Task: Plan a trip to BoussÃ©, Burkina Faso from 6th December, 2023 to 15th December, 2023 for 6 adults.6 bedrooms having 6 beds and 6 bathrooms. Property type can be house. Amenities needed are: wifi, air conditioning, TV, pool, gym, breakfast. Look for 3 properties as per requirement.
Action: Mouse moved to (558, 148)
Screenshot: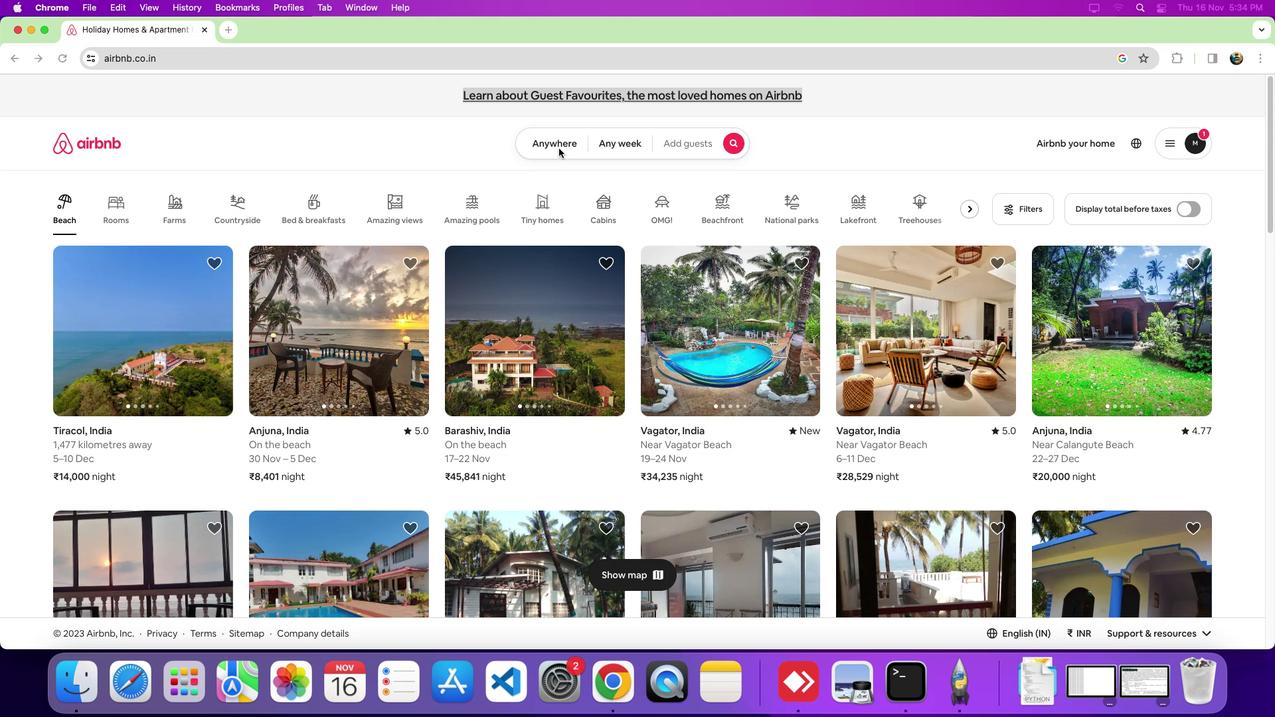 
Action: Mouse pressed left at (558, 148)
Screenshot: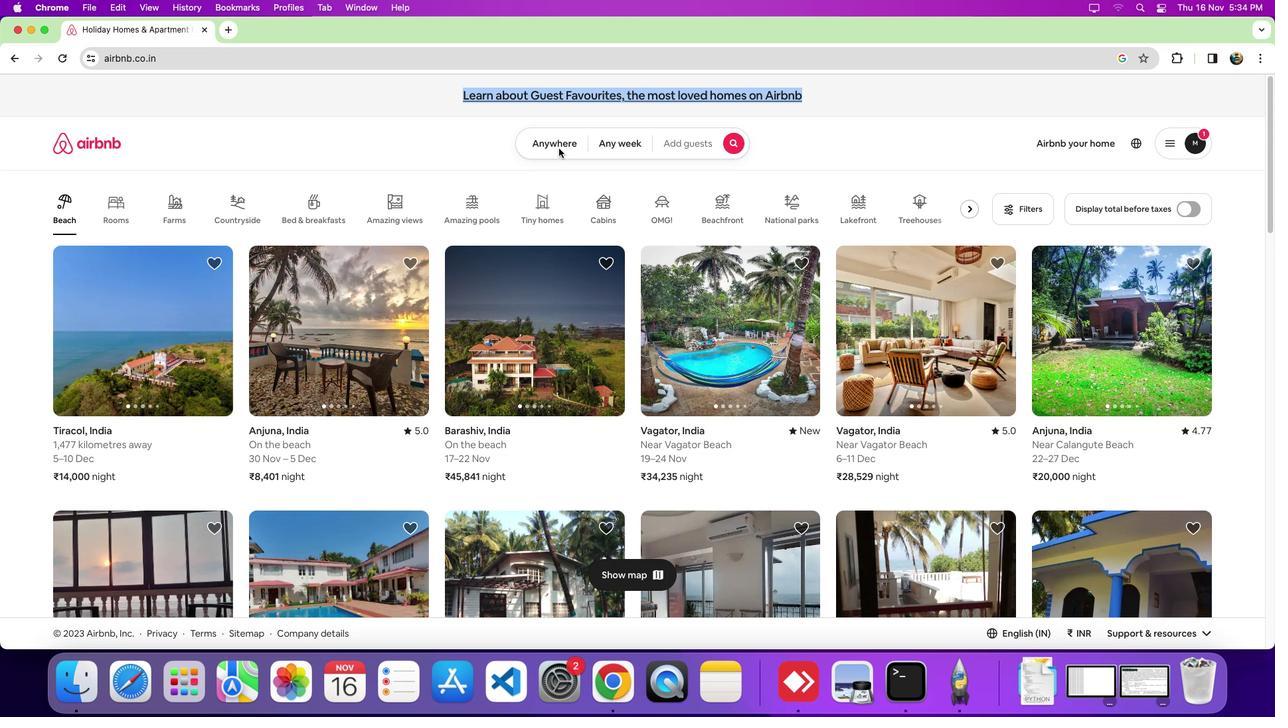 
Action: Mouse moved to (560, 146)
Screenshot: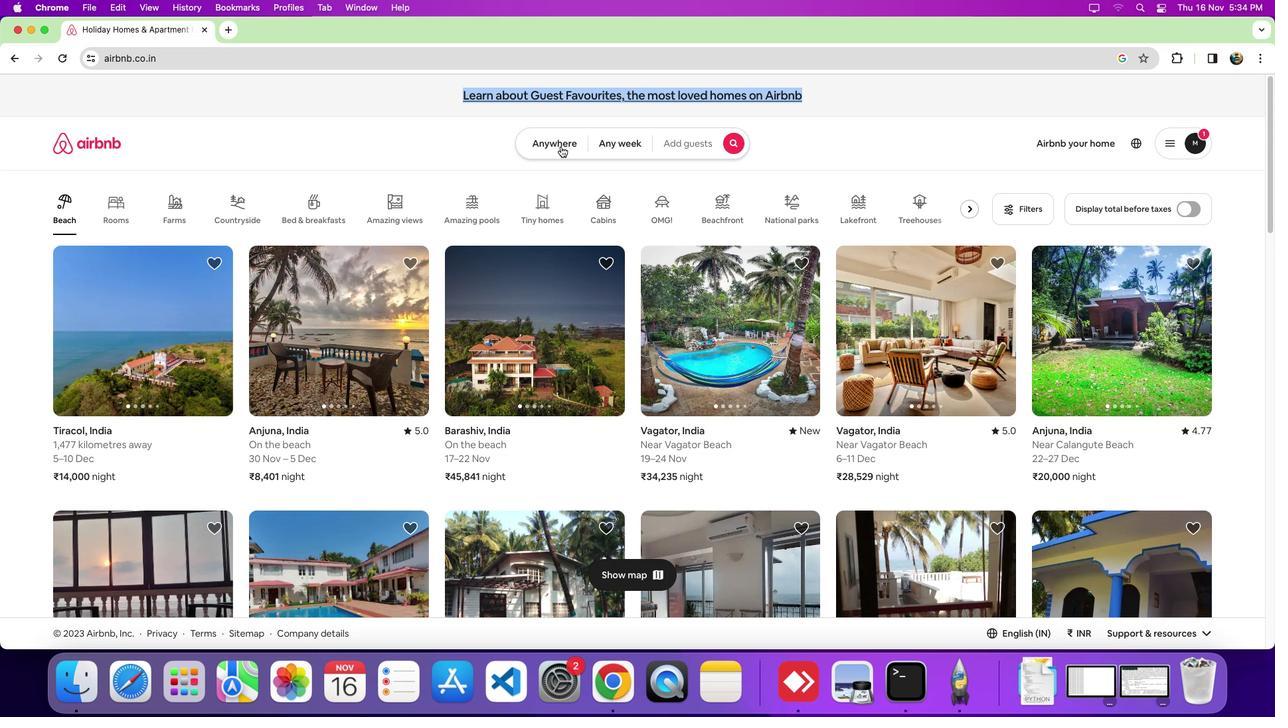 
Action: Mouse pressed left at (560, 146)
Screenshot: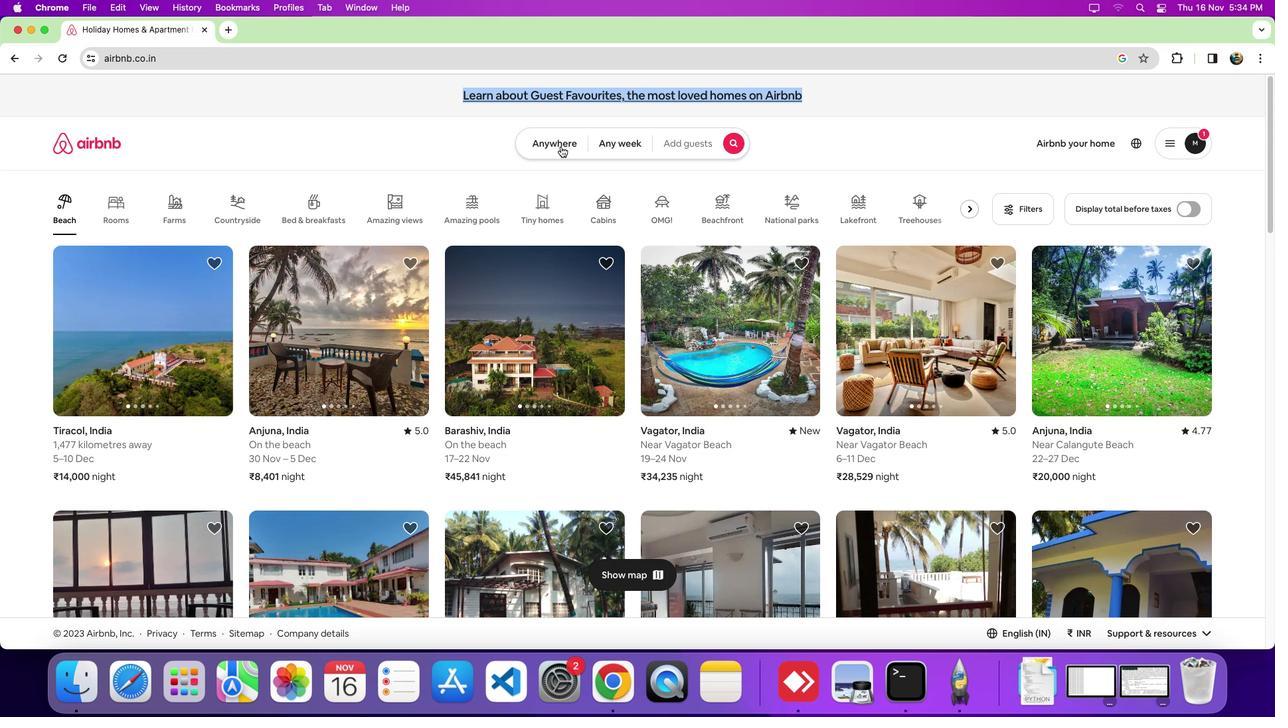 
Action: Mouse moved to (528, 204)
Screenshot: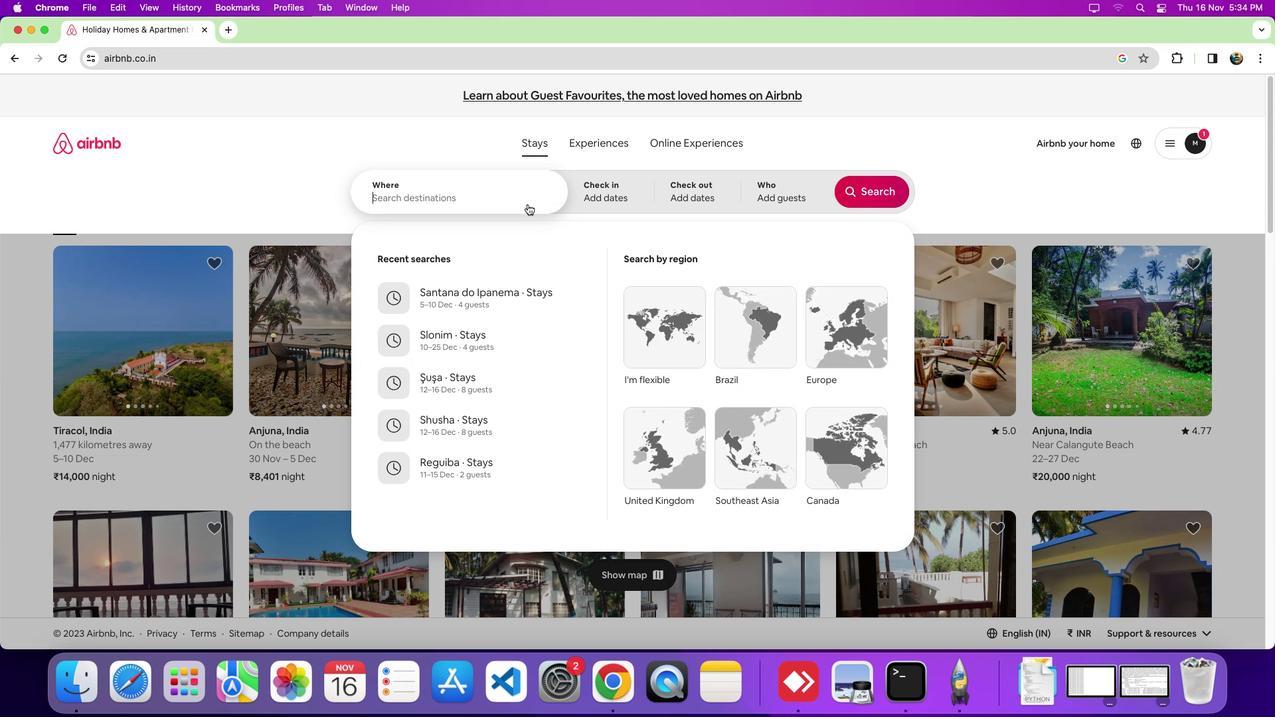 
Action: Mouse pressed left at (528, 204)
Screenshot: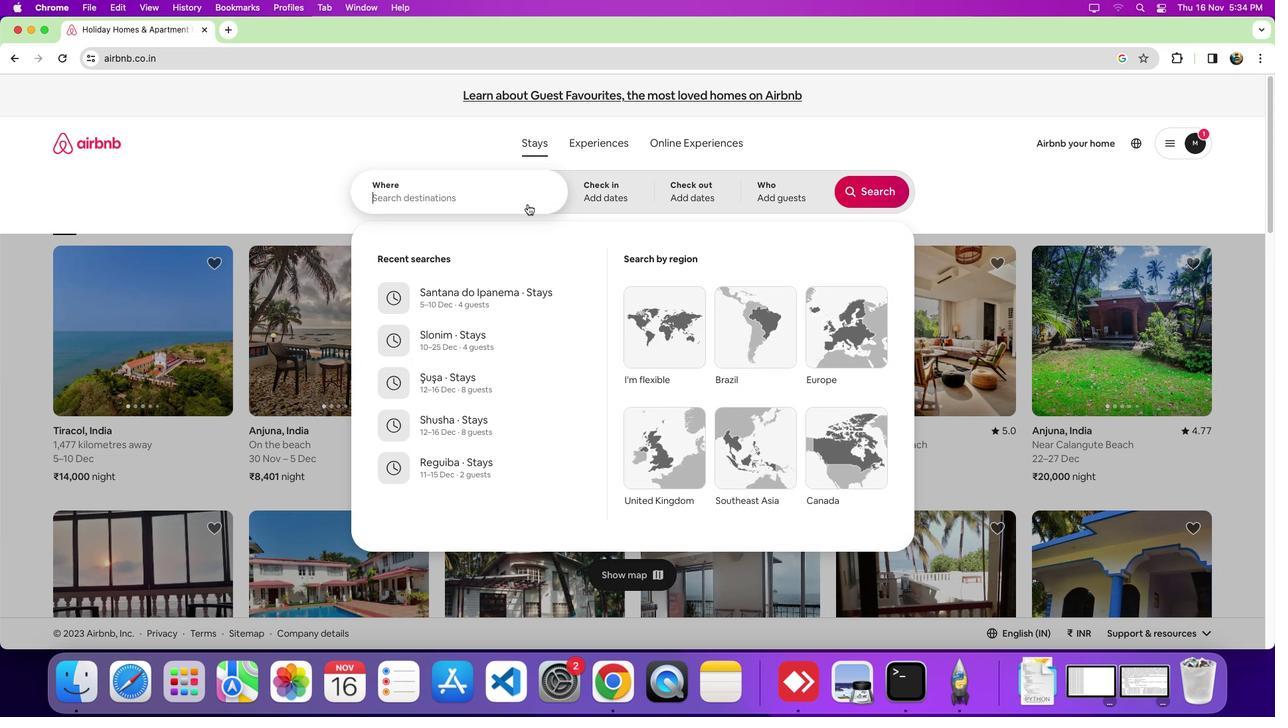 
Action: Mouse moved to (535, 198)
Screenshot: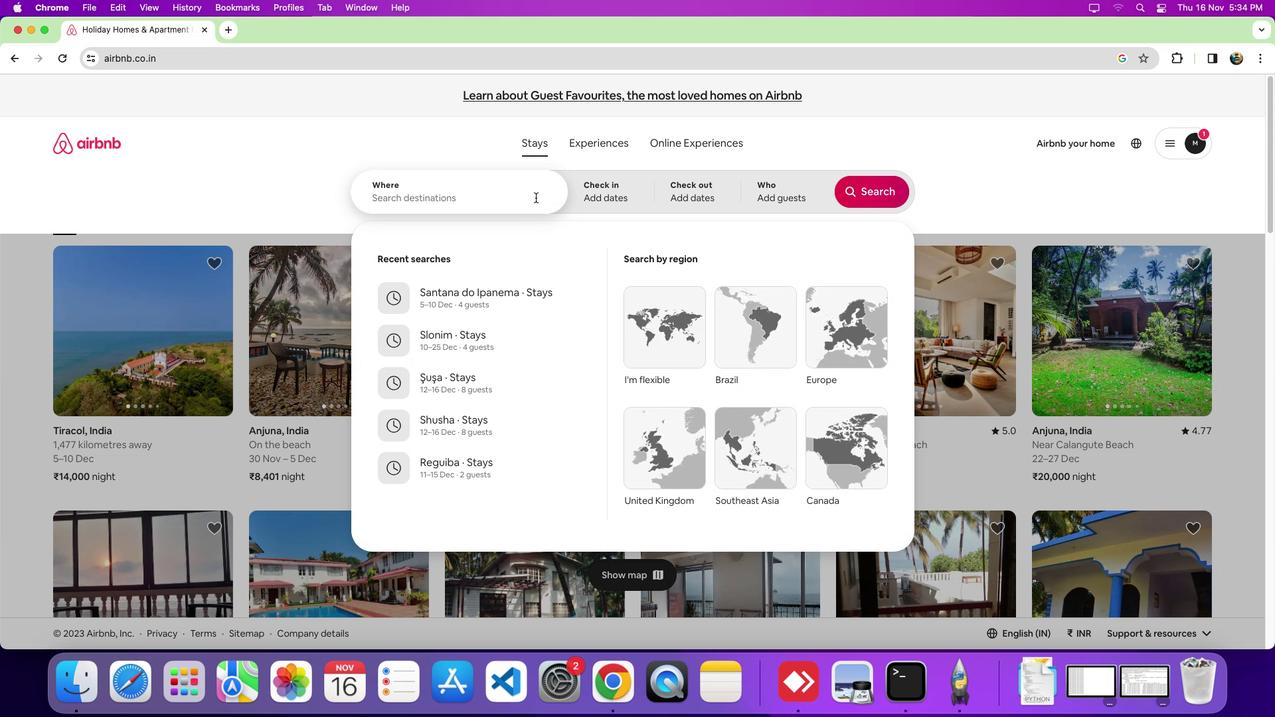 
Action: Key pressed Key.spaceKey.backspaceKey.shift'B''o''u''s''s''e'','Key.spaceKey.shift_r'B''u''r''k''i''n''a'Key.spaceKey.shift_r'F''a''s''o'
Screenshot: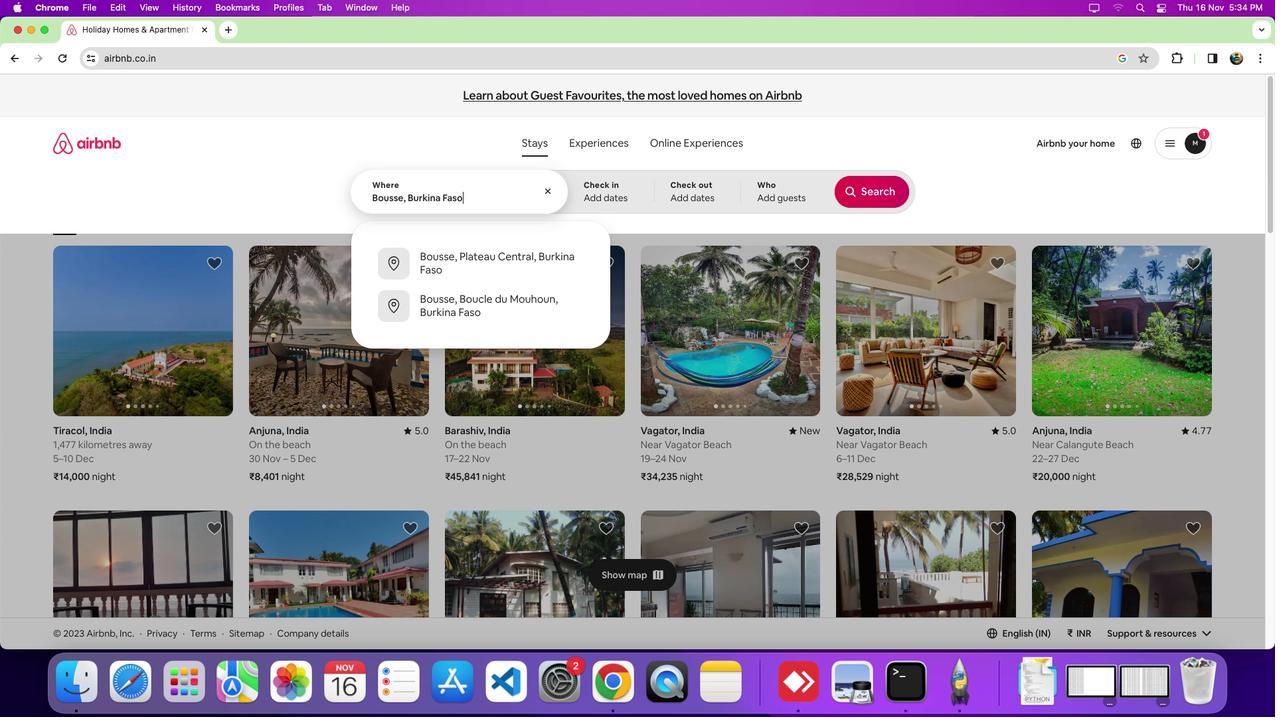 
Action: Mouse moved to (625, 200)
Screenshot: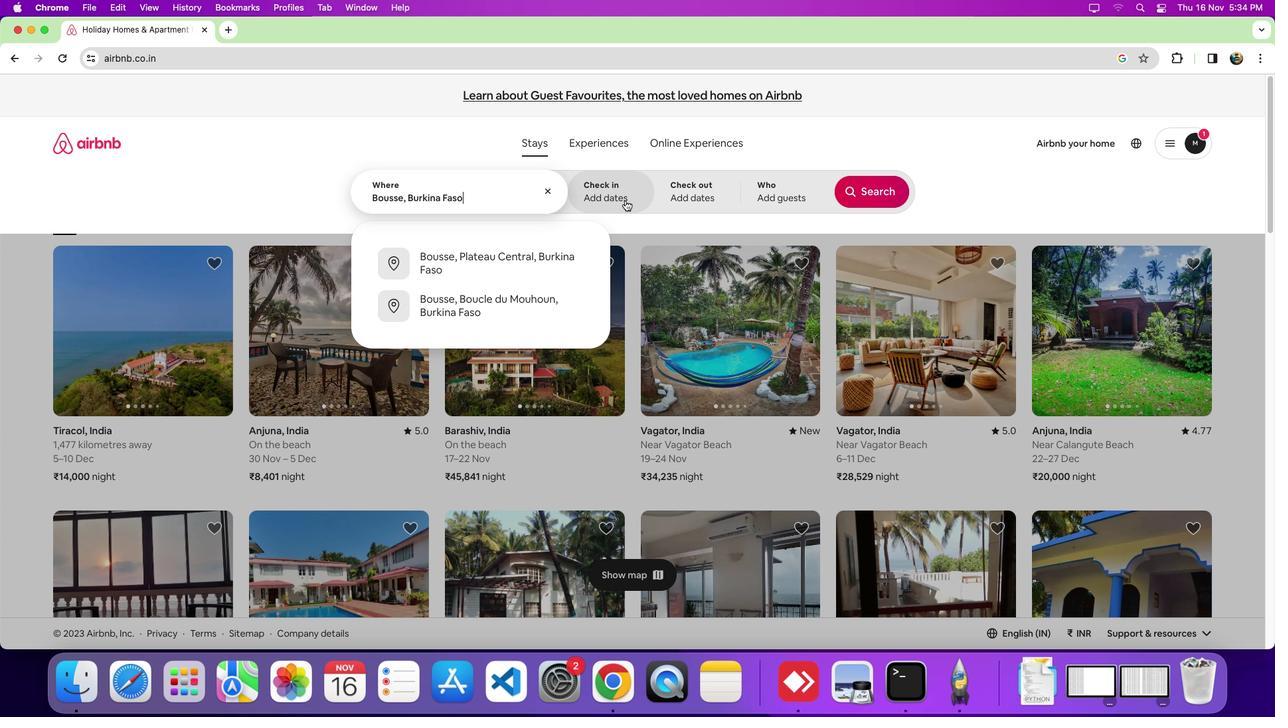 
Action: Mouse pressed left at (625, 200)
Screenshot: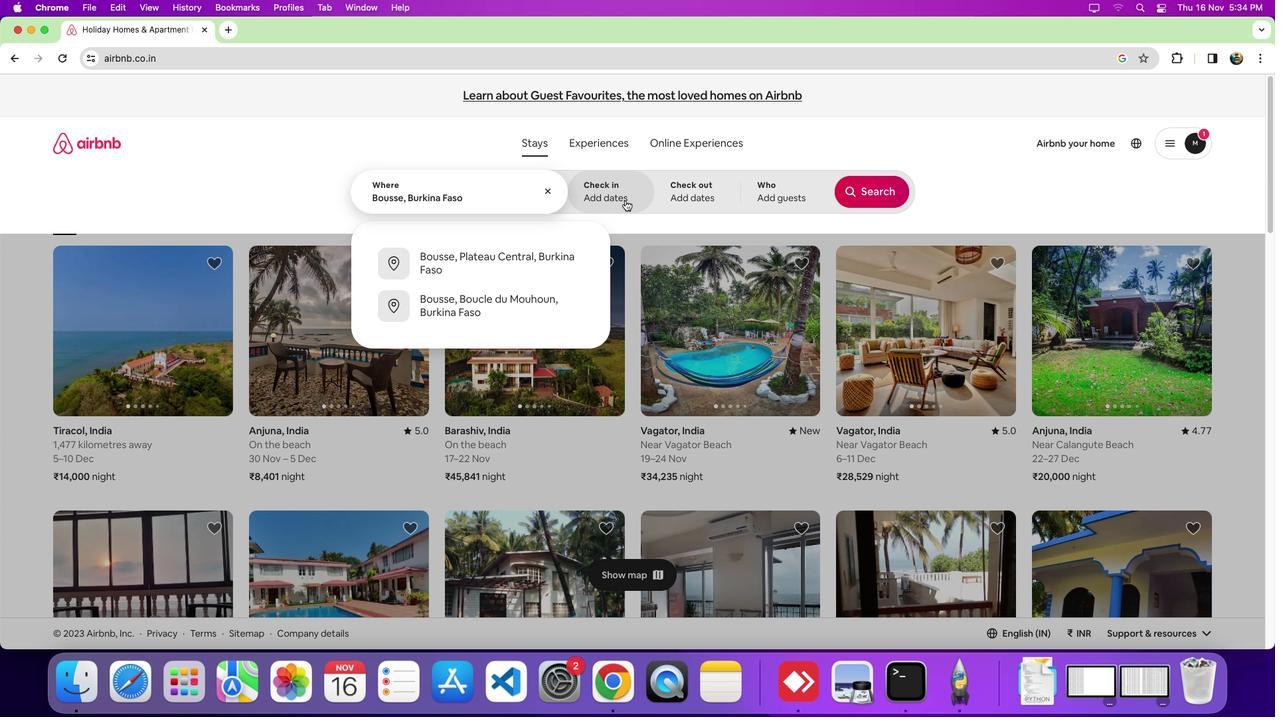 
Action: Mouse moved to (758, 394)
Screenshot: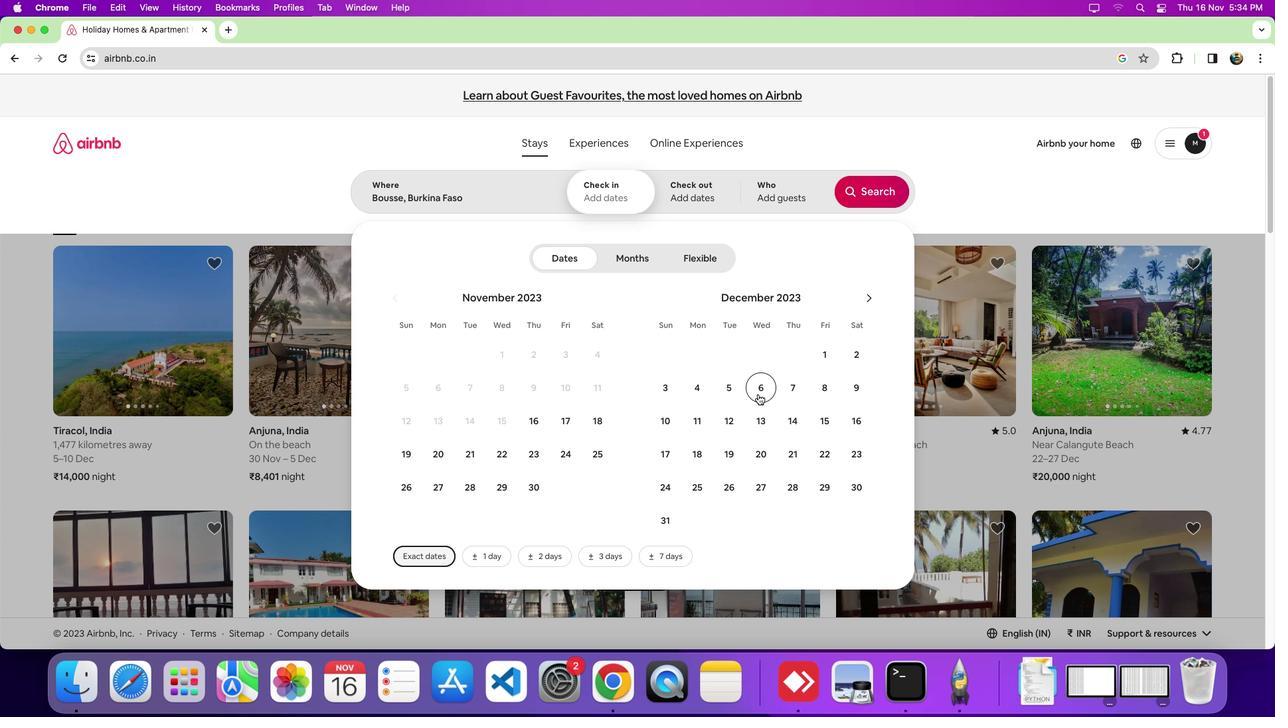 
Action: Mouse pressed left at (758, 394)
Screenshot: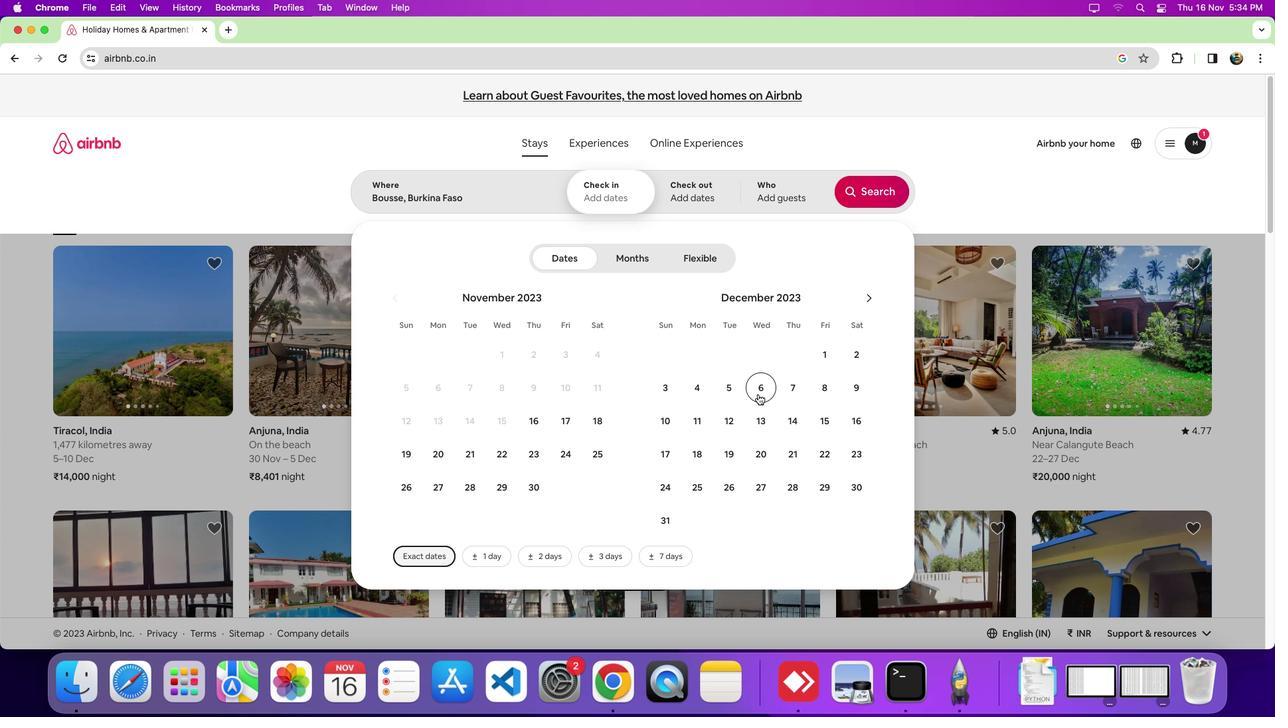 
Action: Mouse moved to (827, 417)
Screenshot: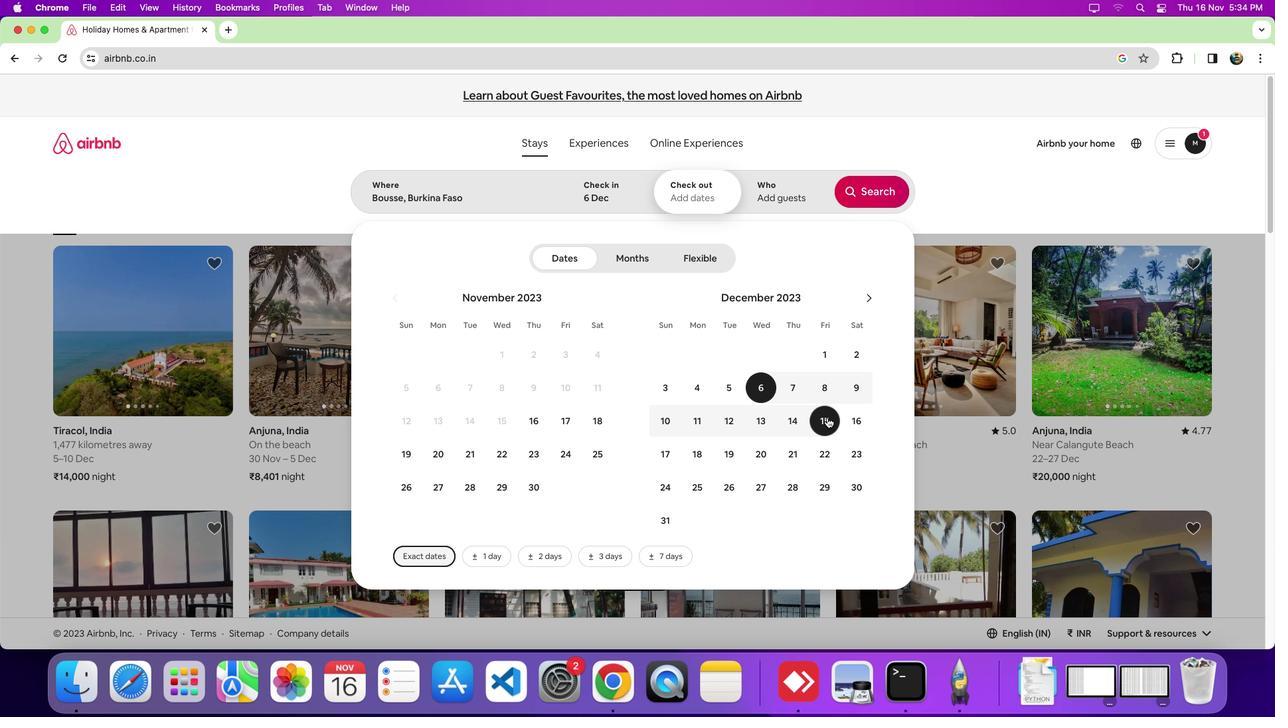 
Action: Mouse pressed left at (827, 417)
Screenshot: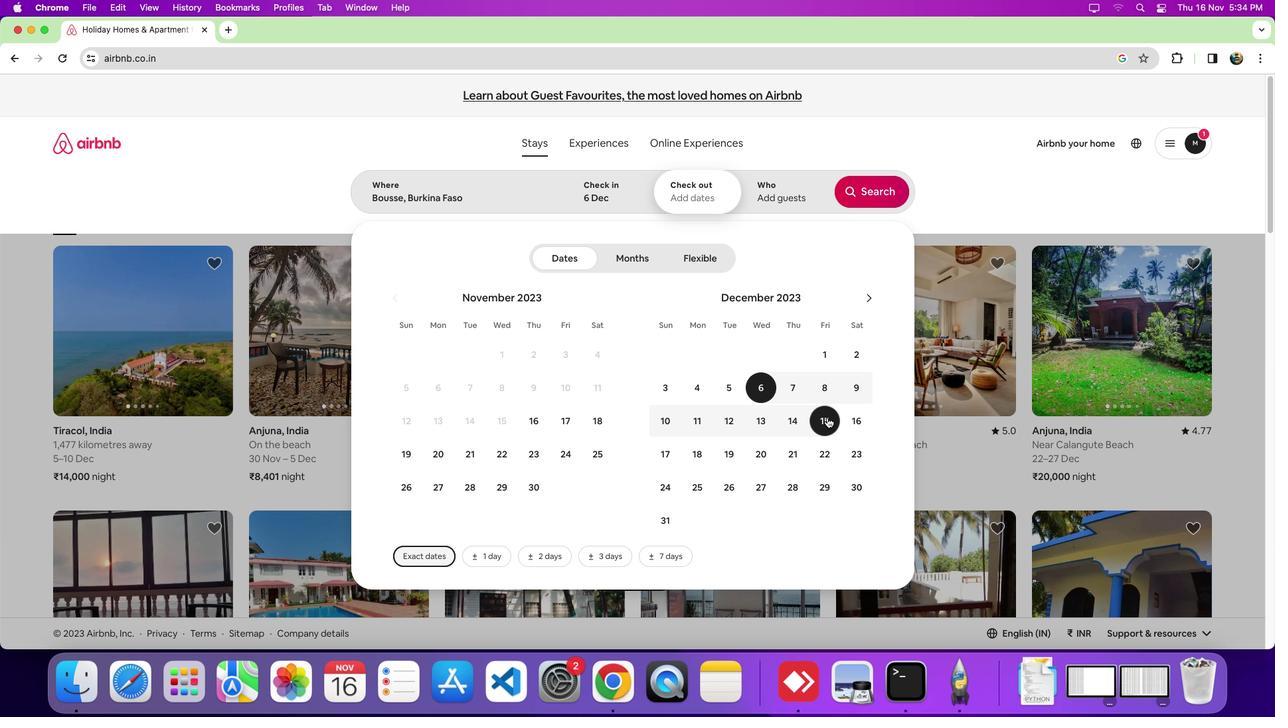 
Action: Mouse moved to (778, 184)
Screenshot: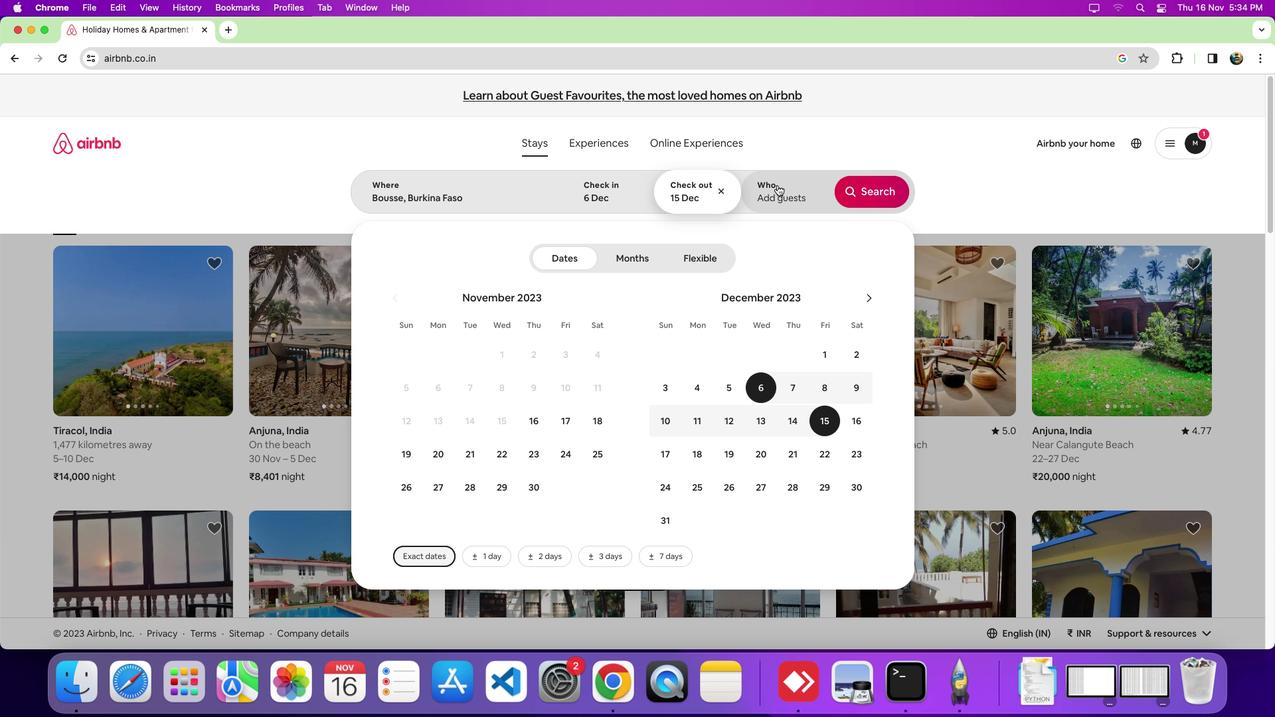
Action: Mouse pressed left at (778, 184)
Screenshot: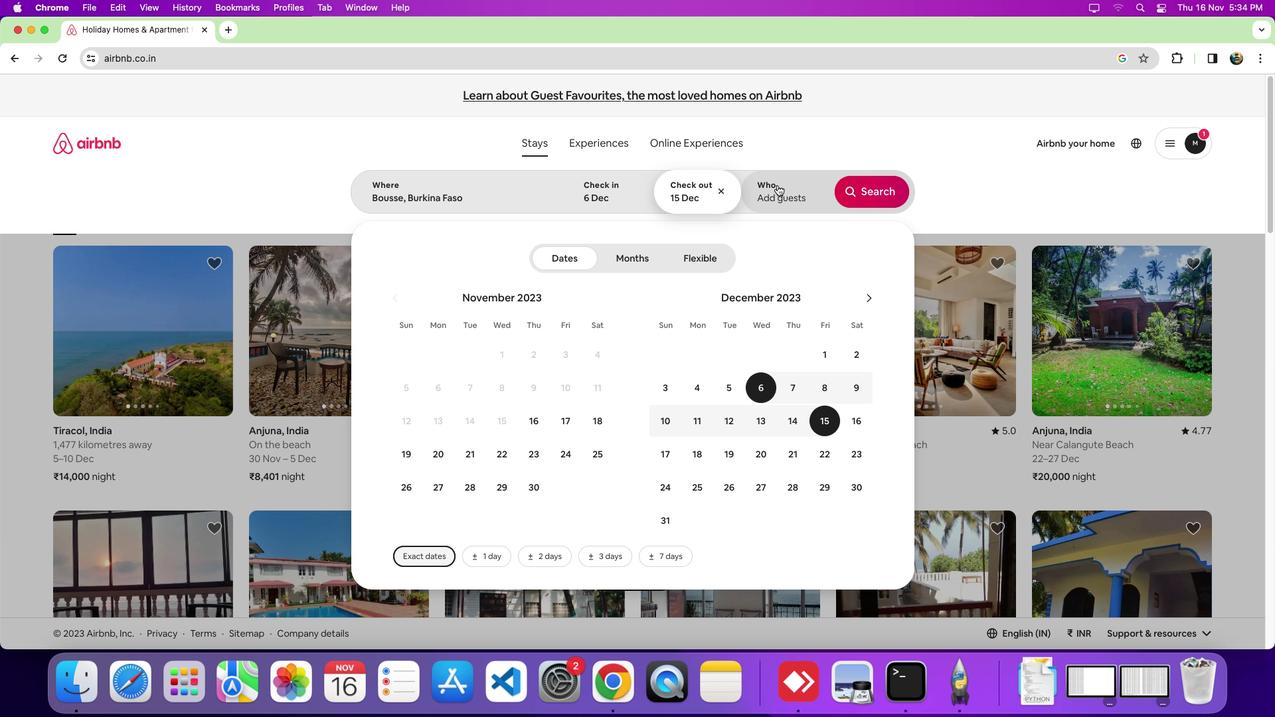 
Action: Mouse moved to (871, 260)
Screenshot: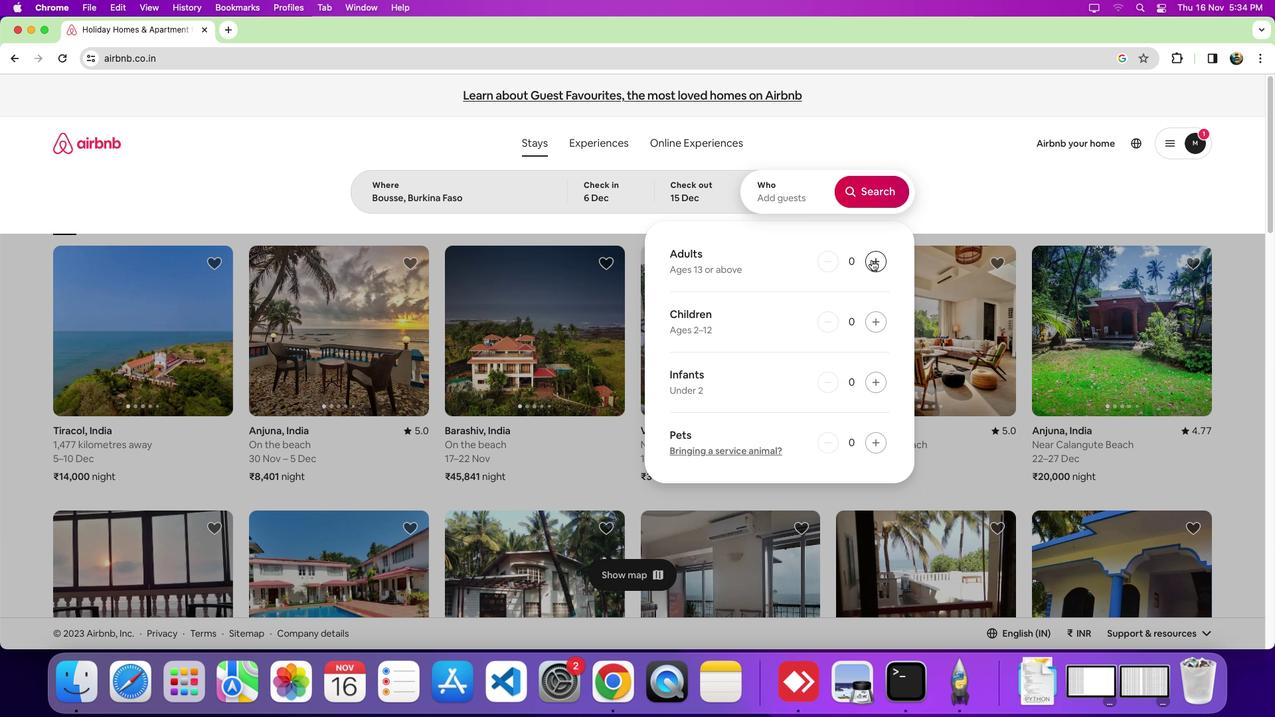 
Action: Mouse pressed left at (871, 260)
Screenshot: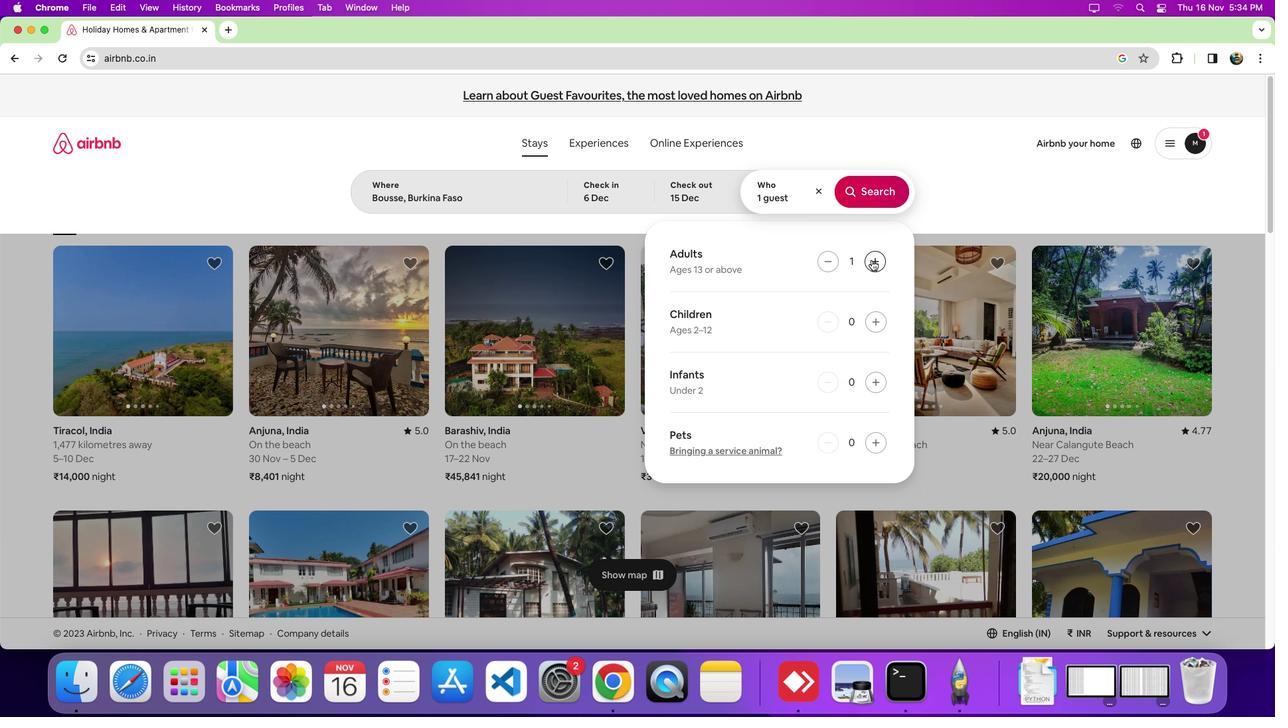 
Action: Mouse pressed left at (871, 260)
Screenshot: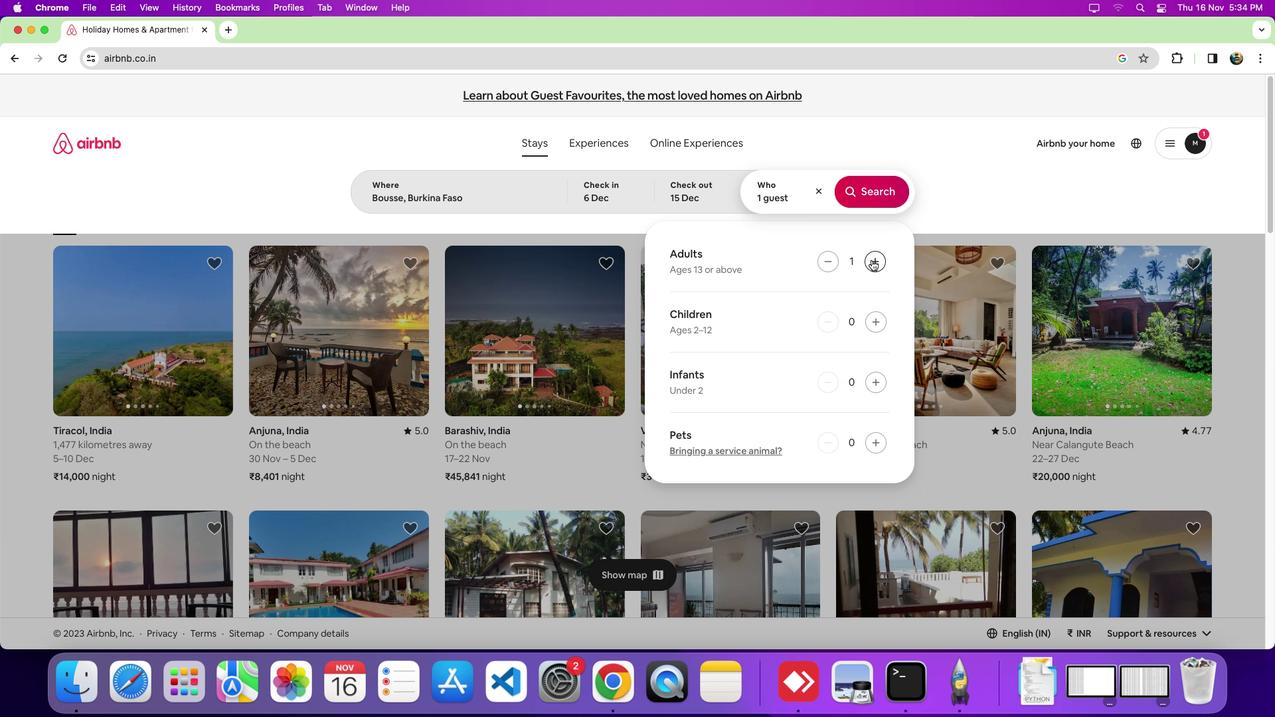 
Action: Mouse moved to (871, 259)
Screenshot: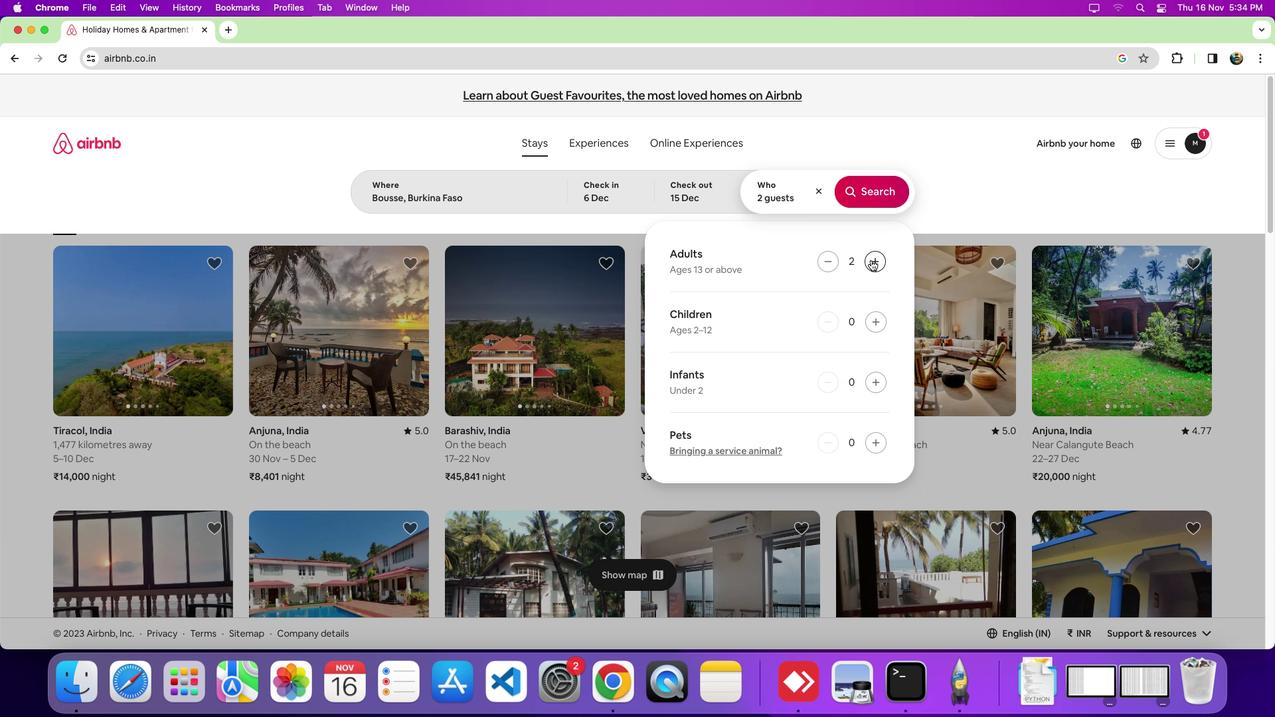 
Action: Mouse pressed left at (871, 259)
Screenshot: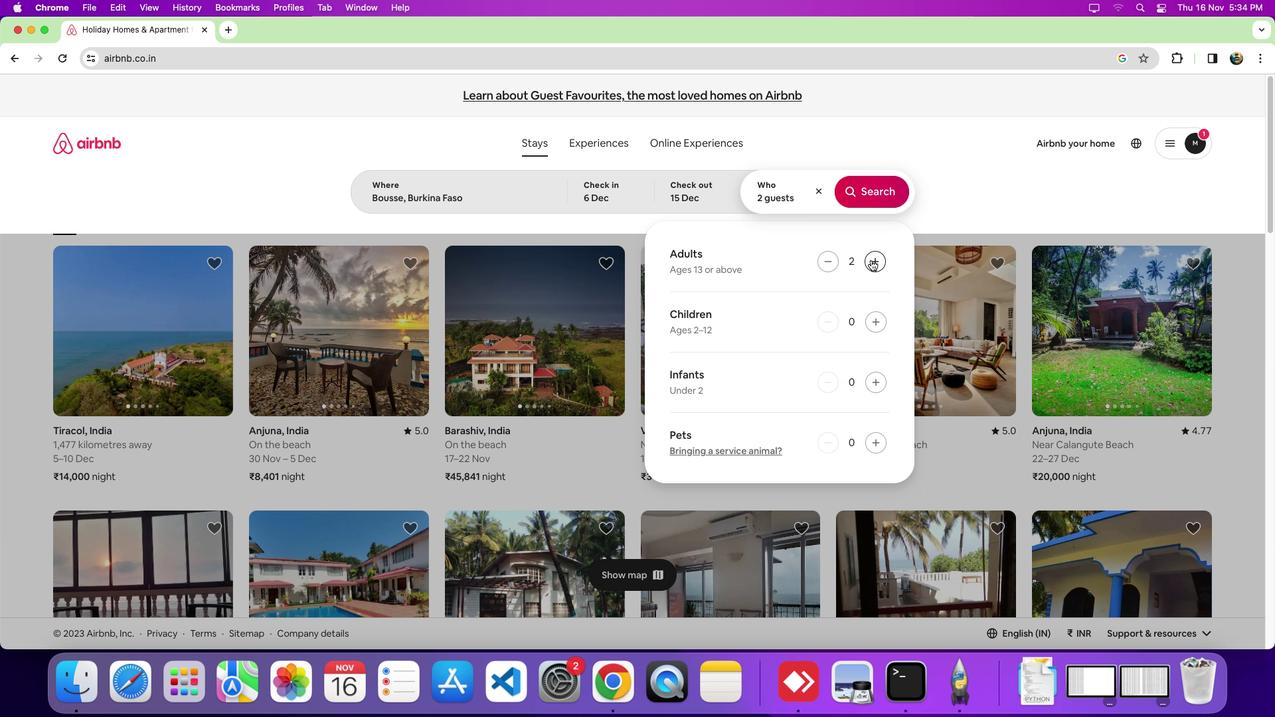 
Action: Mouse pressed left at (871, 259)
Screenshot: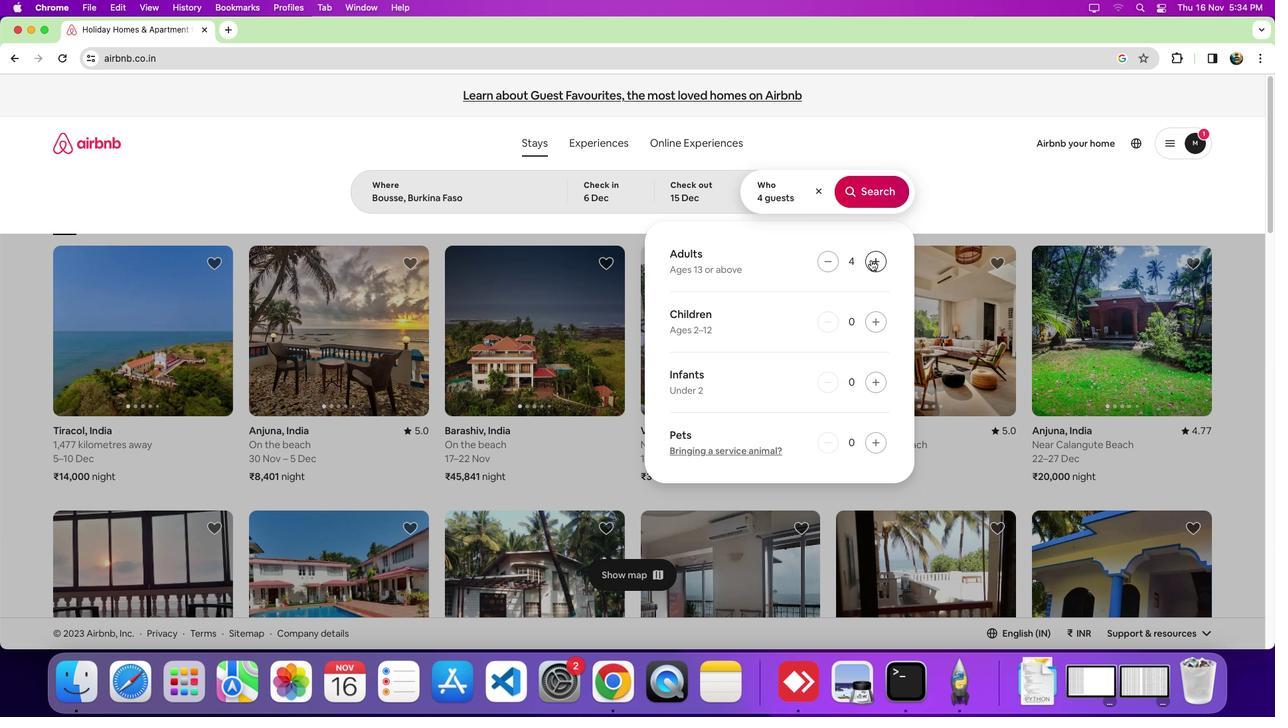 
Action: Mouse pressed left at (871, 259)
Screenshot: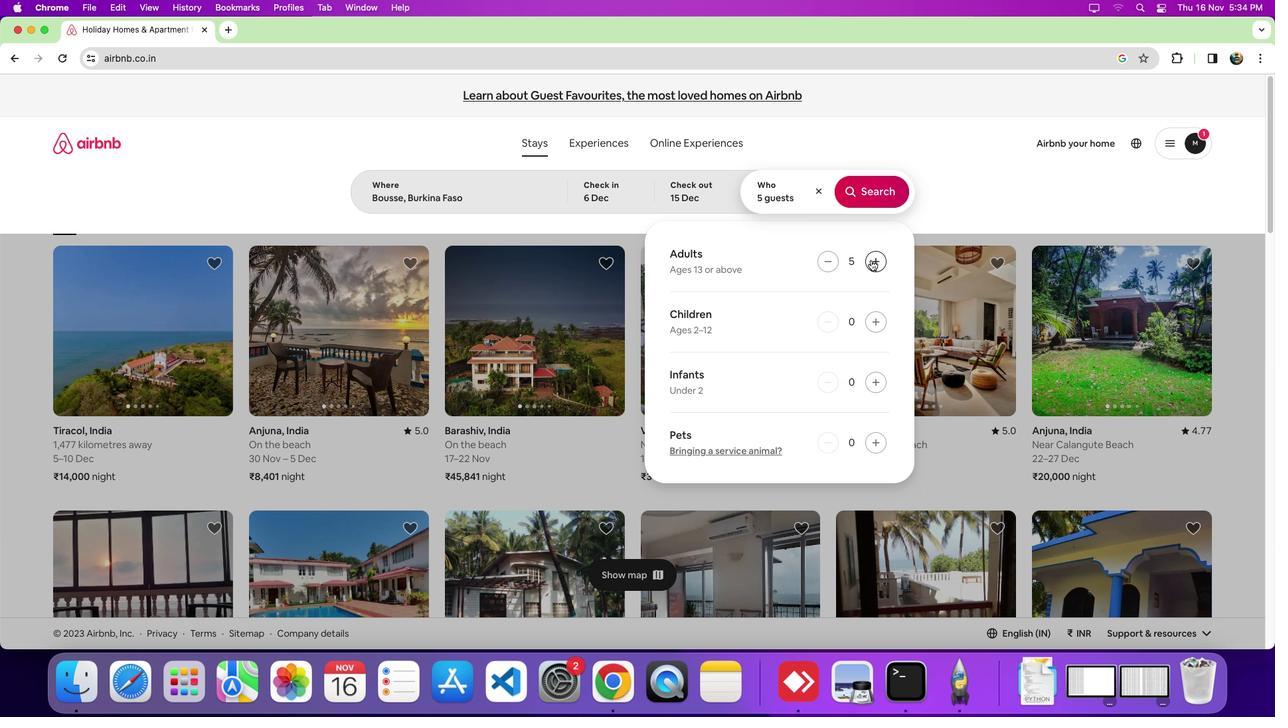 
Action: Mouse moved to (871, 256)
Screenshot: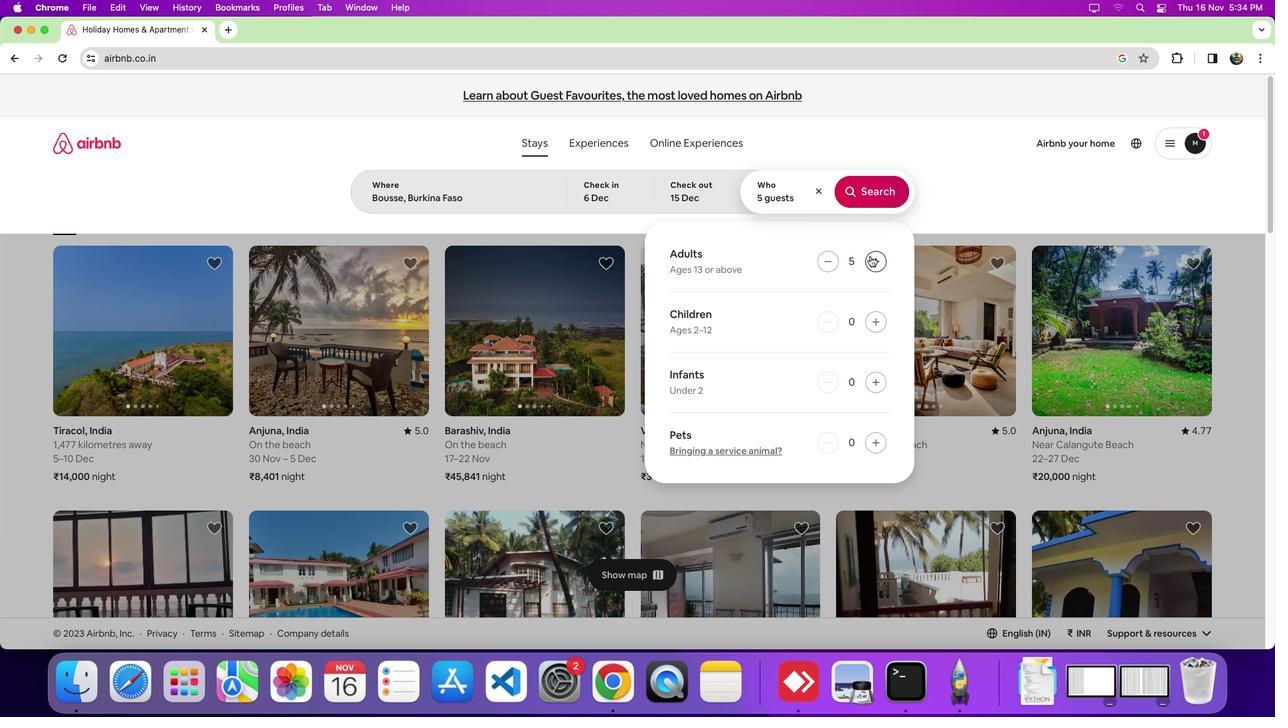 
Action: Mouse pressed left at (871, 256)
Screenshot: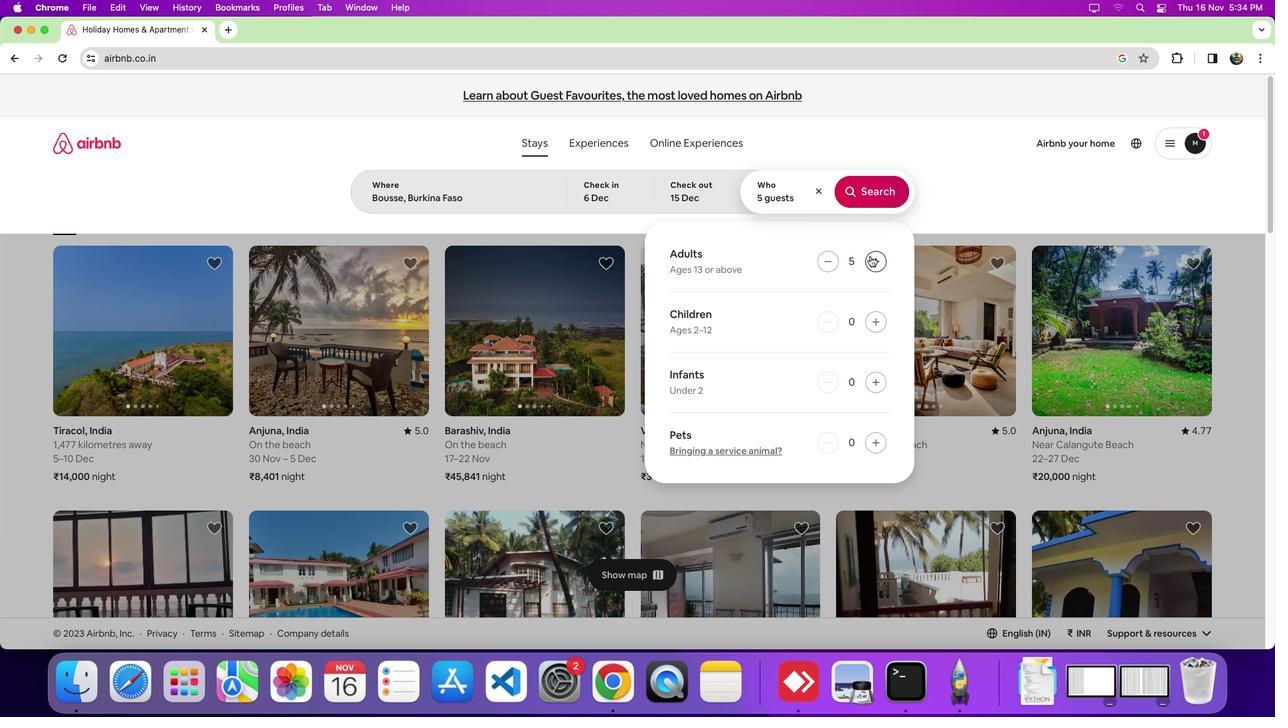 
Action: Mouse moved to (879, 185)
Screenshot: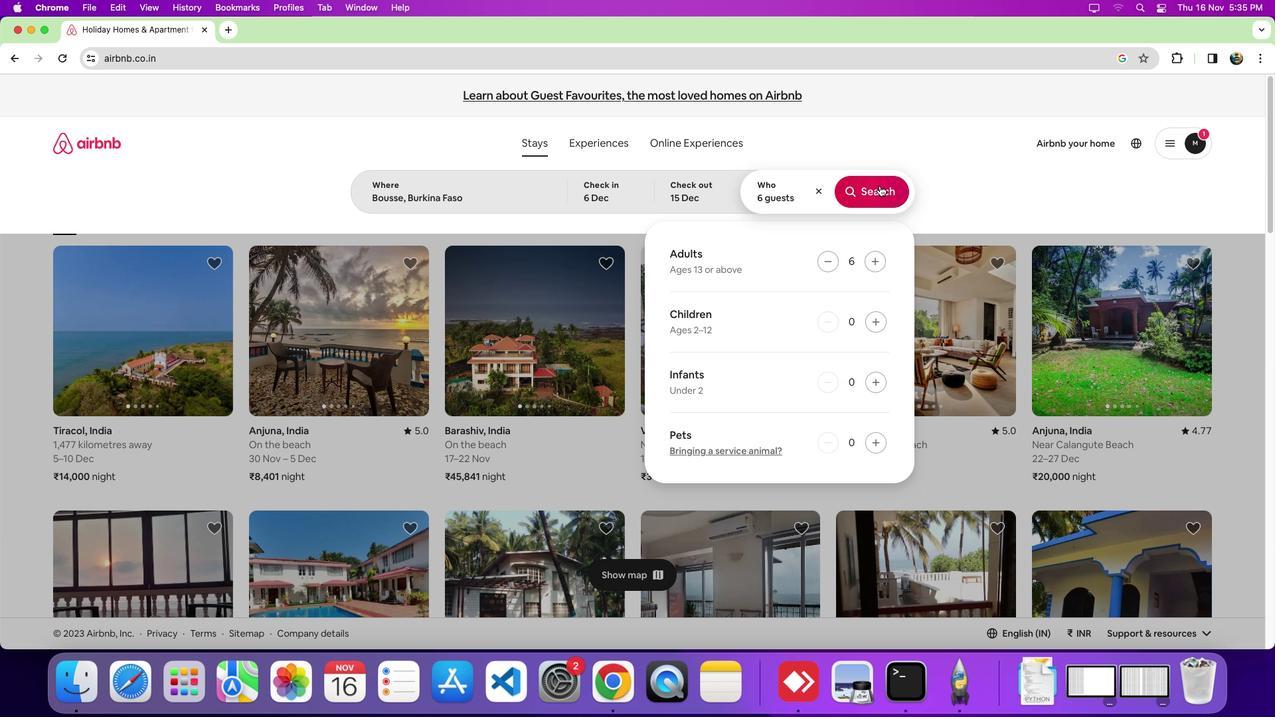 
Action: Mouse pressed left at (879, 185)
Screenshot: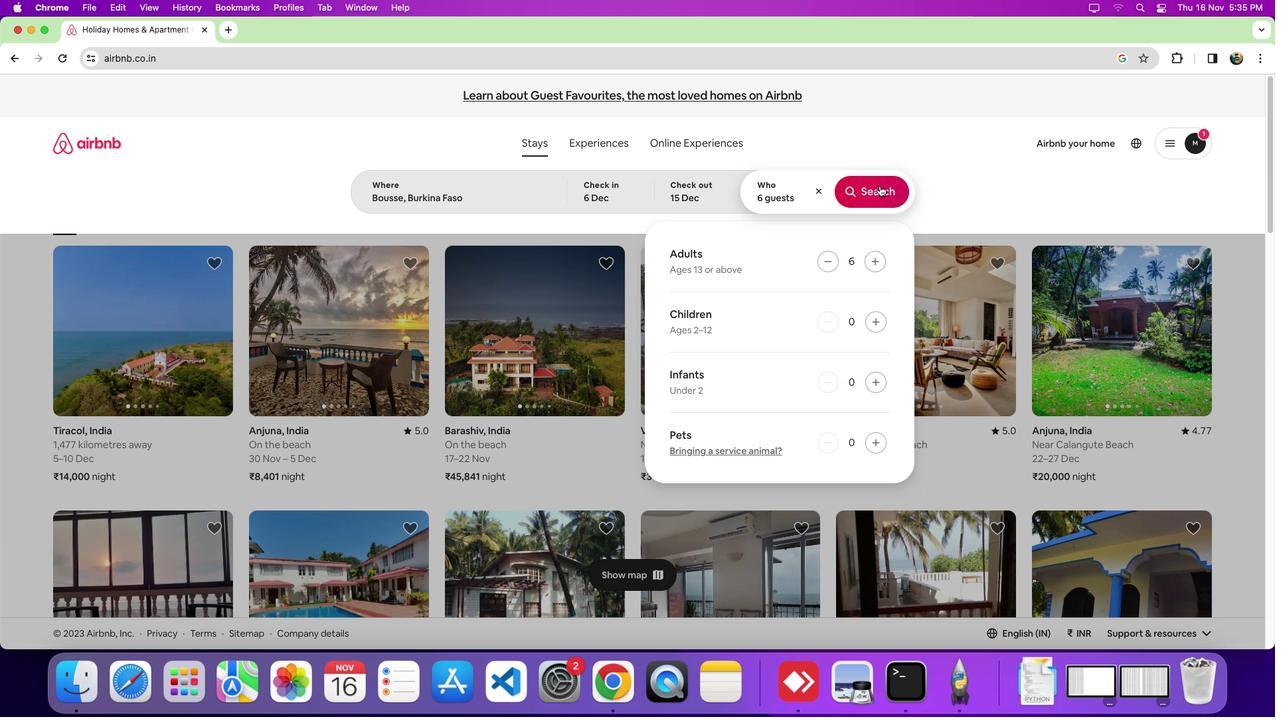
Action: Mouse moved to (1057, 156)
Screenshot: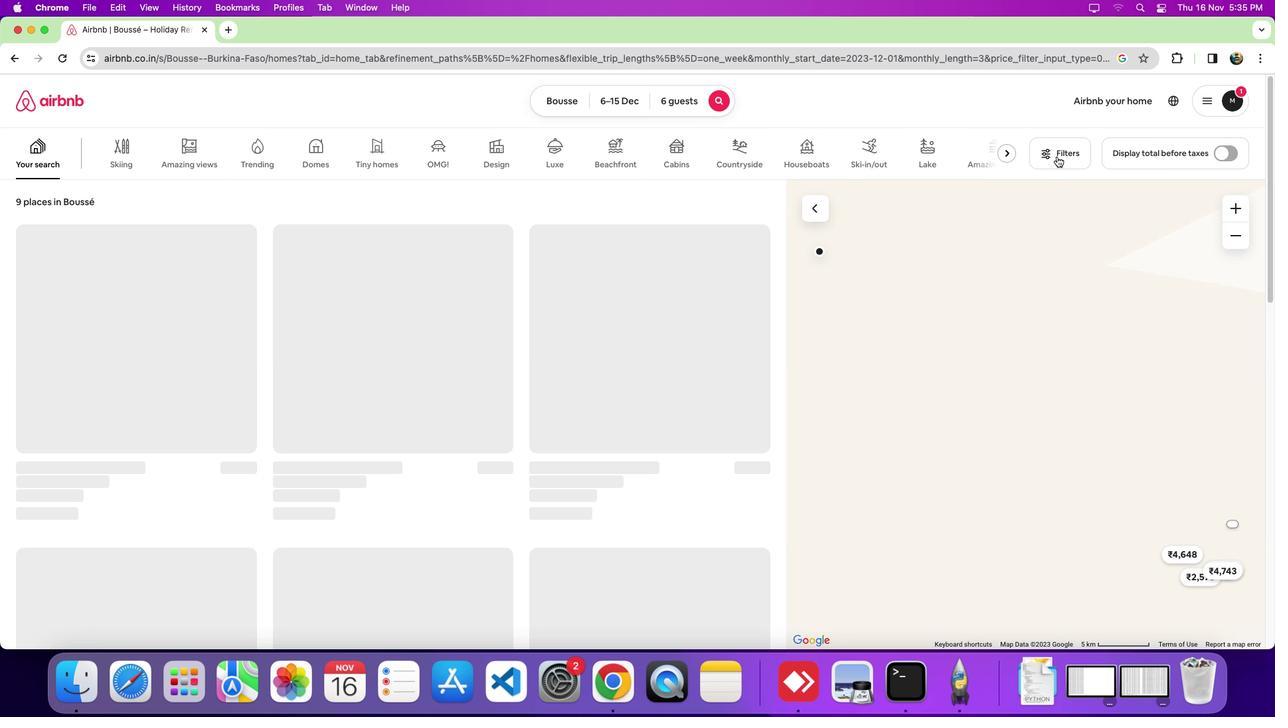 
Action: Mouse pressed left at (1057, 156)
Screenshot: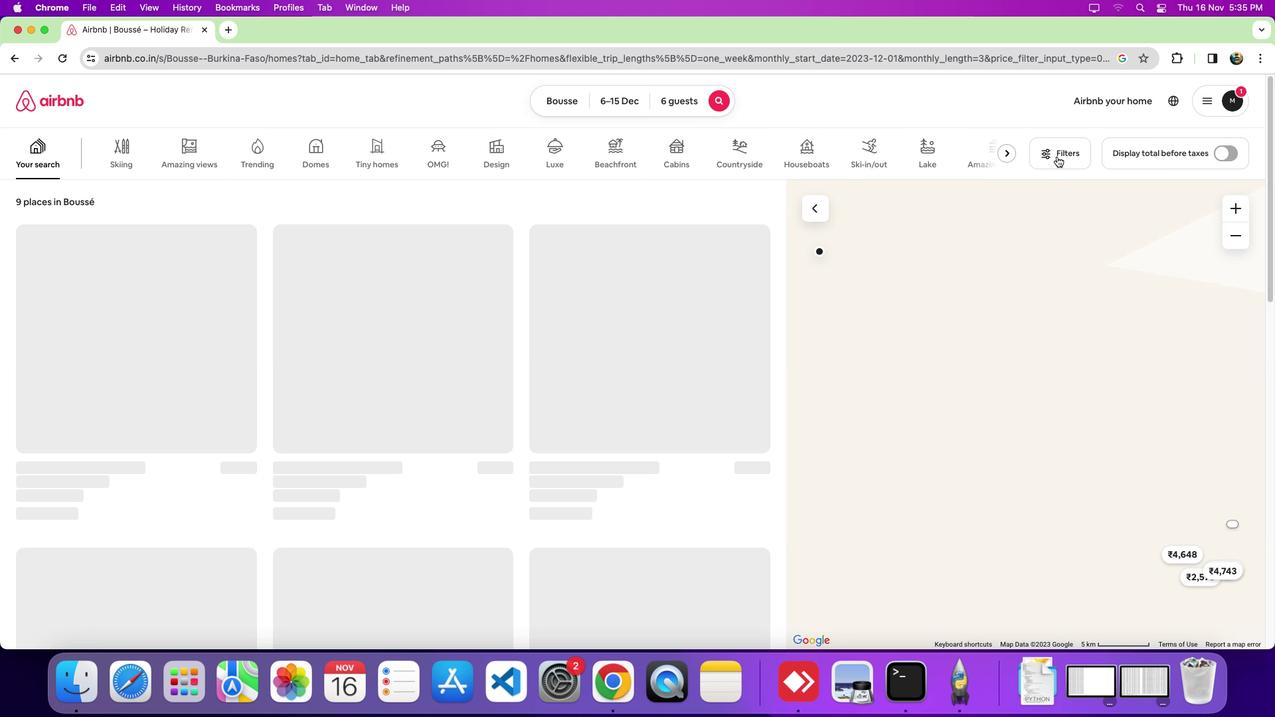 
Action: Mouse moved to (806, 320)
Screenshot: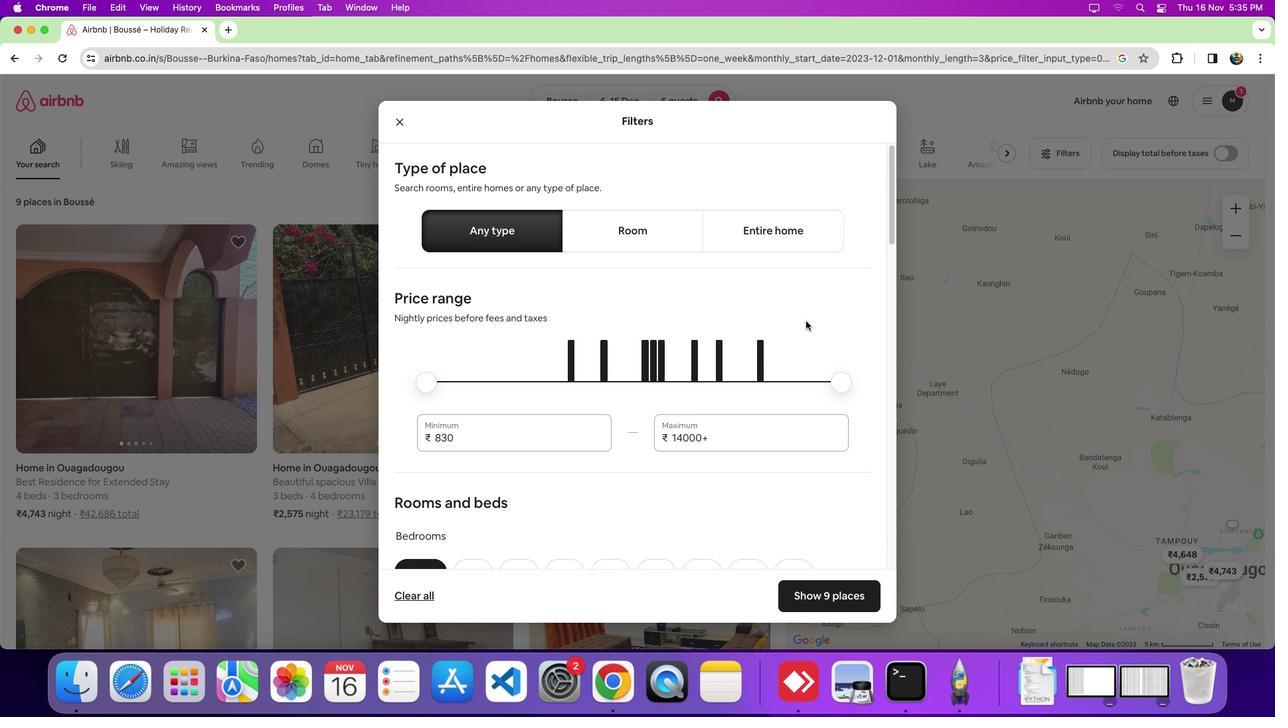 
Action: Mouse scrolled (806, 320) with delta (0, 0)
Screenshot: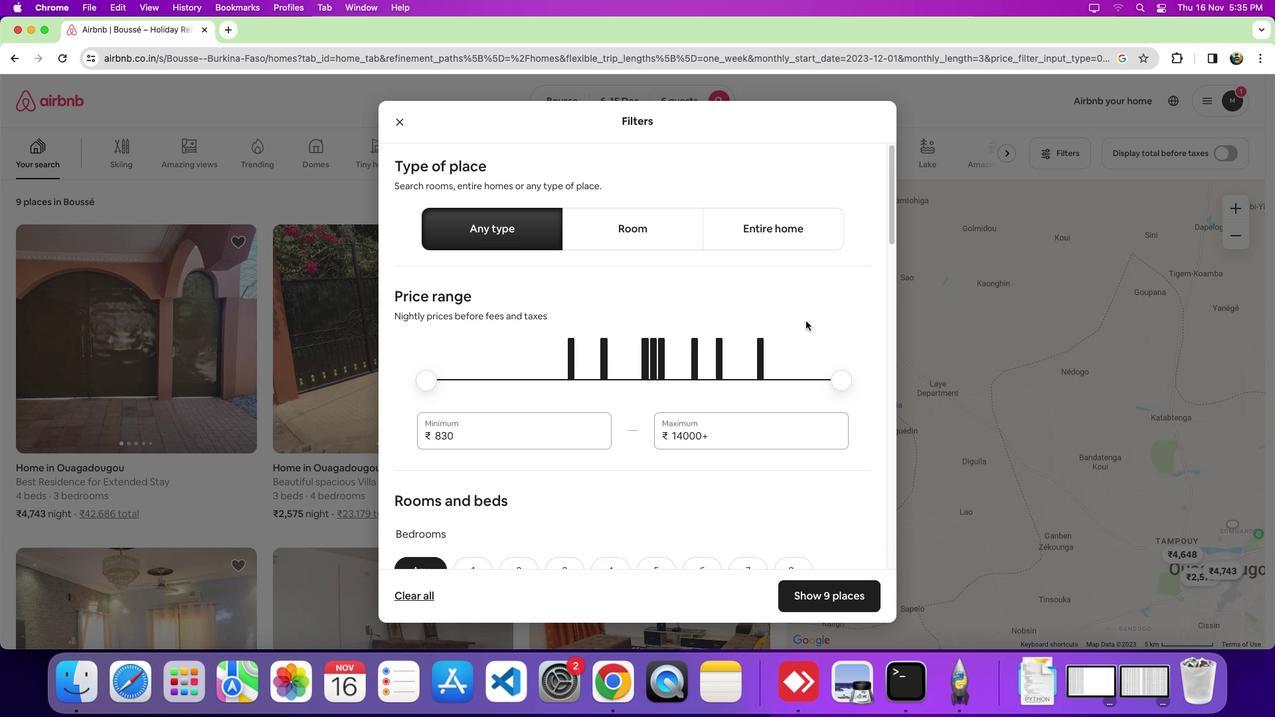 
Action: Mouse scrolled (806, 320) with delta (0, 0)
Screenshot: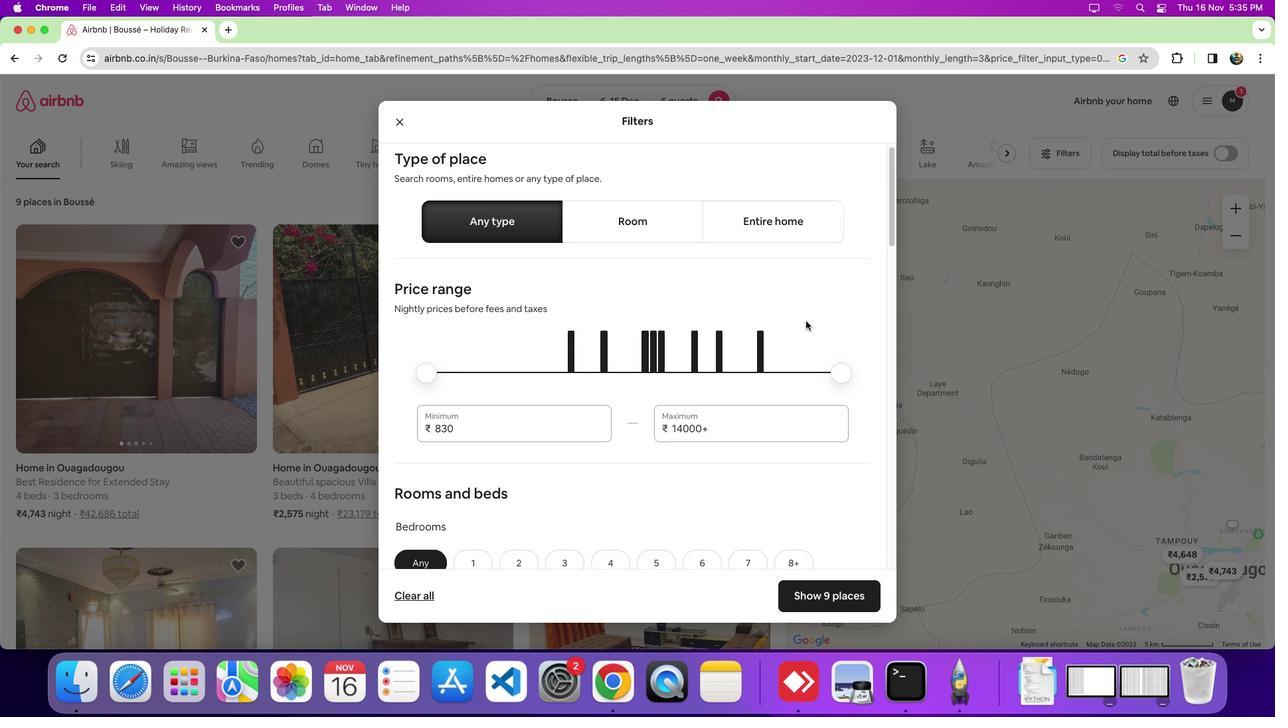 
Action: Mouse moved to (802, 318)
Screenshot: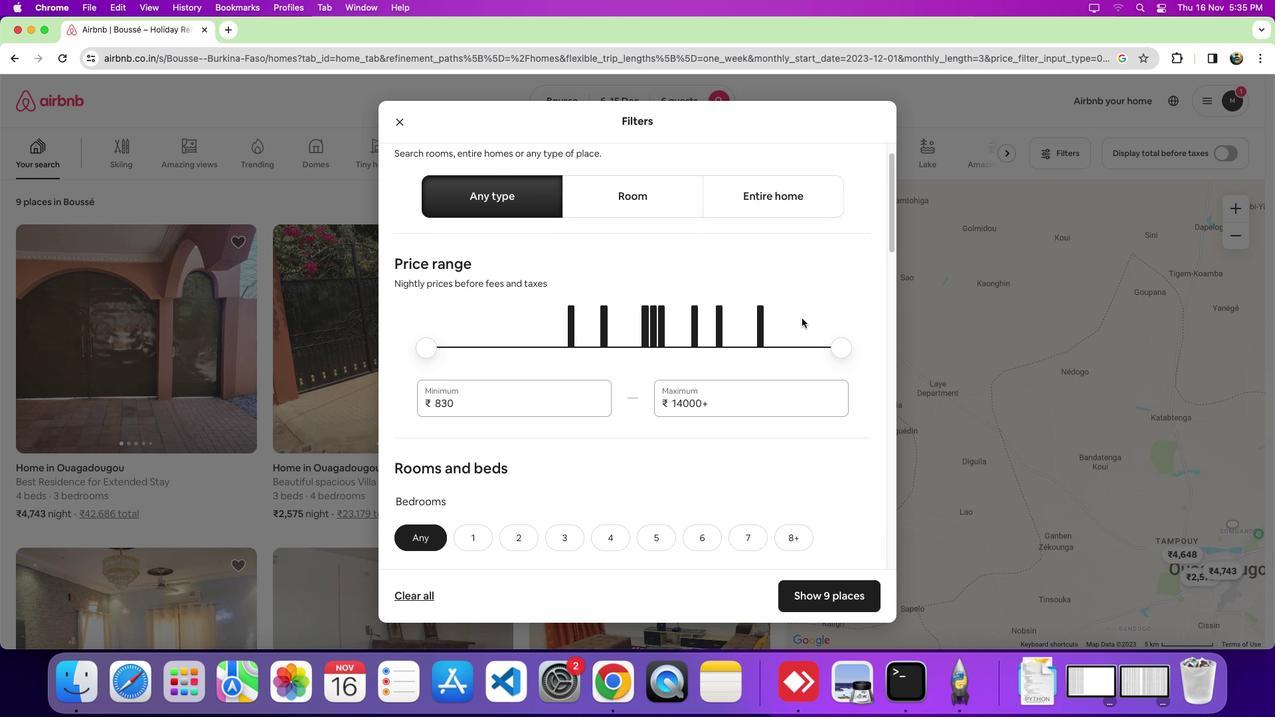
Action: Mouse scrolled (802, 318) with delta (0, 0)
Screenshot: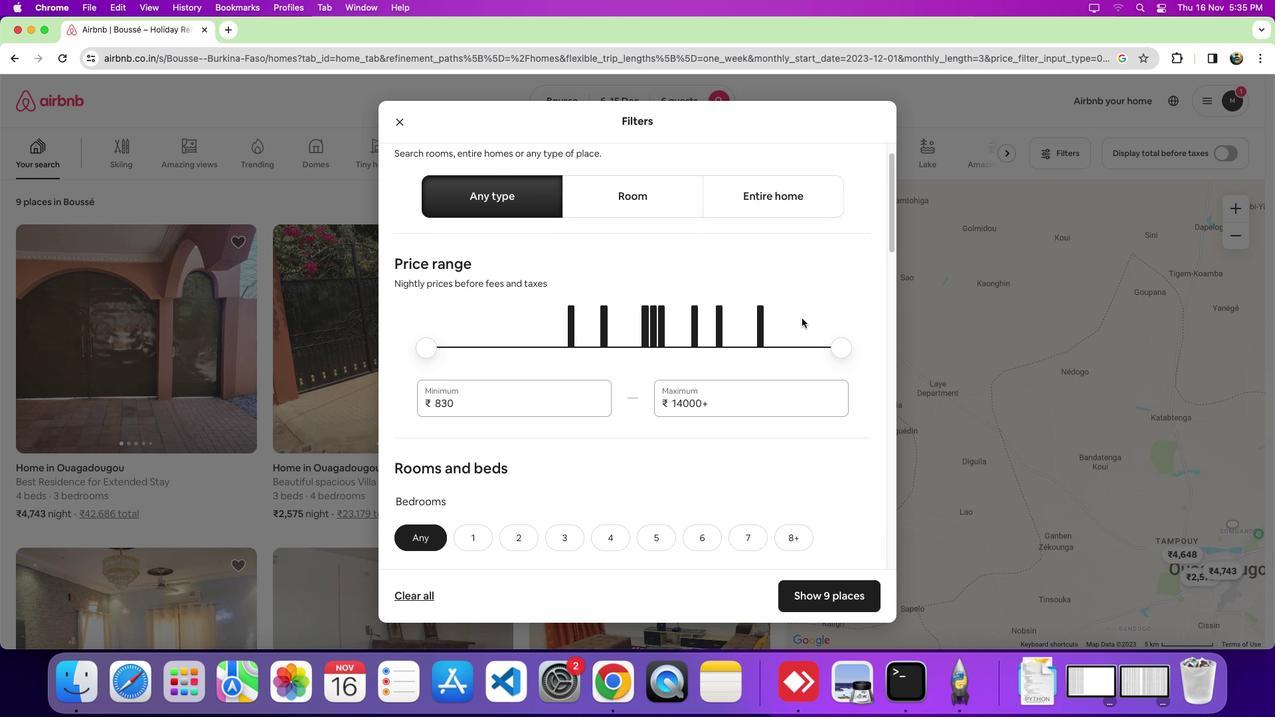 
Action: Mouse scrolled (802, 318) with delta (0, 0)
Screenshot: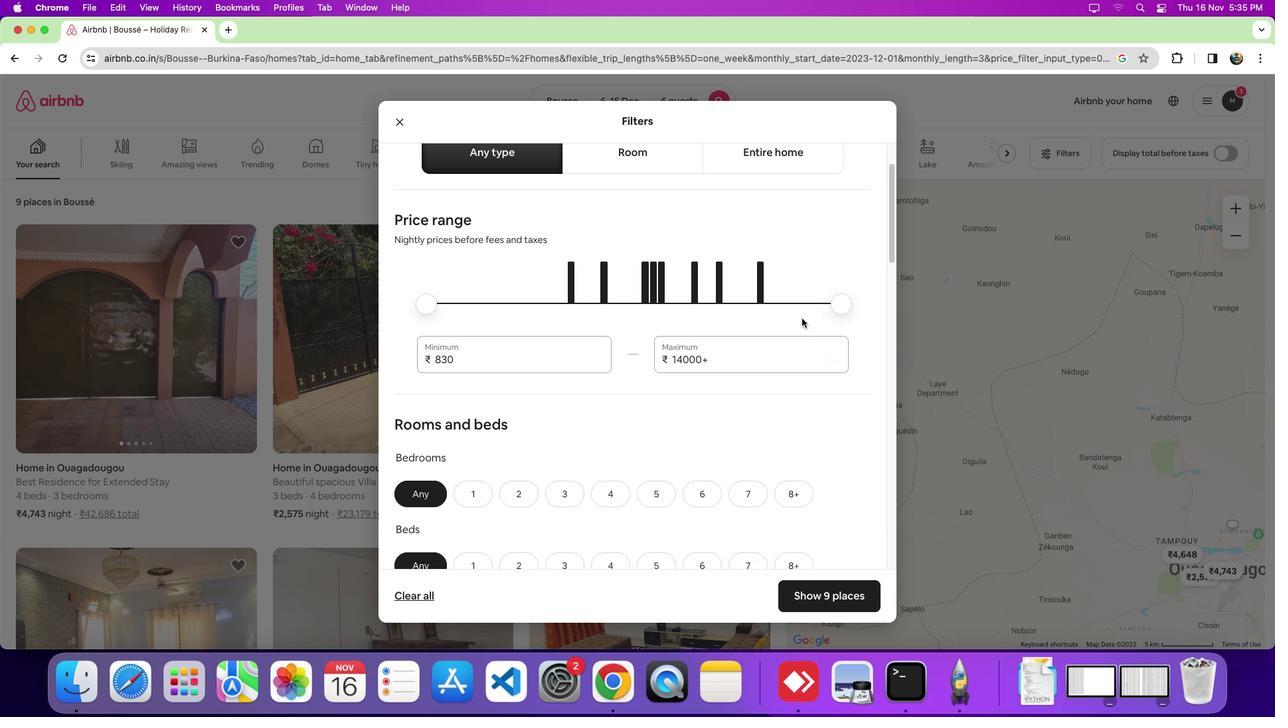 
Action: Mouse scrolled (802, 318) with delta (0, -3)
Screenshot: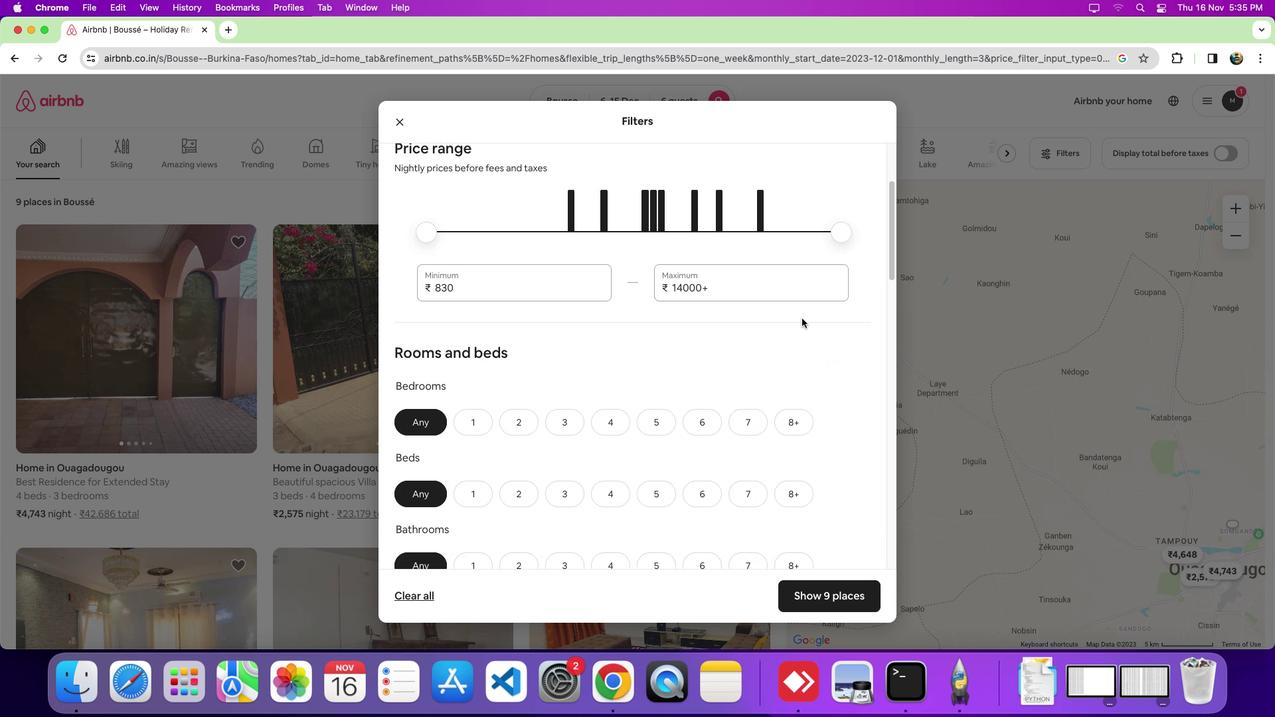 
Action: Mouse moved to (702, 349)
Screenshot: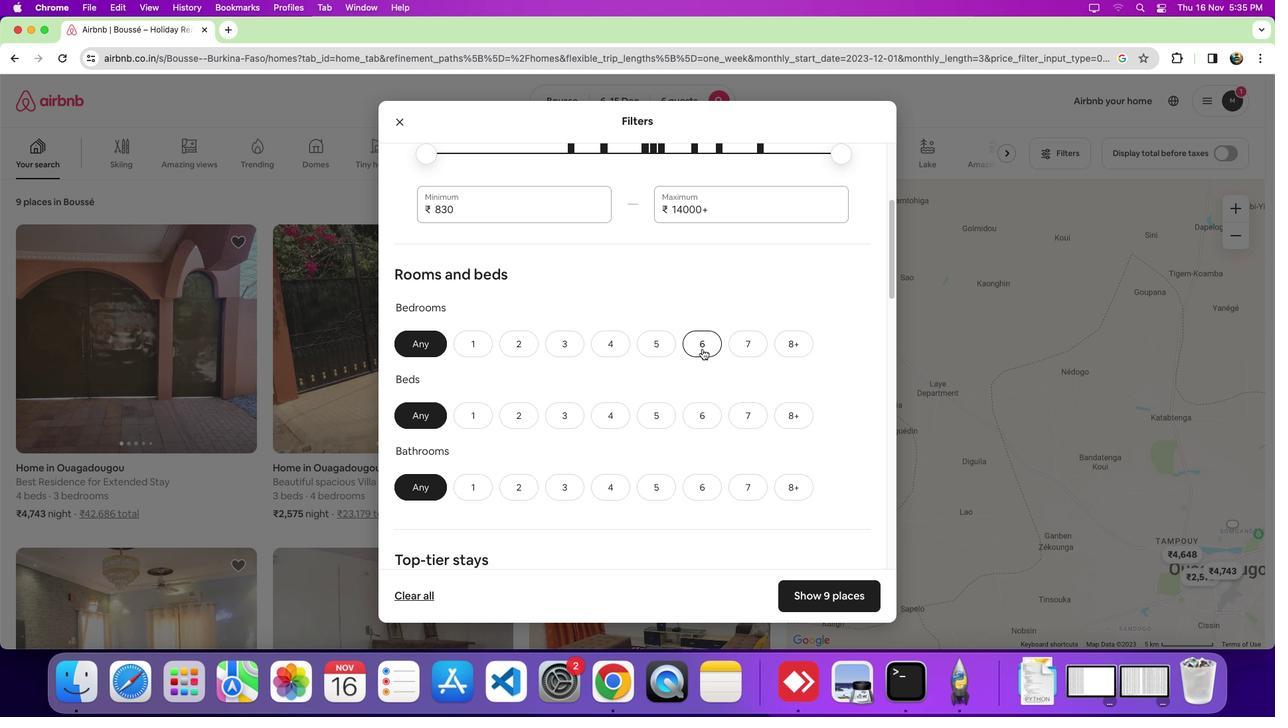 
Action: Mouse pressed left at (702, 349)
Screenshot: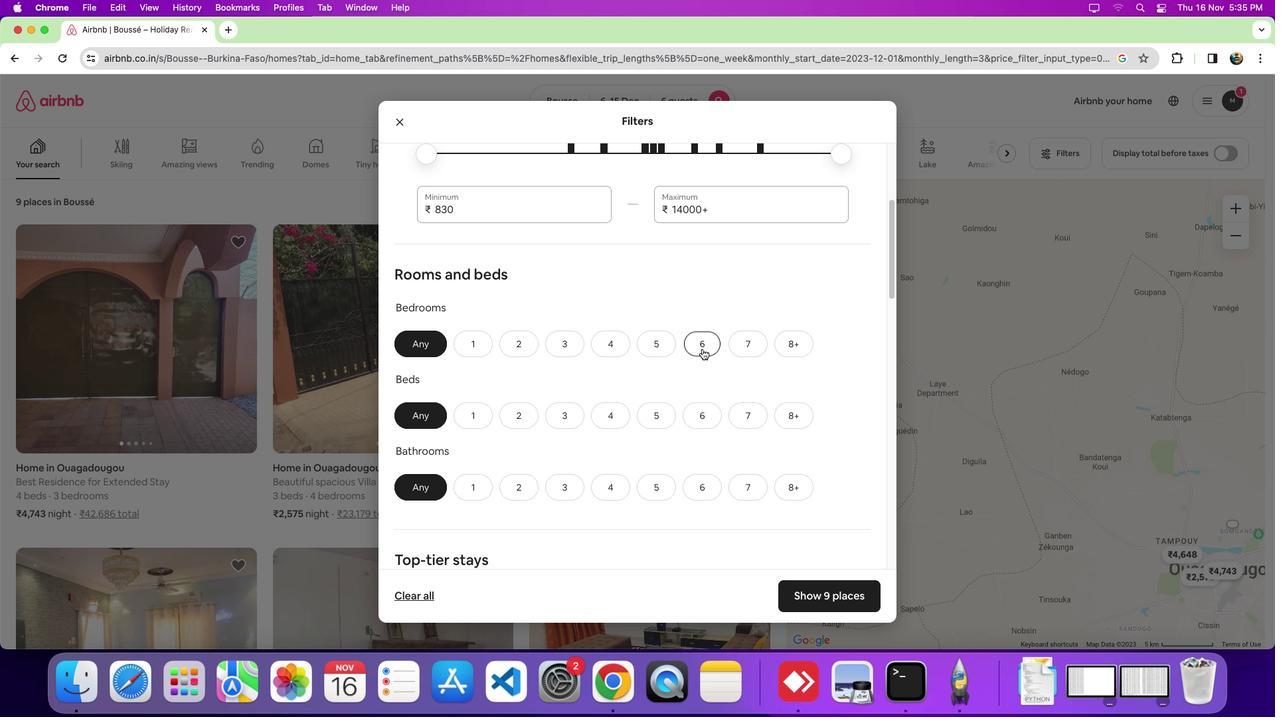 
Action: Mouse moved to (707, 418)
Screenshot: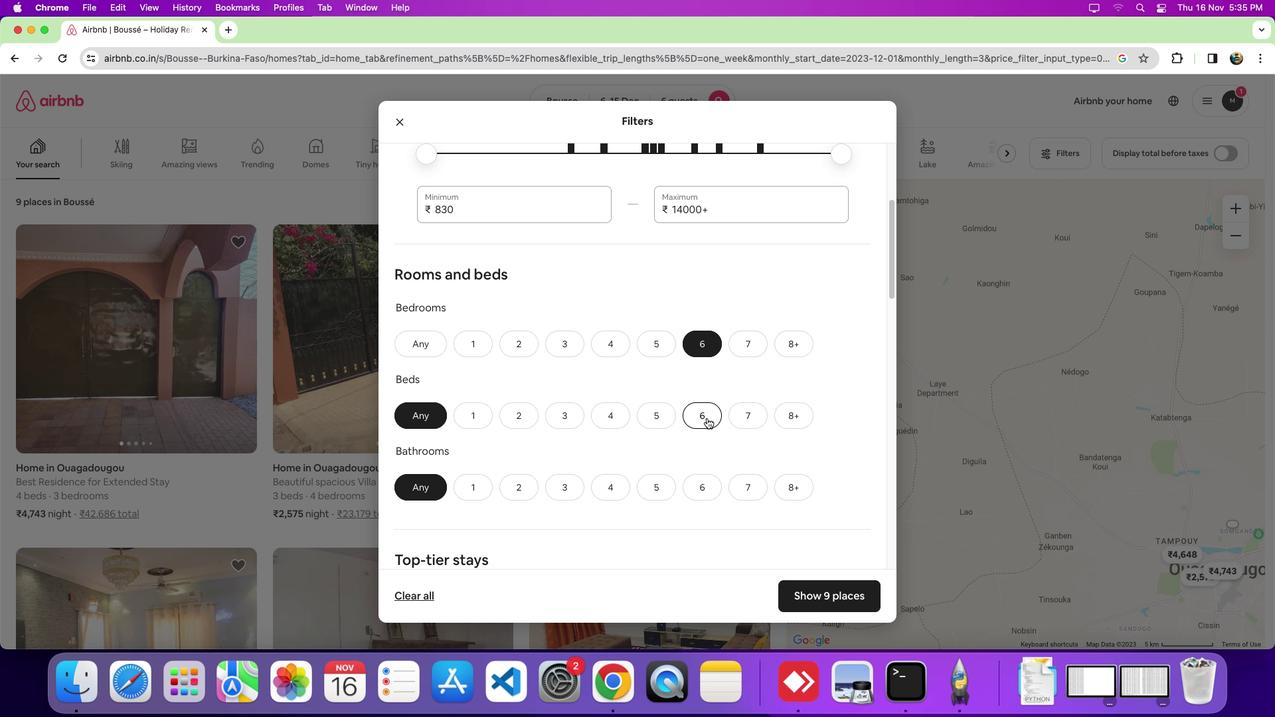 
Action: Mouse pressed left at (707, 418)
Screenshot: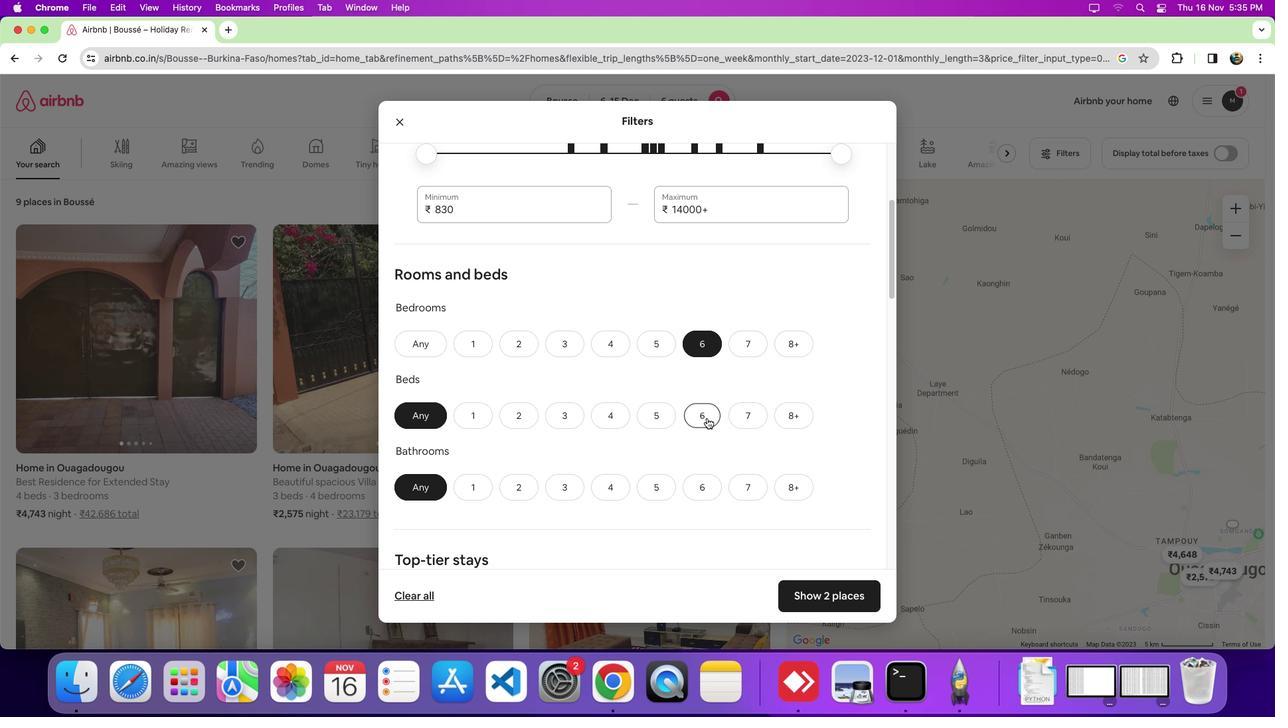 
Action: Mouse moved to (710, 487)
Screenshot: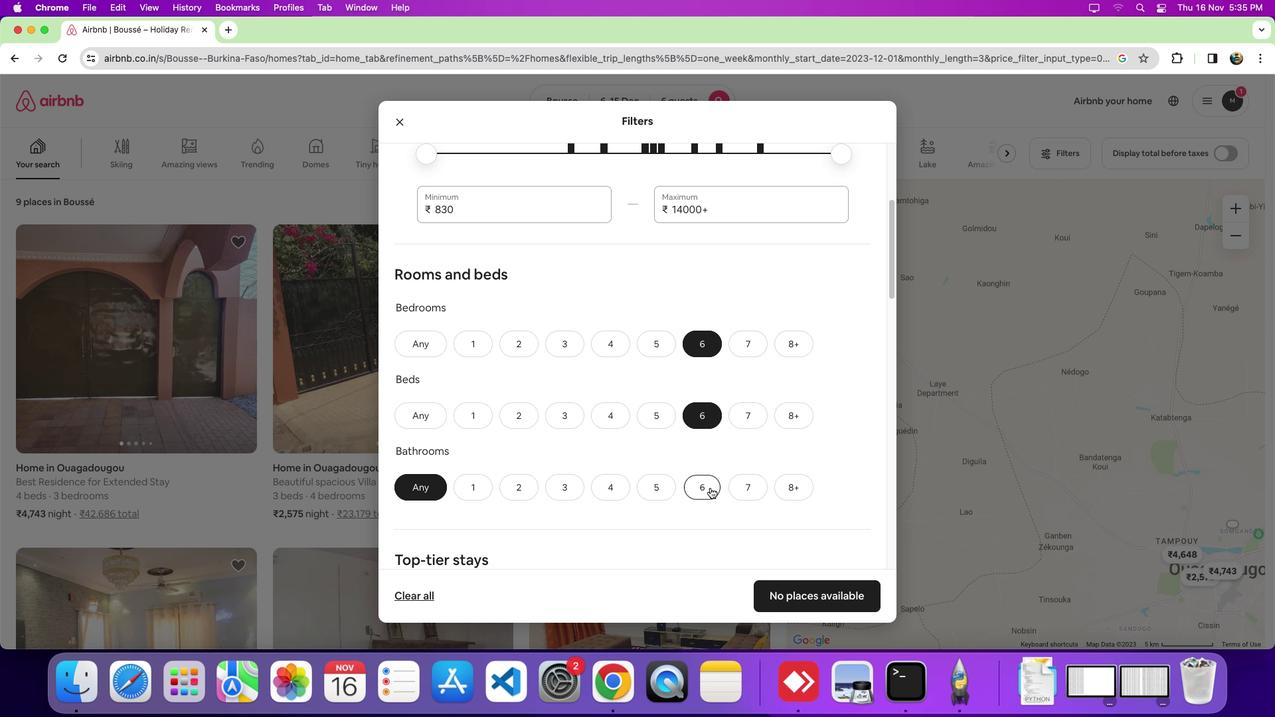 
Action: Mouse pressed left at (710, 487)
Screenshot: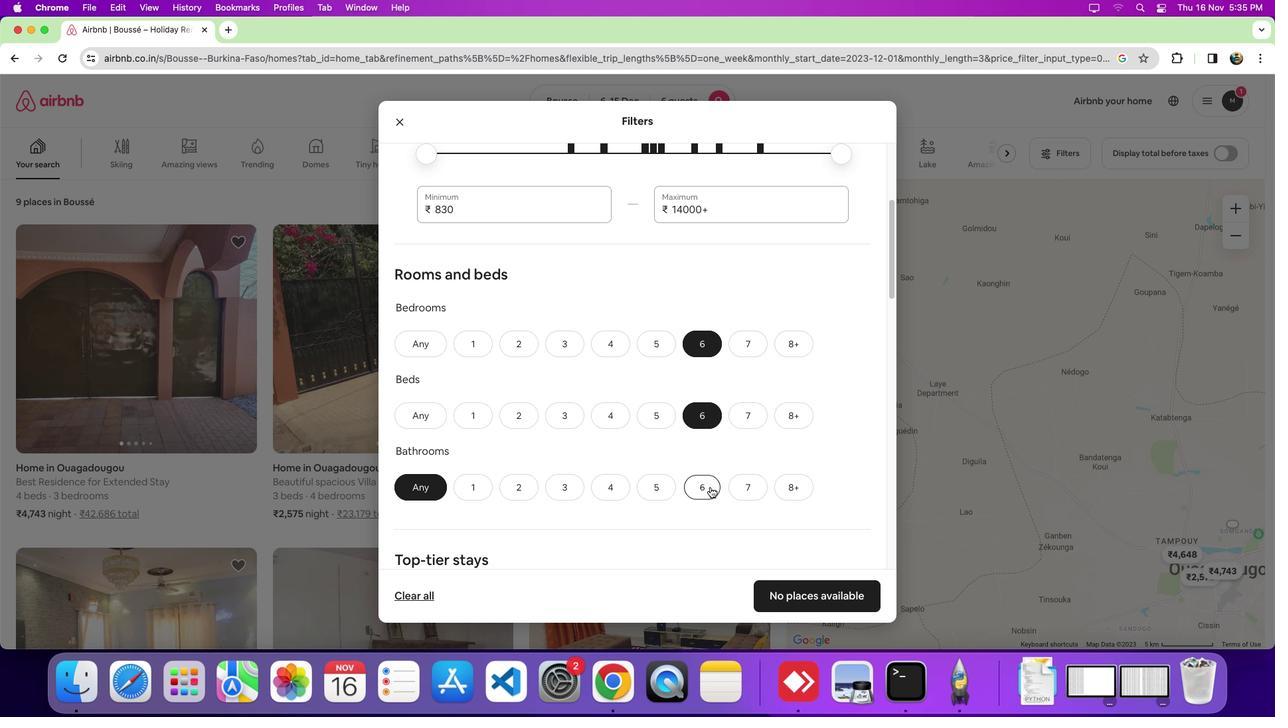 
Action: Mouse moved to (742, 421)
Screenshot: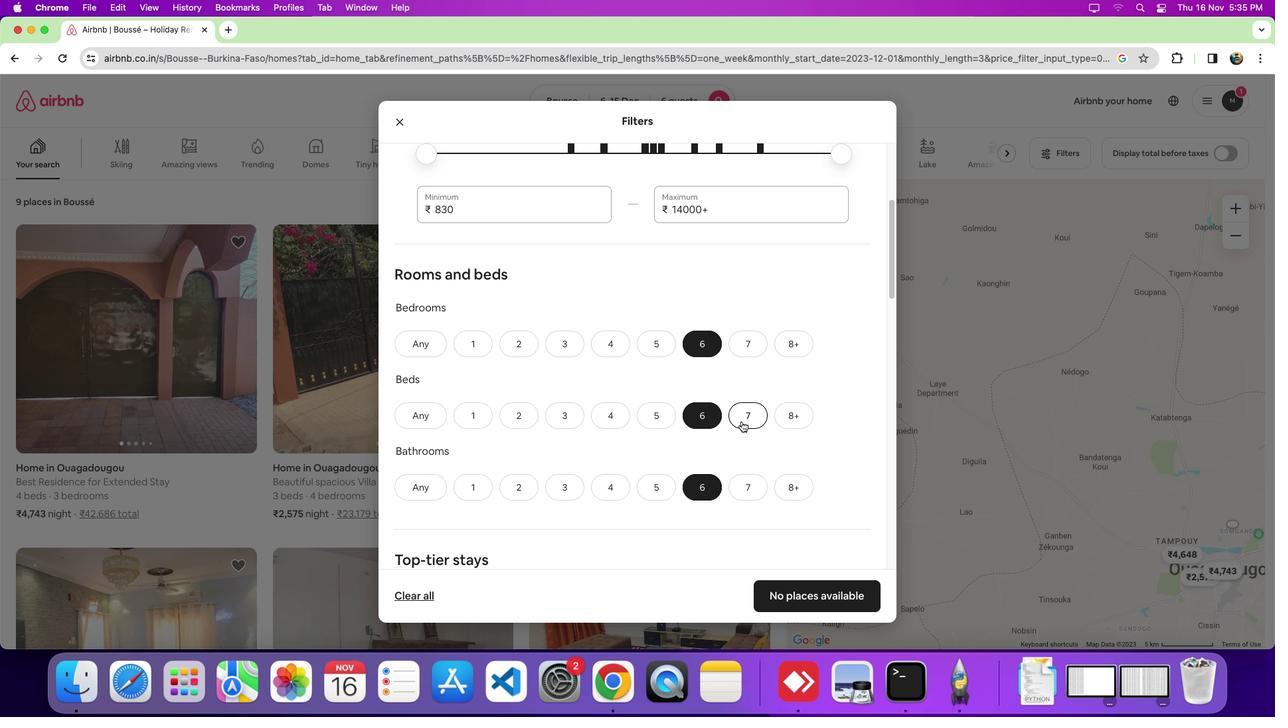 
Action: Mouse scrolled (742, 421) with delta (0, 0)
Screenshot: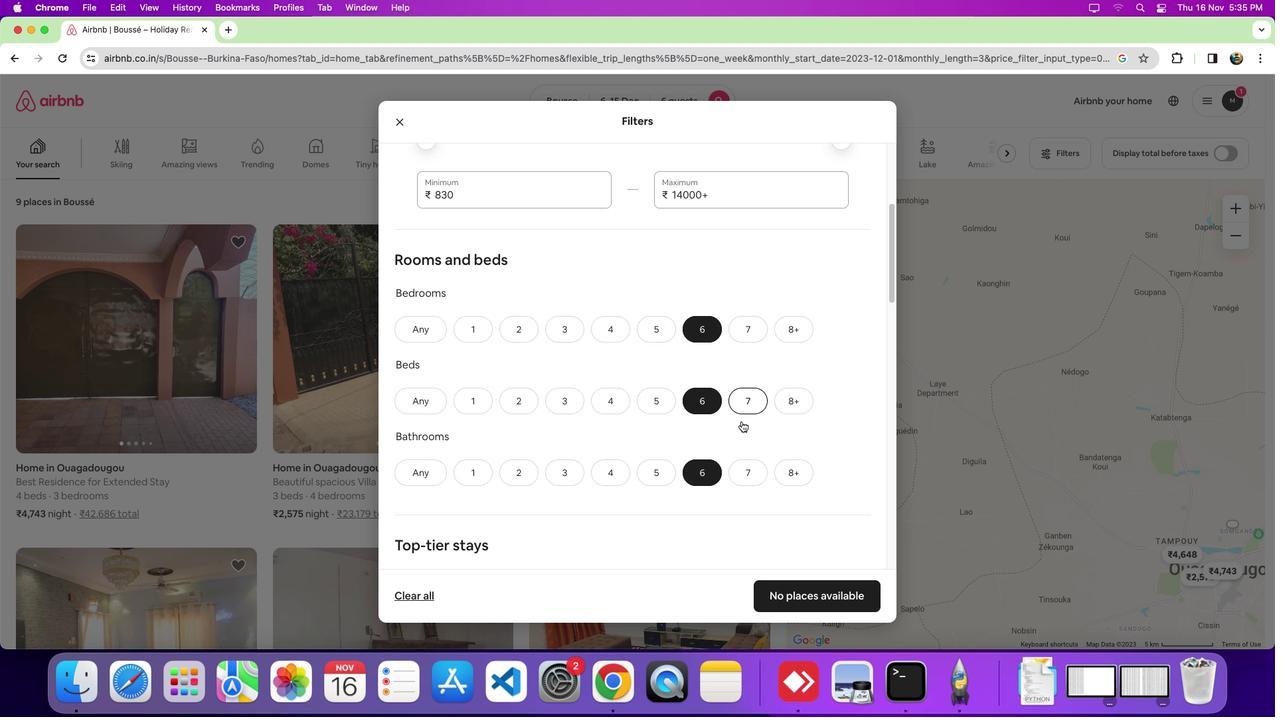 
Action: Mouse scrolled (742, 421) with delta (0, 0)
Screenshot: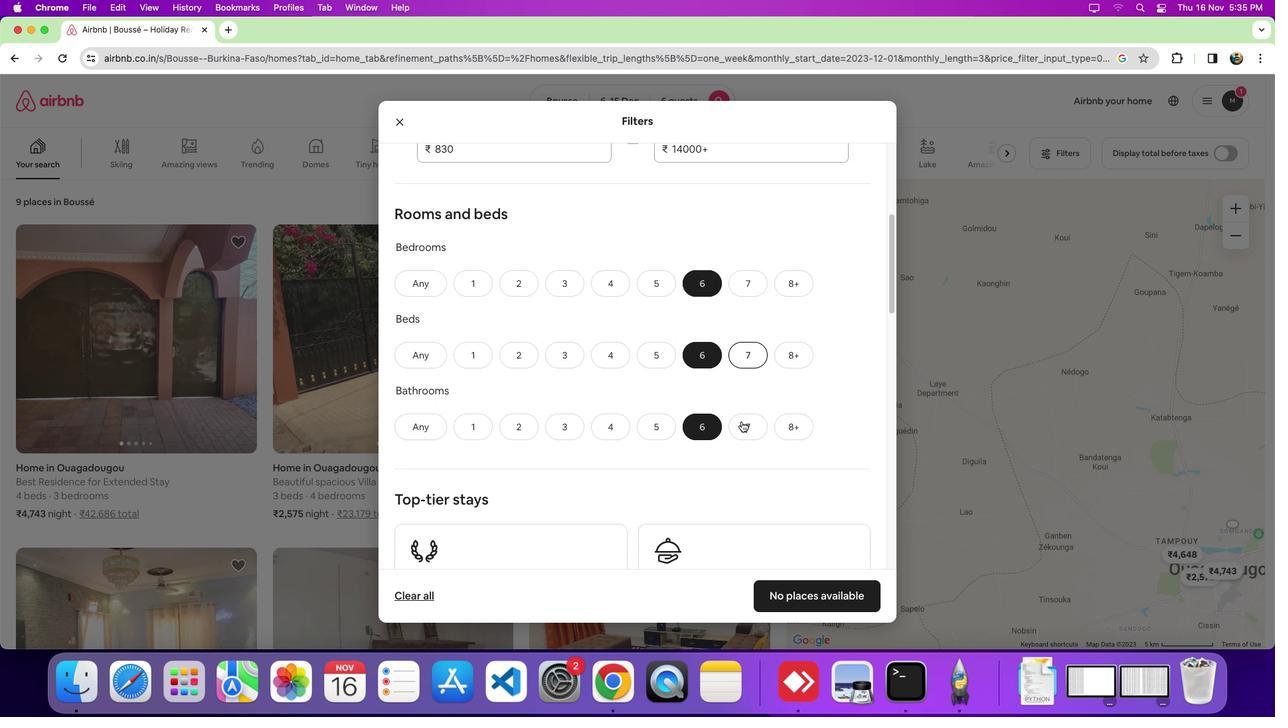 
Action: Mouse scrolled (742, 421) with delta (0, -3)
Screenshot: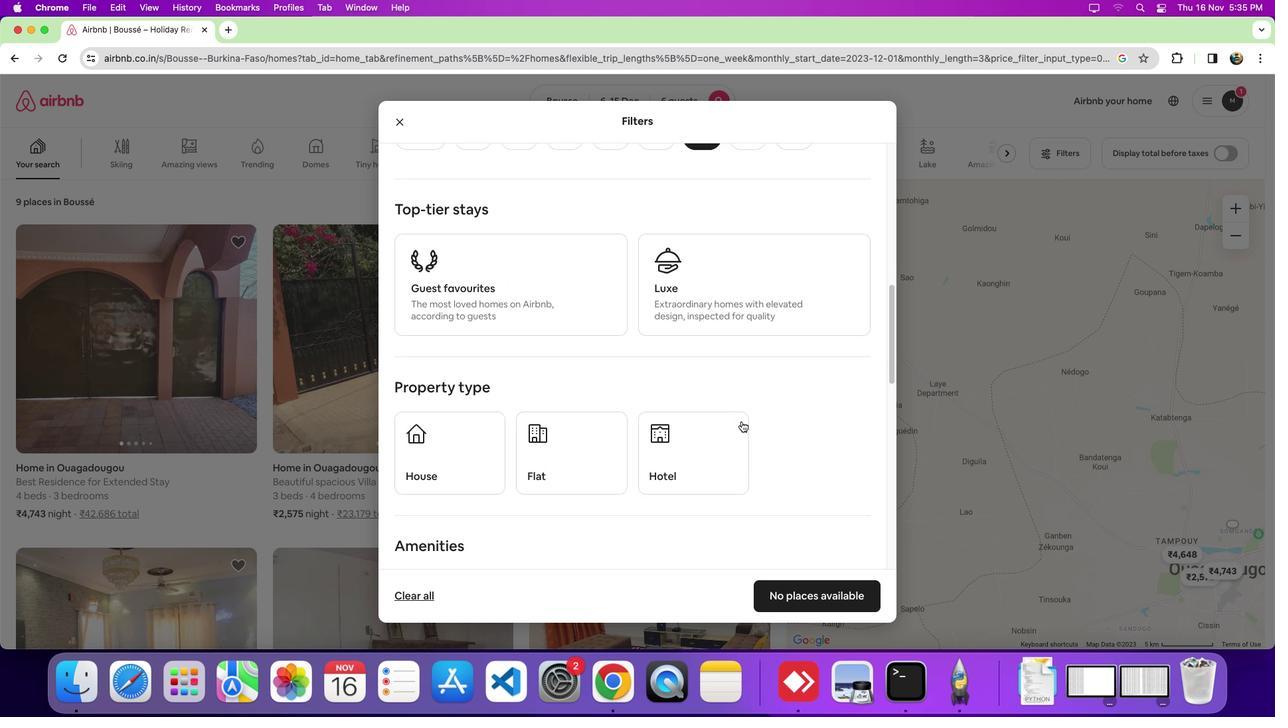
Action: Mouse scrolled (742, 421) with delta (0, -5)
Screenshot: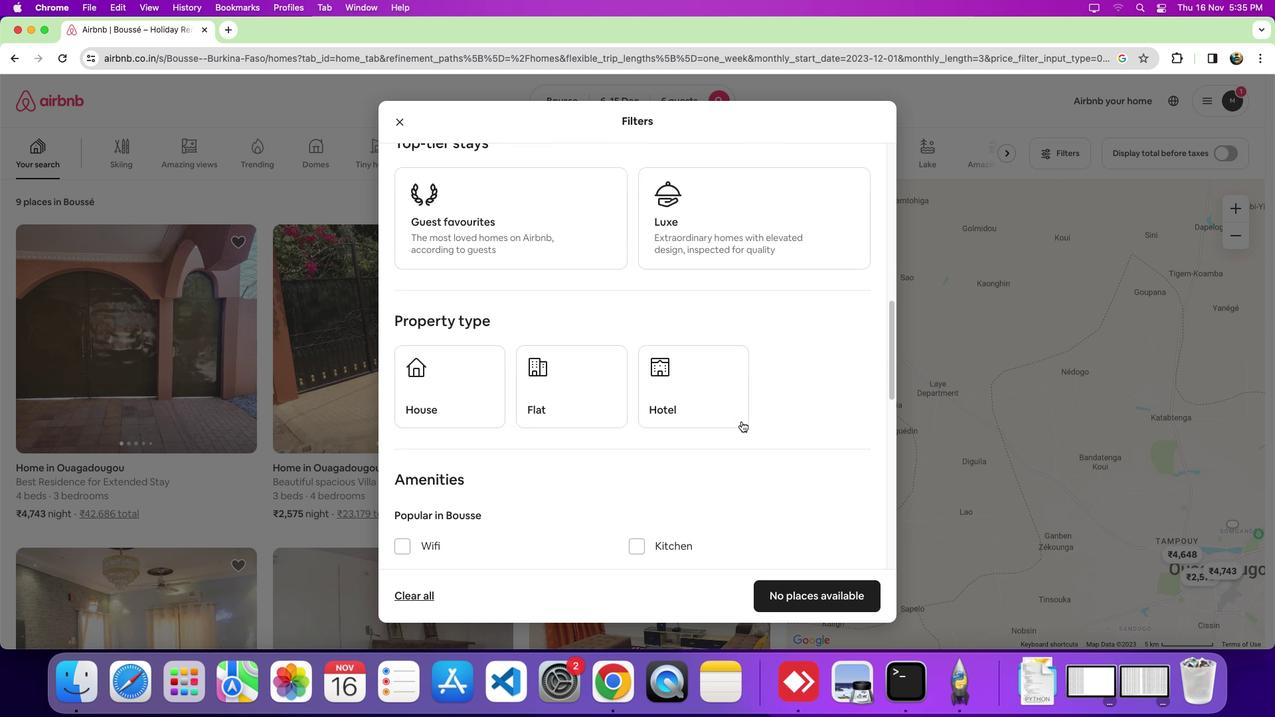 
Action: Mouse moved to (742, 421)
Screenshot: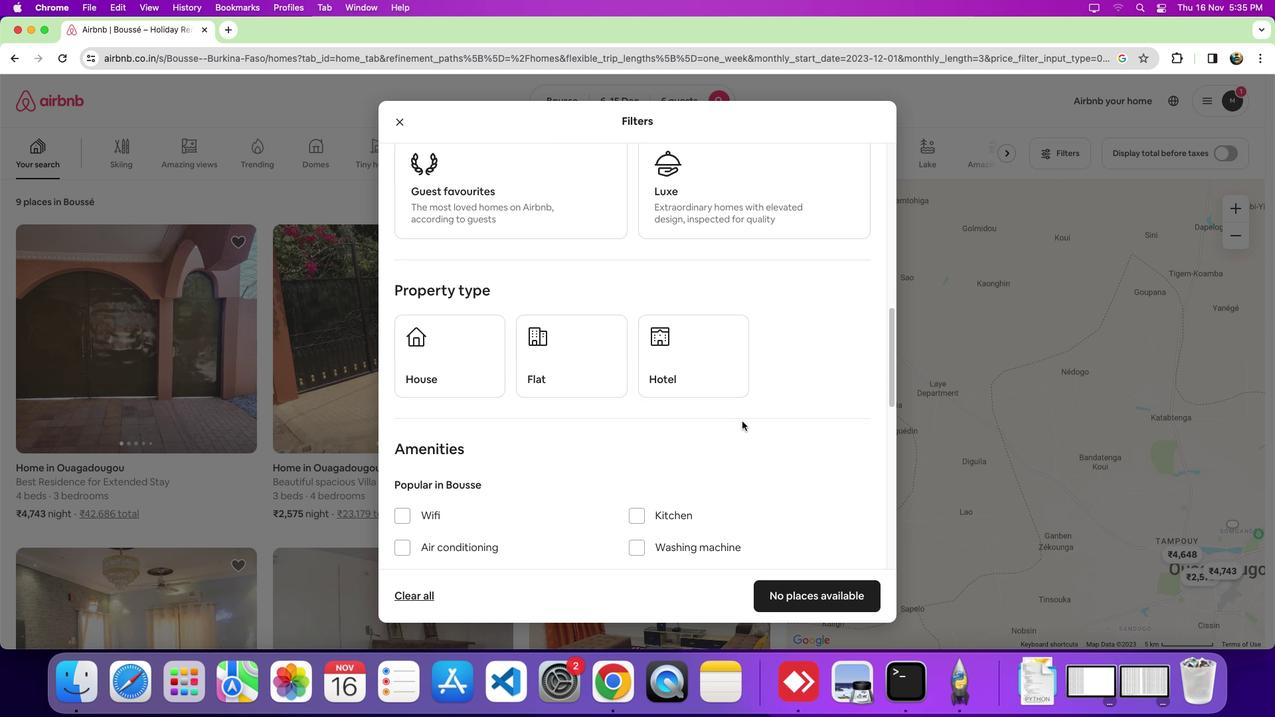 
Action: Mouse scrolled (742, 421) with delta (0, 0)
Screenshot: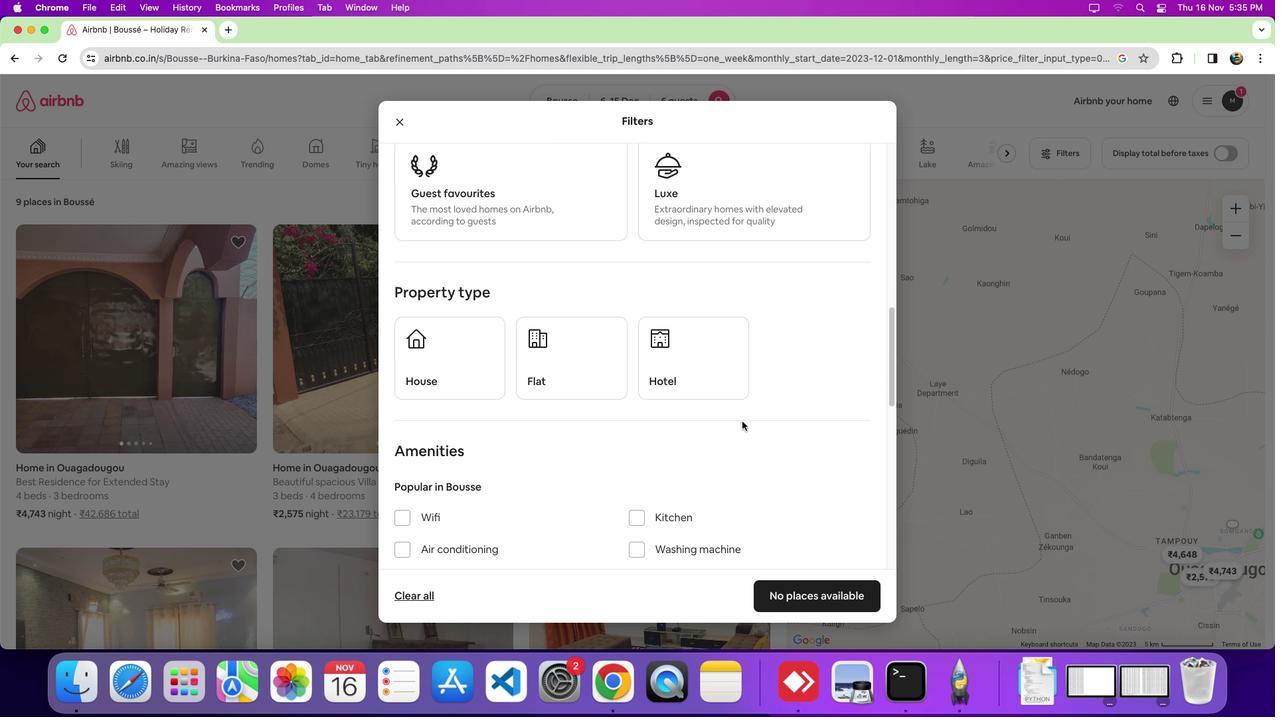 
Action: Mouse moved to (784, 346)
Screenshot: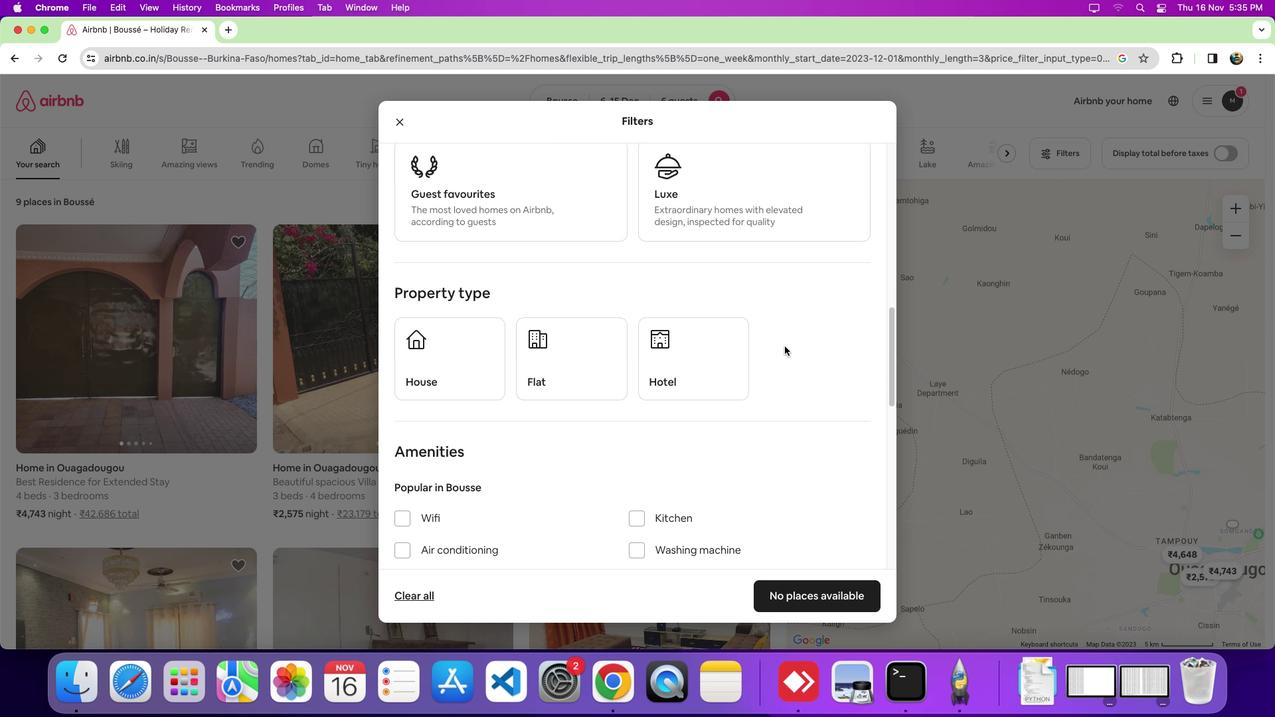 
Action: Mouse scrolled (784, 346) with delta (0, 0)
Screenshot: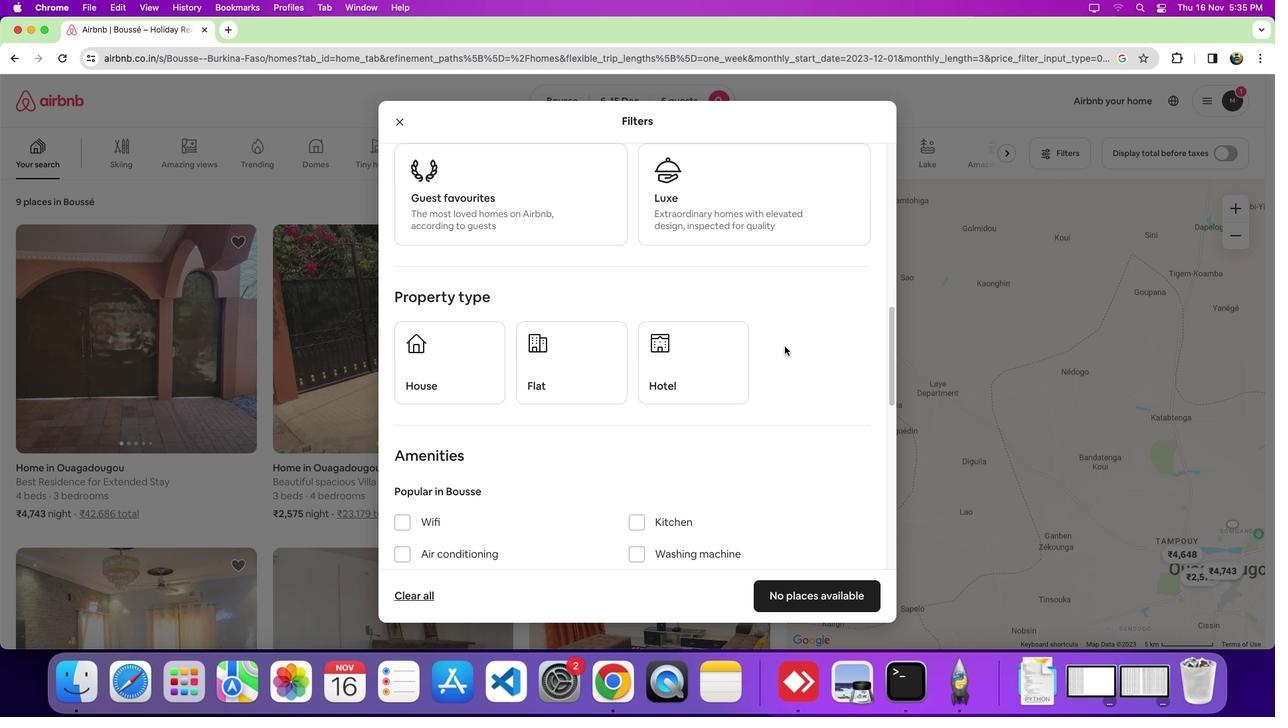 
Action: Mouse scrolled (784, 346) with delta (0, 0)
Screenshot: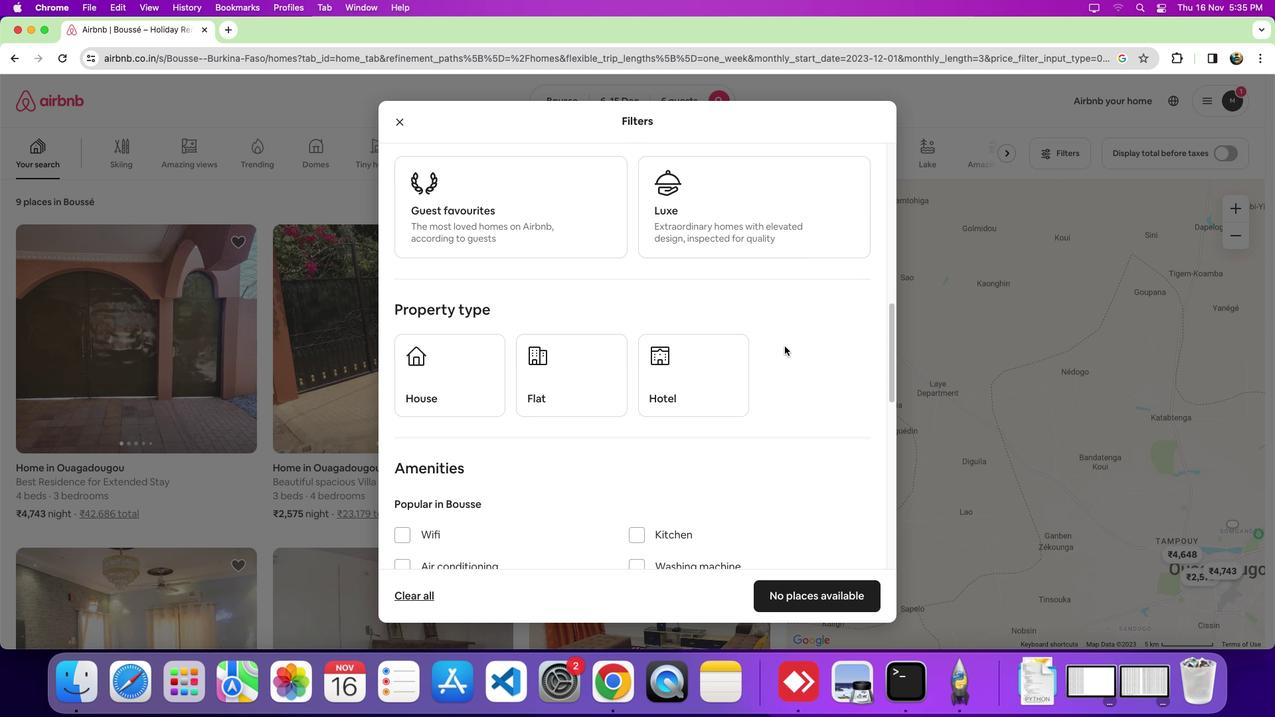 
Action: Mouse moved to (453, 406)
Screenshot: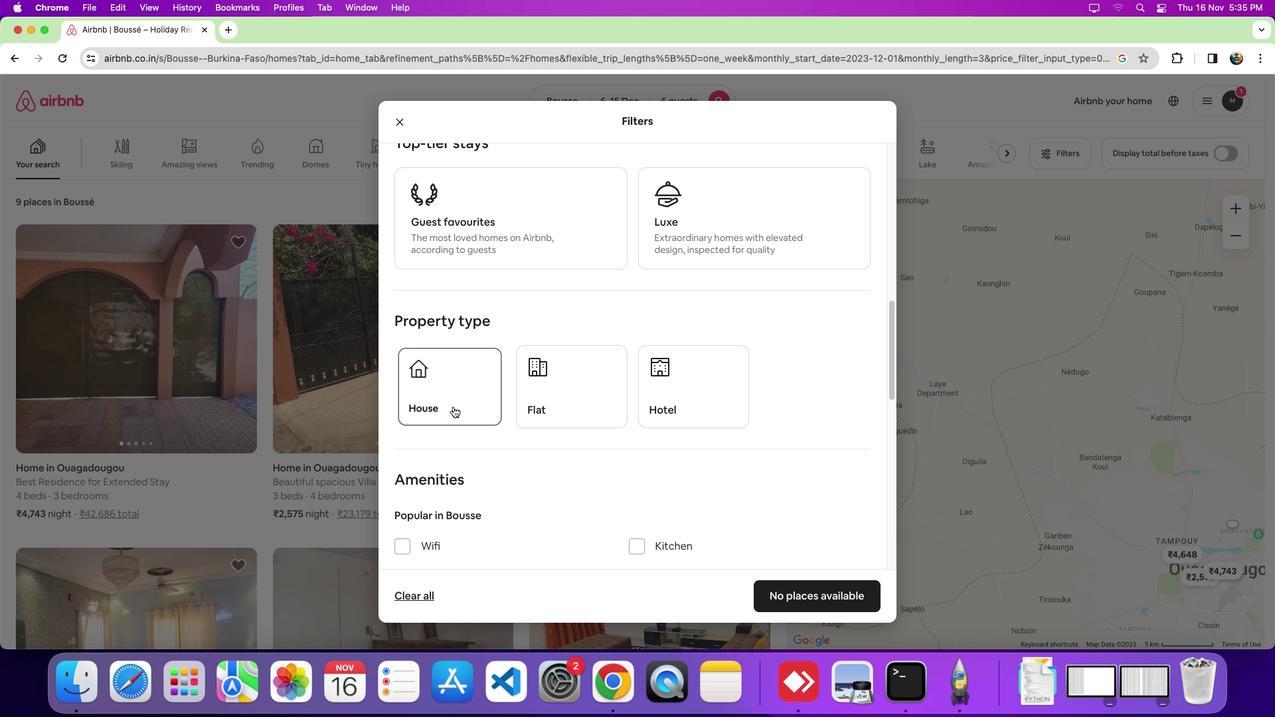 
Action: Mouse pressed left at (453, 406)
Screenshot: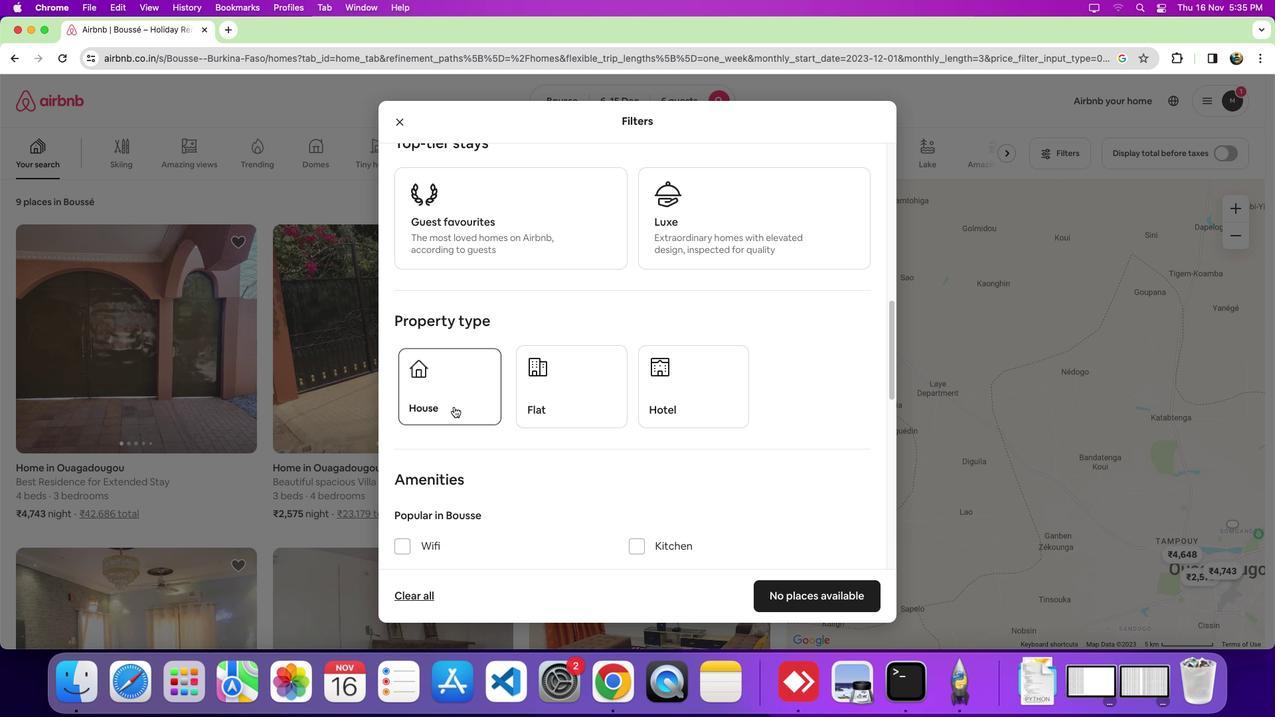 
Action: Mouse moved to (647, 408)
Screenshot: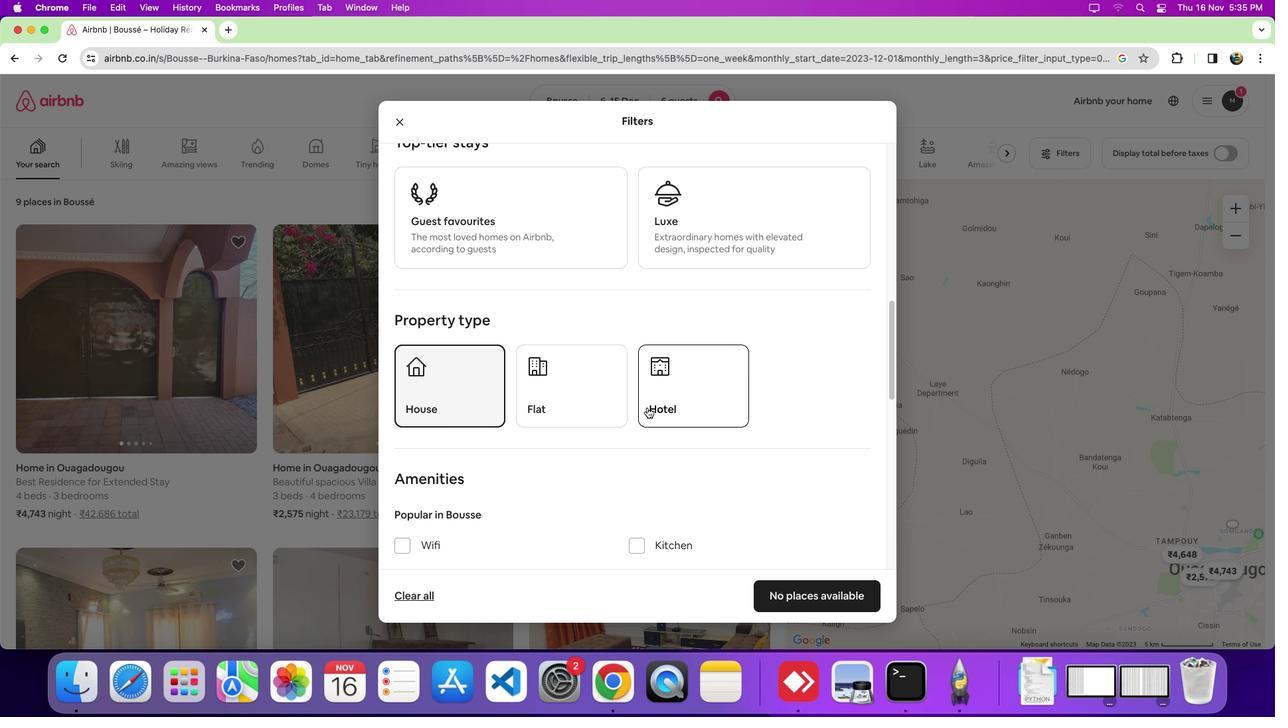 
Action: Mouse scrolled (647, 408) with delta (0, 0)
Screenshot: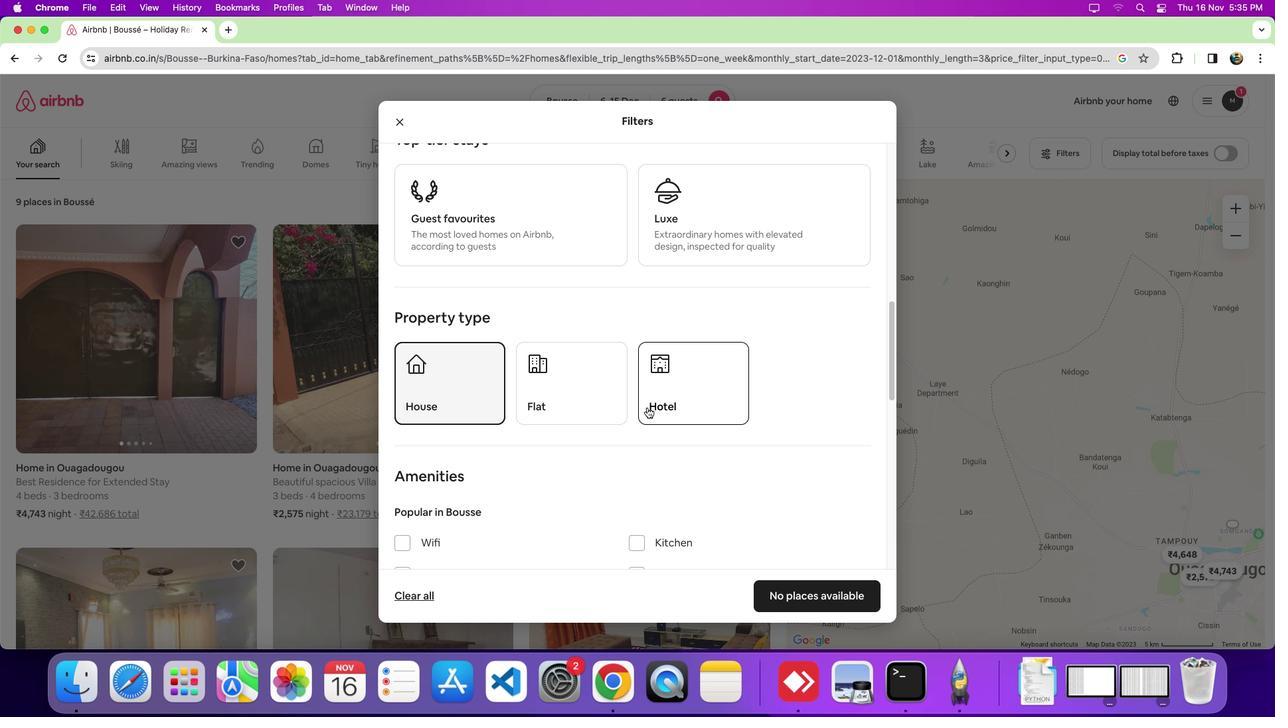 
Action: Mouse scrolled (647, 408) with delta (0, 0)
Screenshot: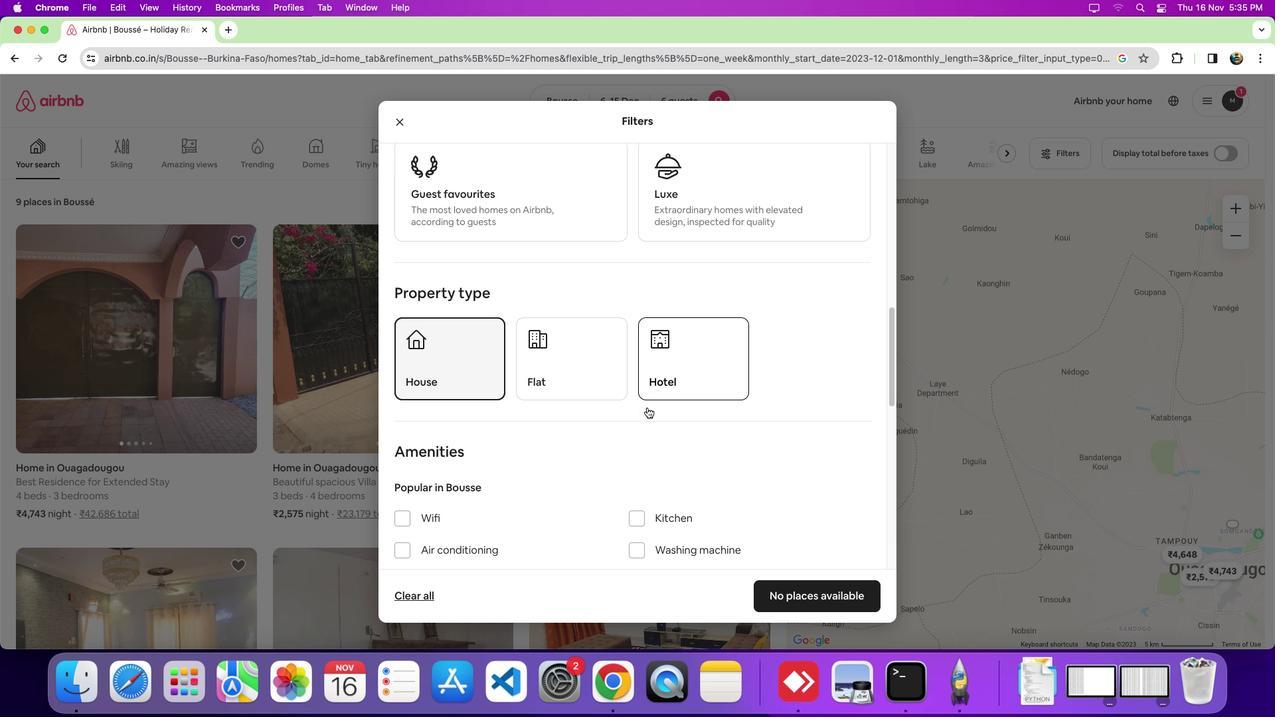 
Action: Mouse scrolled (647, 408) with delta (0, -1)
Screenshot: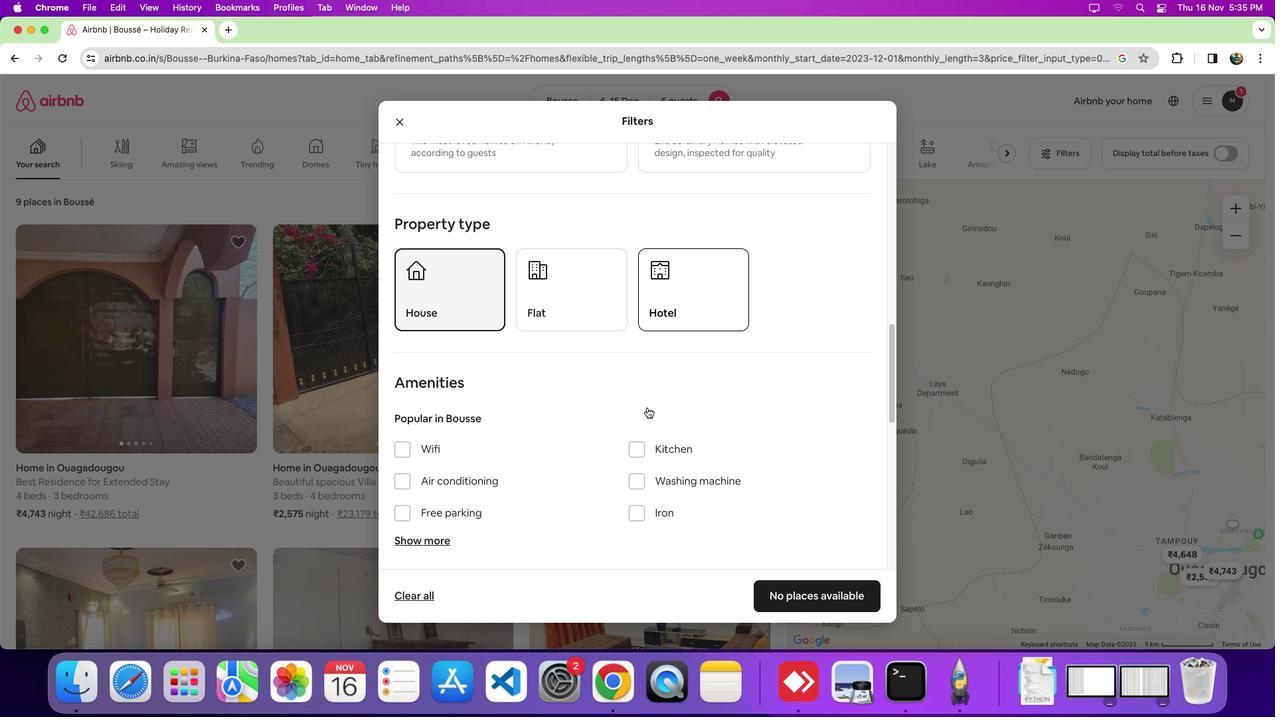 
Action: Mouse scrolled (647, 408) with delta (0, 0)
Screenshot: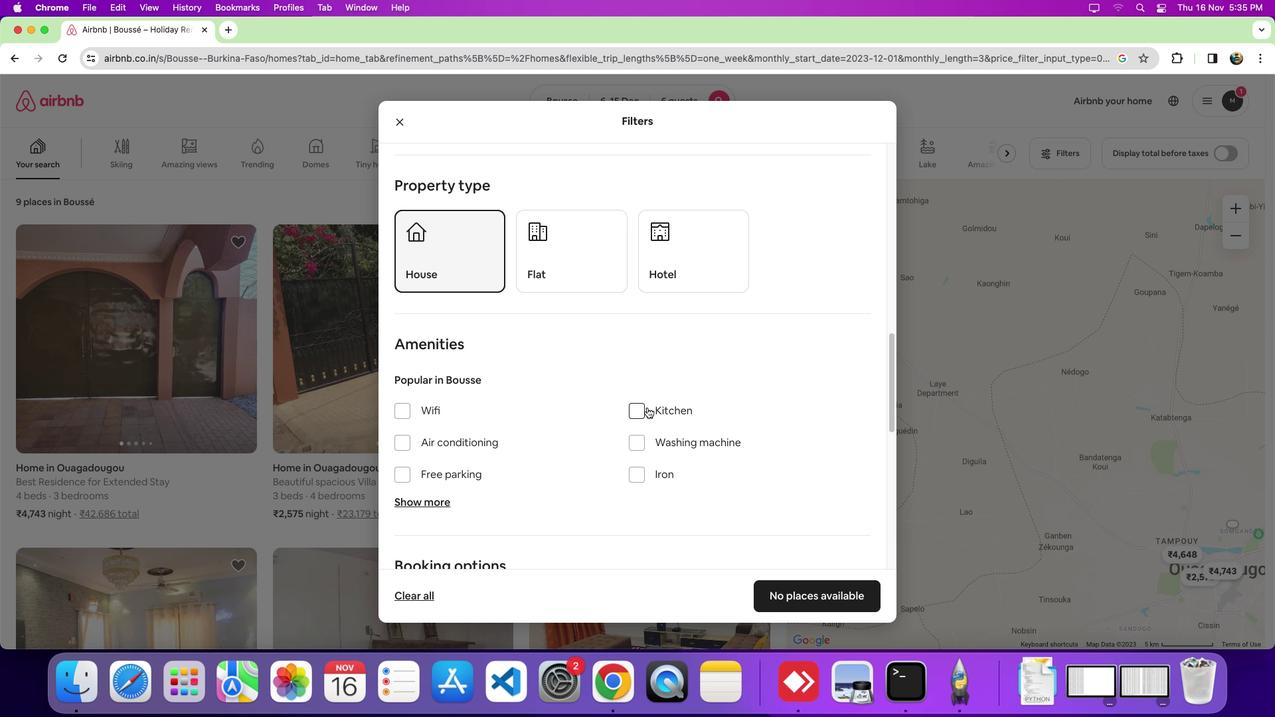 
Action: Mouse scrolled (647, 408) with delta (0, 0)
Screenshot: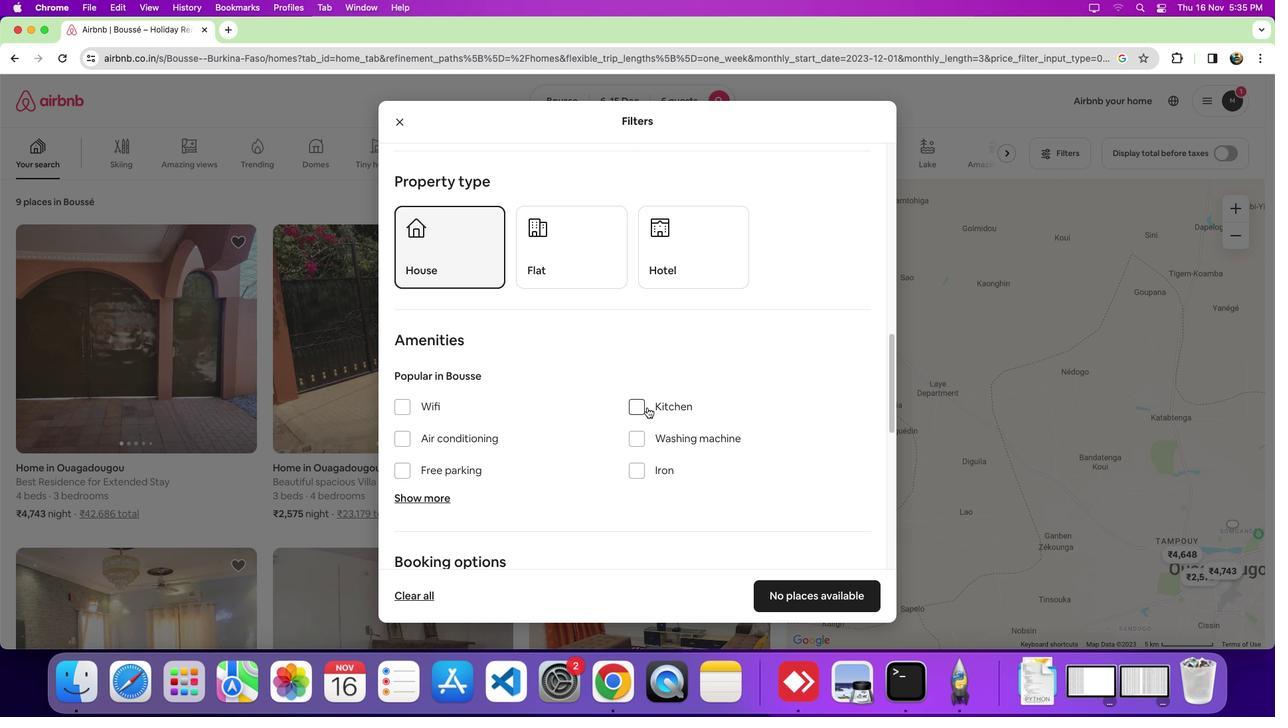 
Action: Mouse moved to (431, 493)
Screenshot: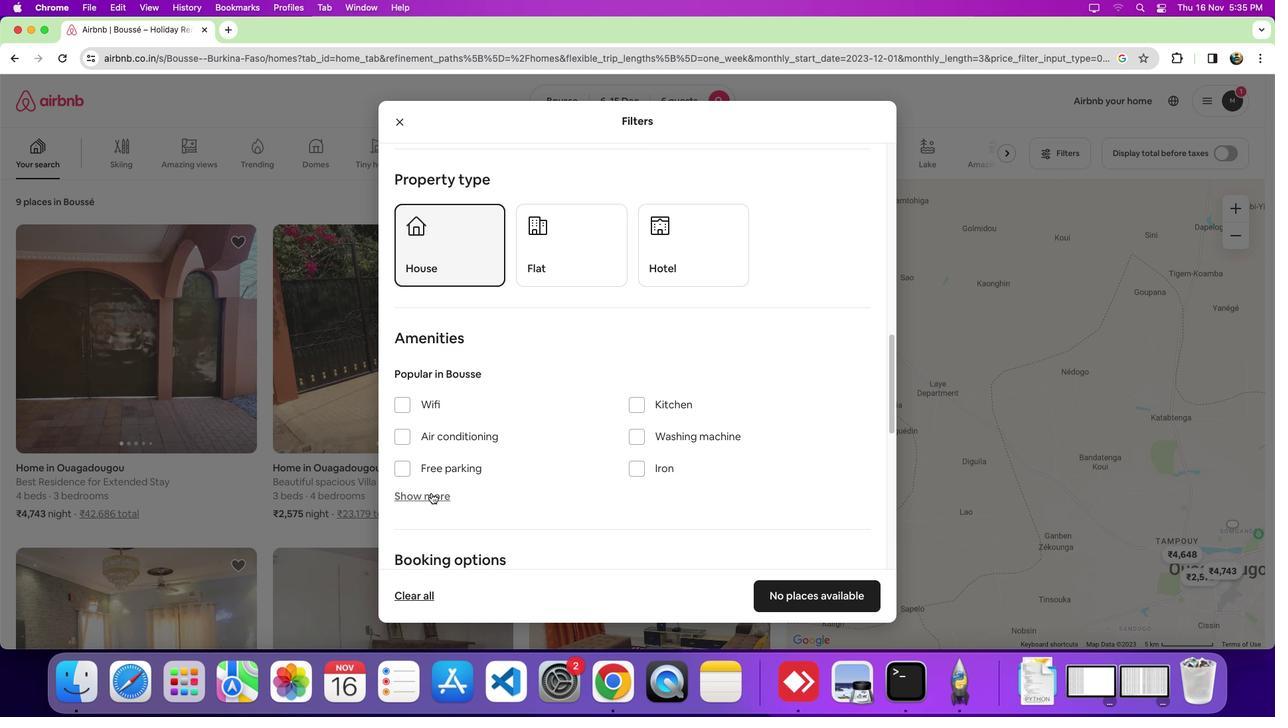 
Action: Mouse pressed left at (431, 493)
Screenshot: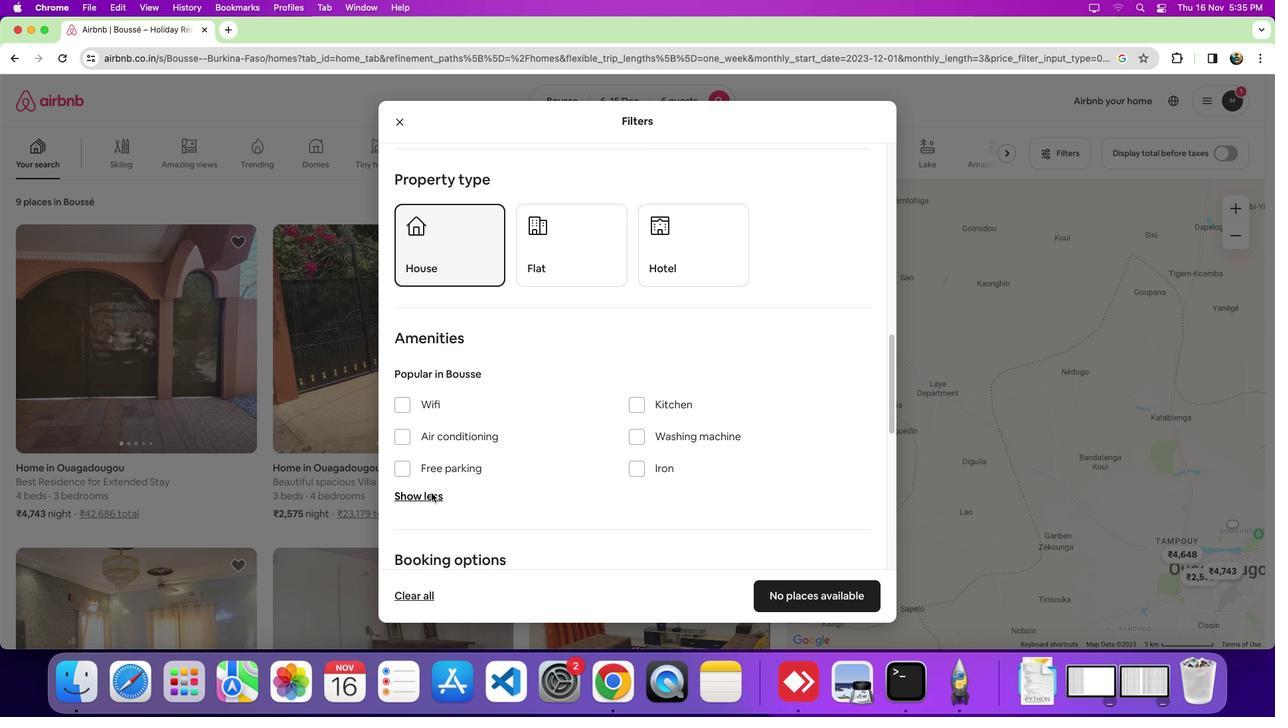 
Action: Mouse moved to (578, 405)
Screenshot: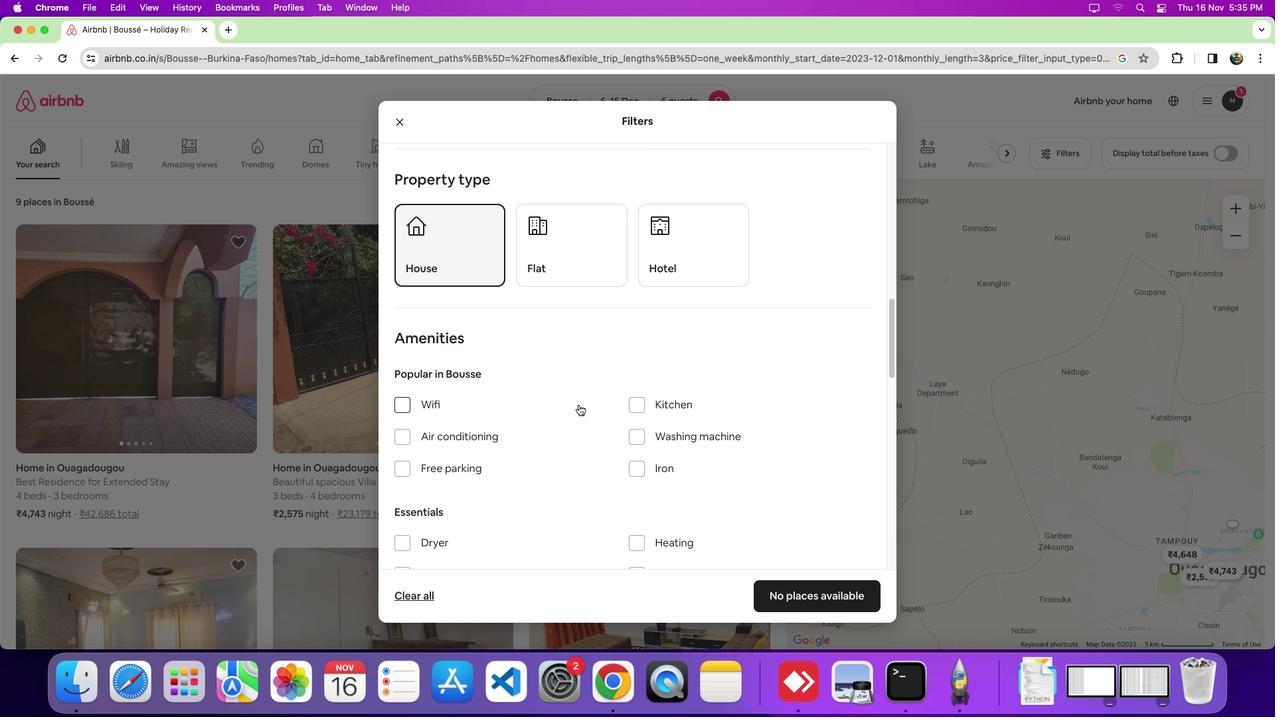 
Action: Mouse scrolled (578, 405) with delta (0, 0)
Screenshot: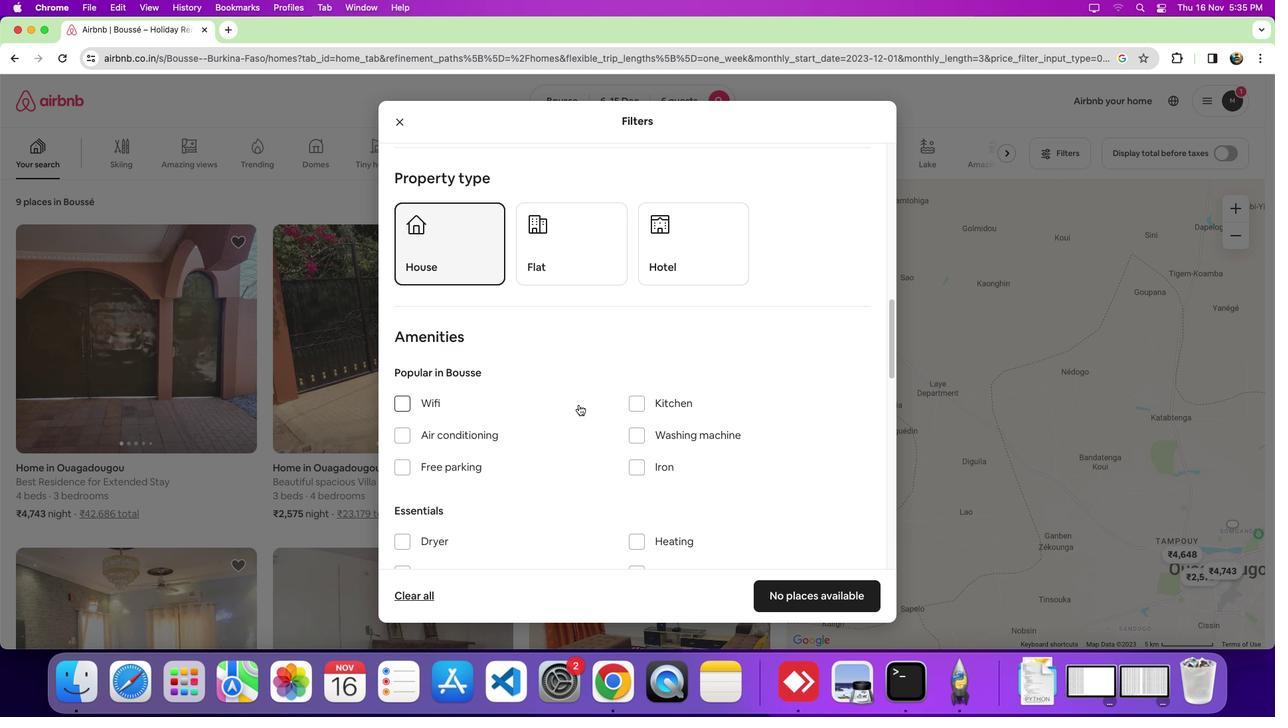 
Action: Mouse scrolled (578, 405) with delta (0, 0)
Screenshot: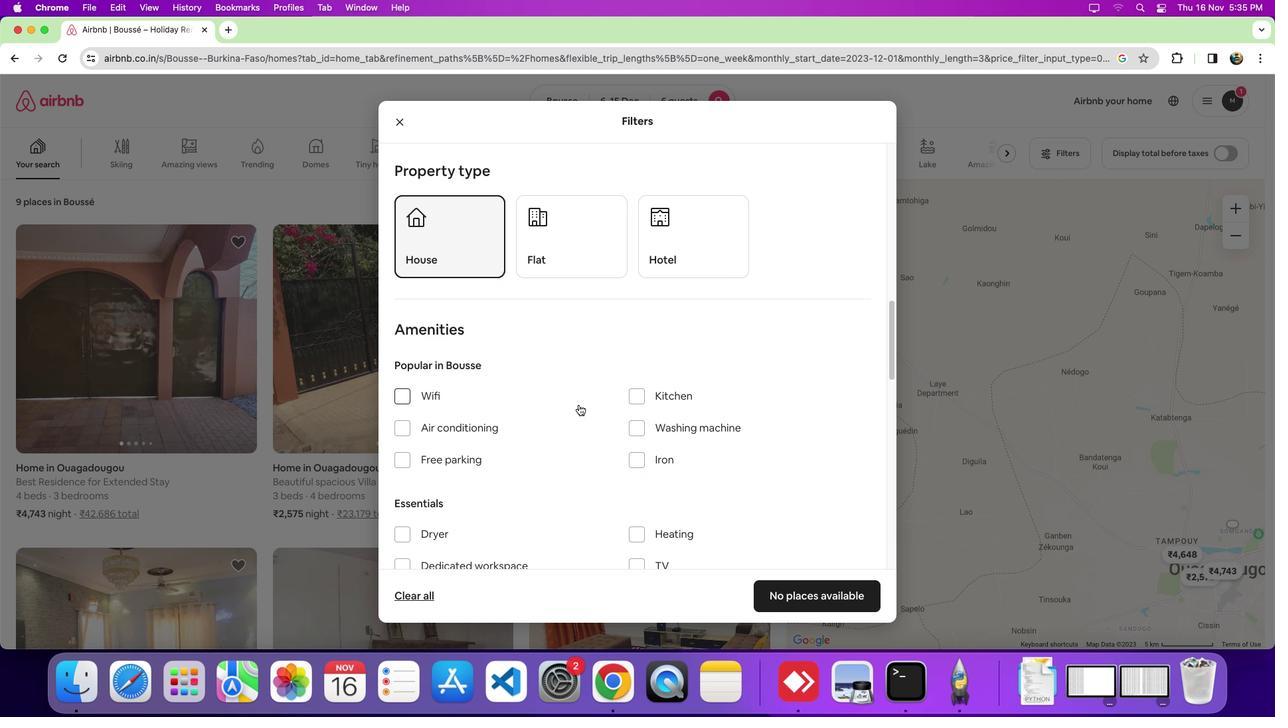 
Action: Mouse moved to (406, 389)
Screenshot: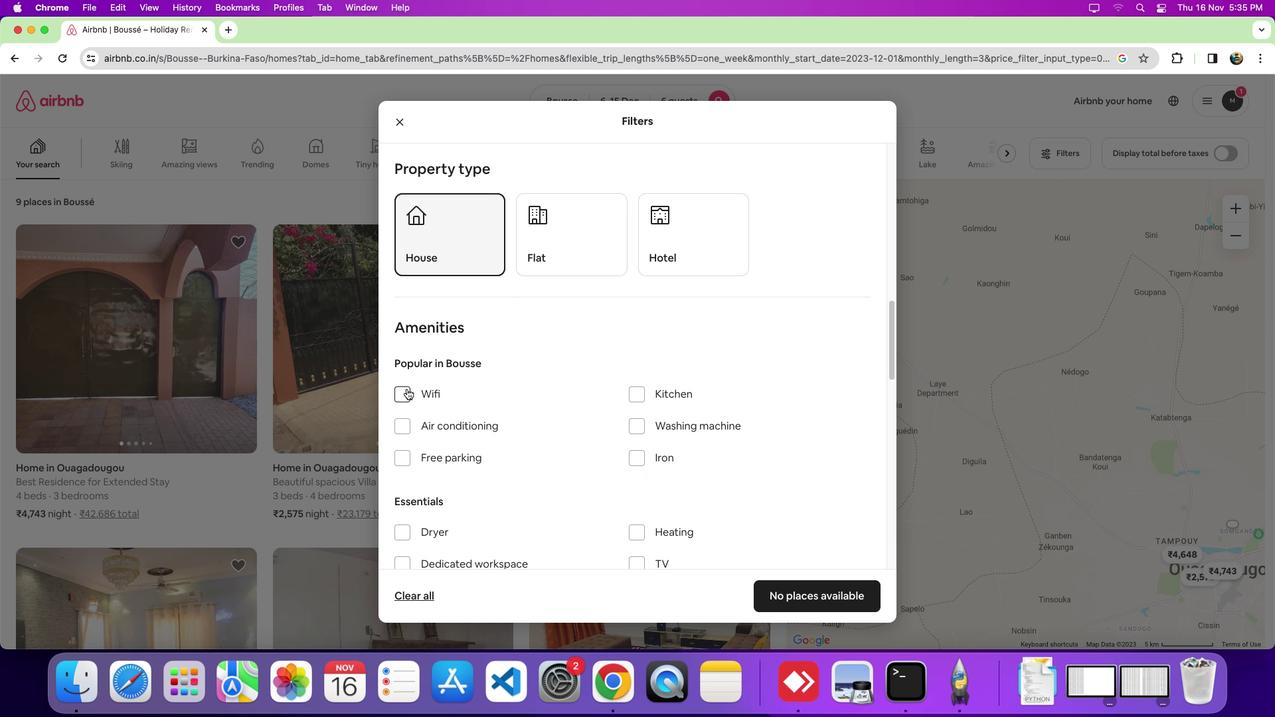 
Action: Mouse pressed left at (406, 389)
Screenshot: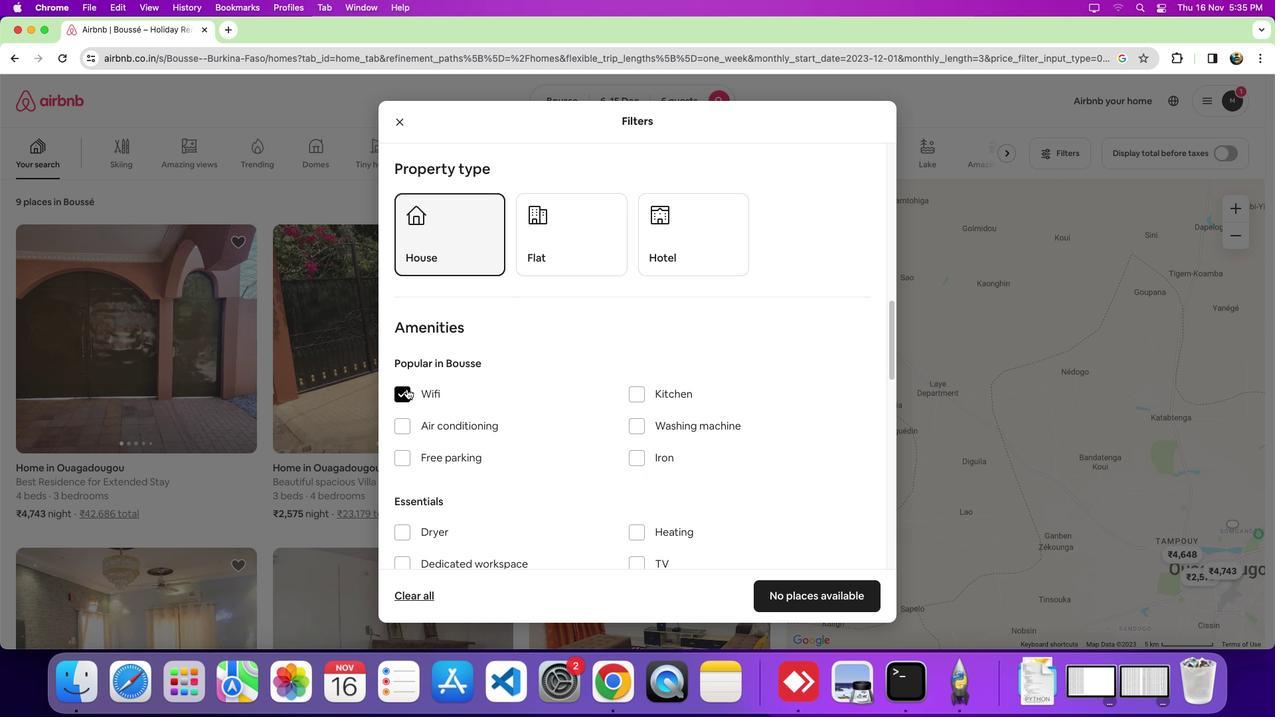 
Action: Mouse moved to (406, 433)
Screenshot: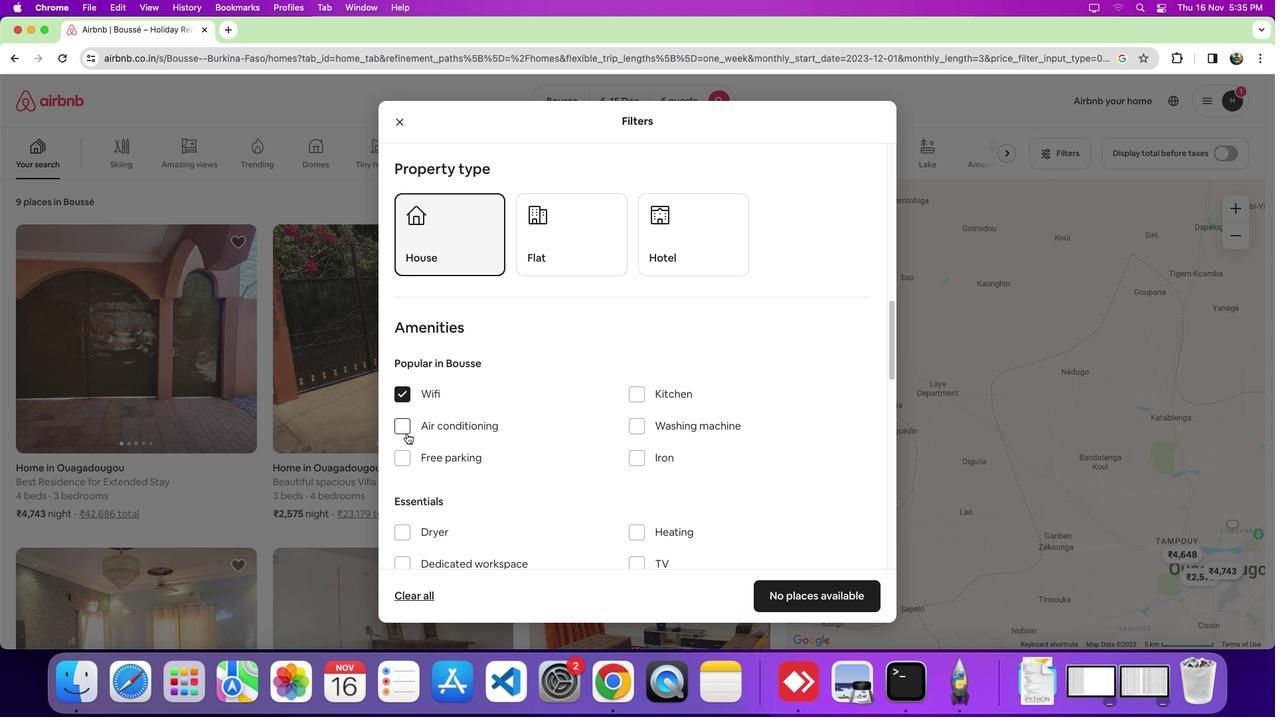 
Action: Mouse pressed left at (406, 433)
Screenshot: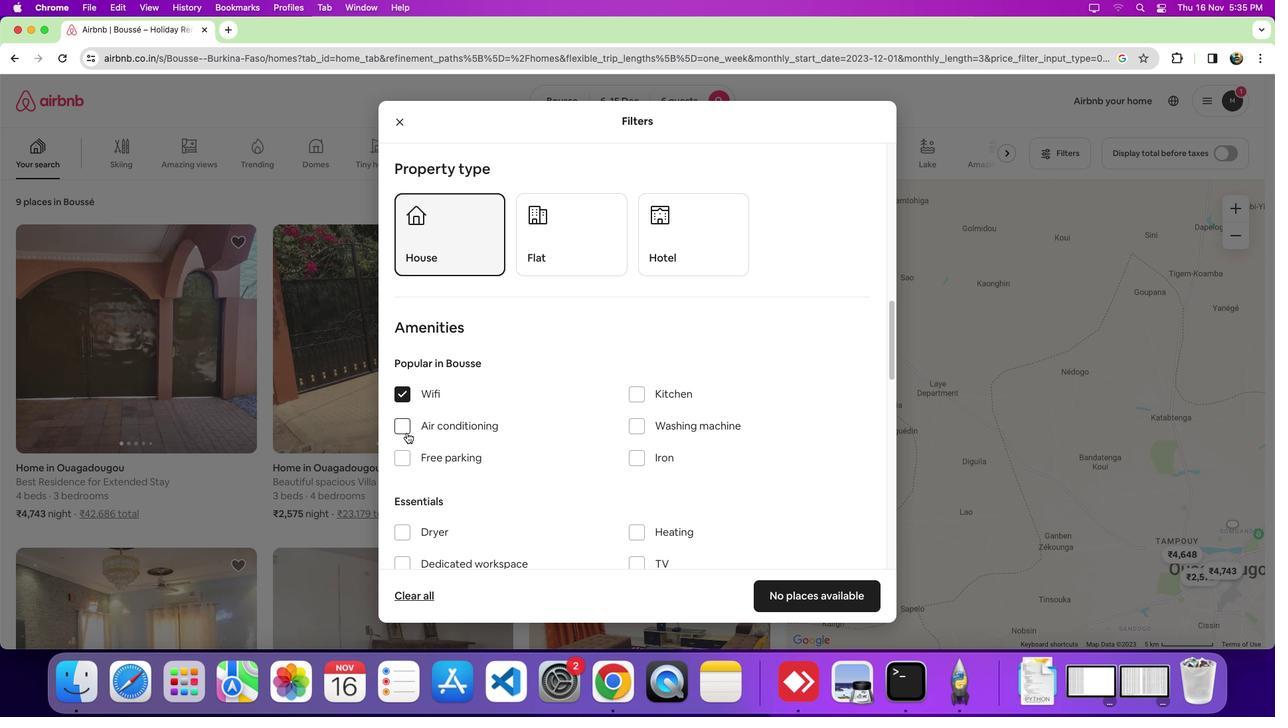 
Action: Mouse moved to (406, 431)
Screenshot: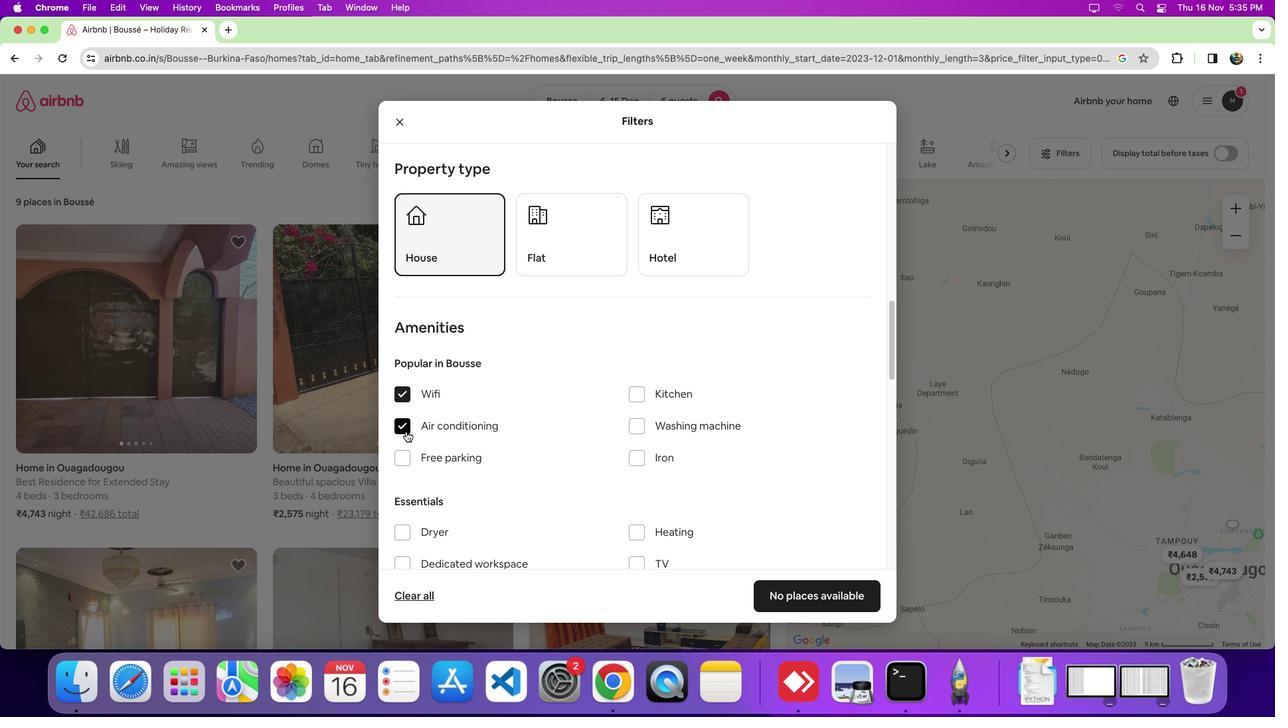 
Action: Mouse scrolled (406, 431) with delta (0, 0)
Screenshot: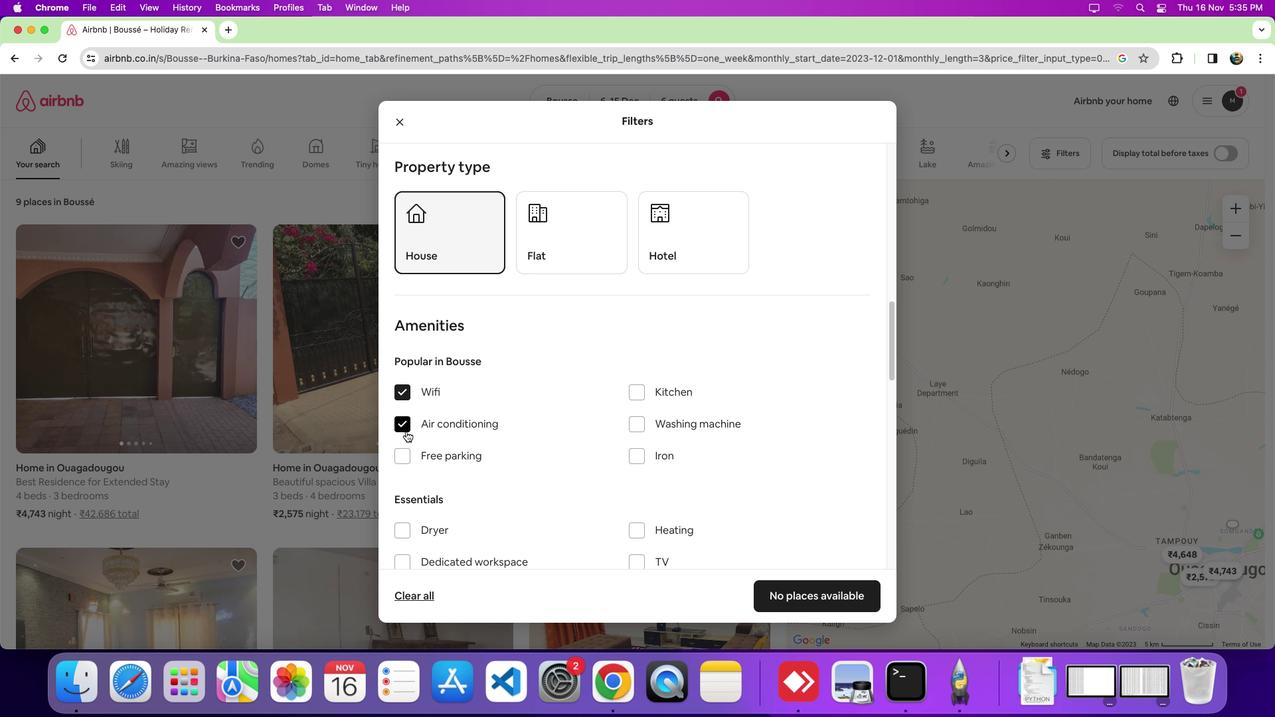 
Action: Mouse scrolled (406, 431) with delta (0, 0)
Screenshot: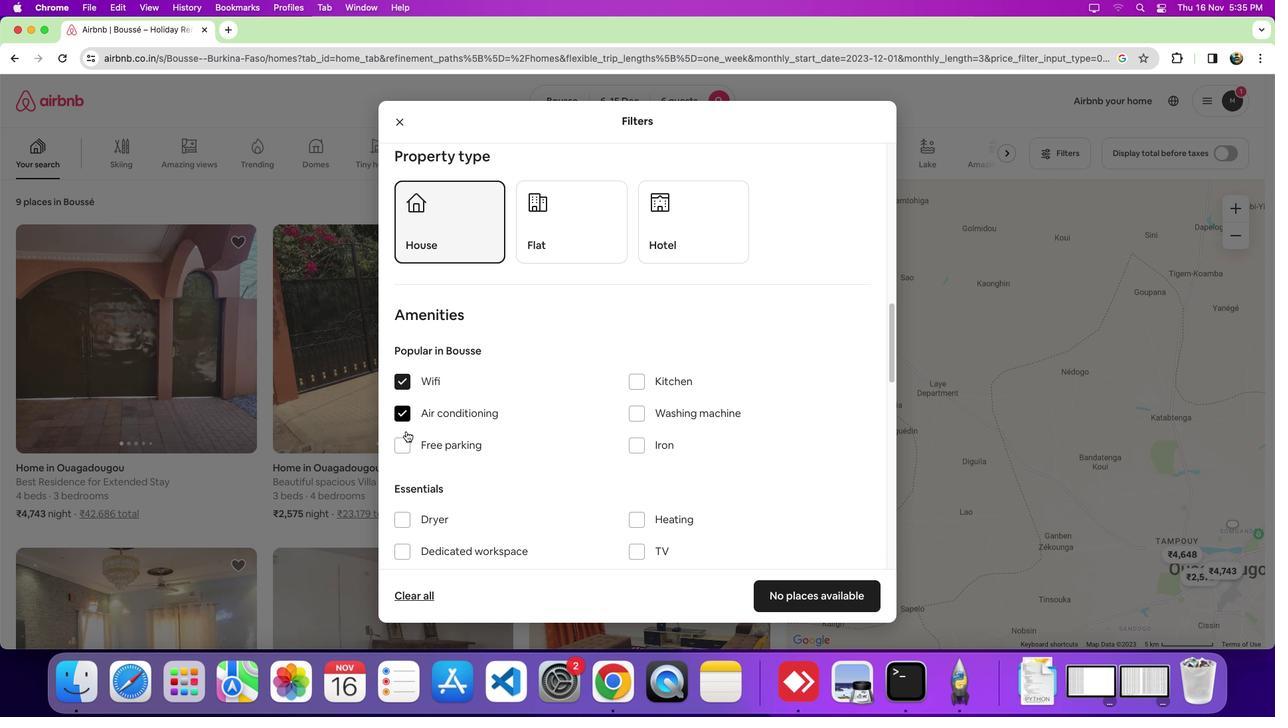 
Action: Mouse scrolled (406, 431) with delta (0, 0)
Screenshot: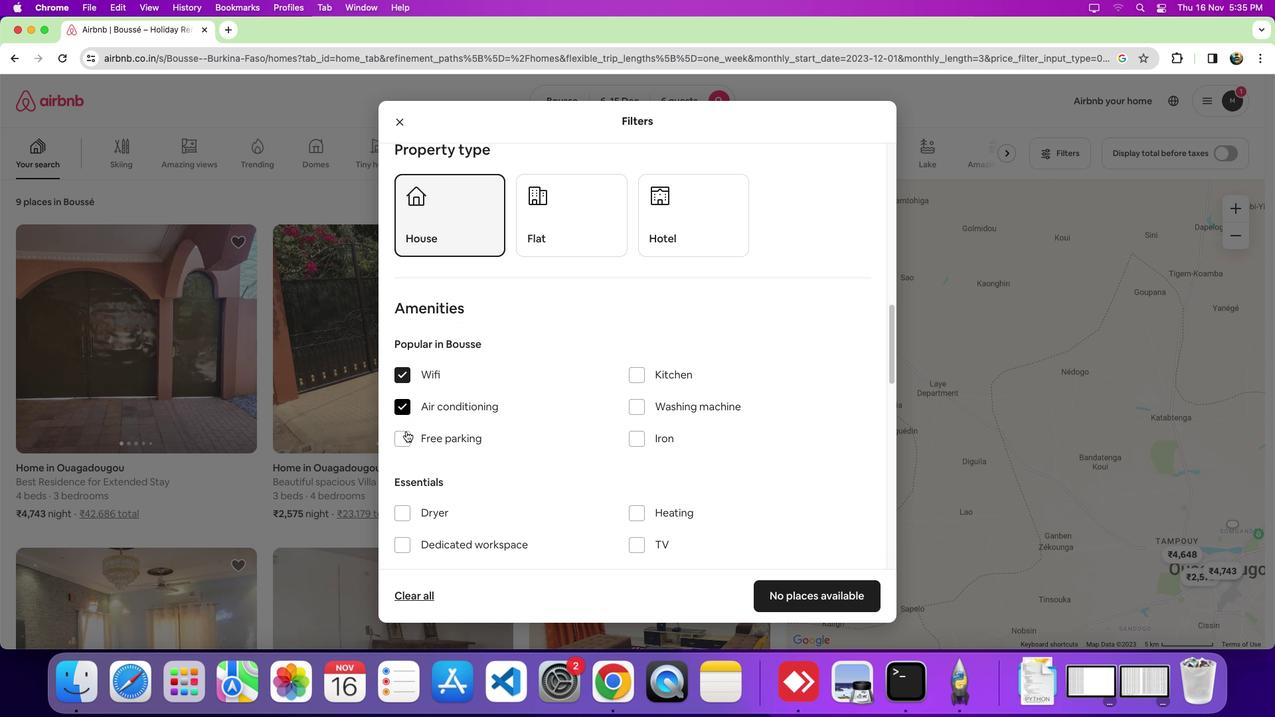 
Action: Mouse moved to (634, 544)
Screenshot: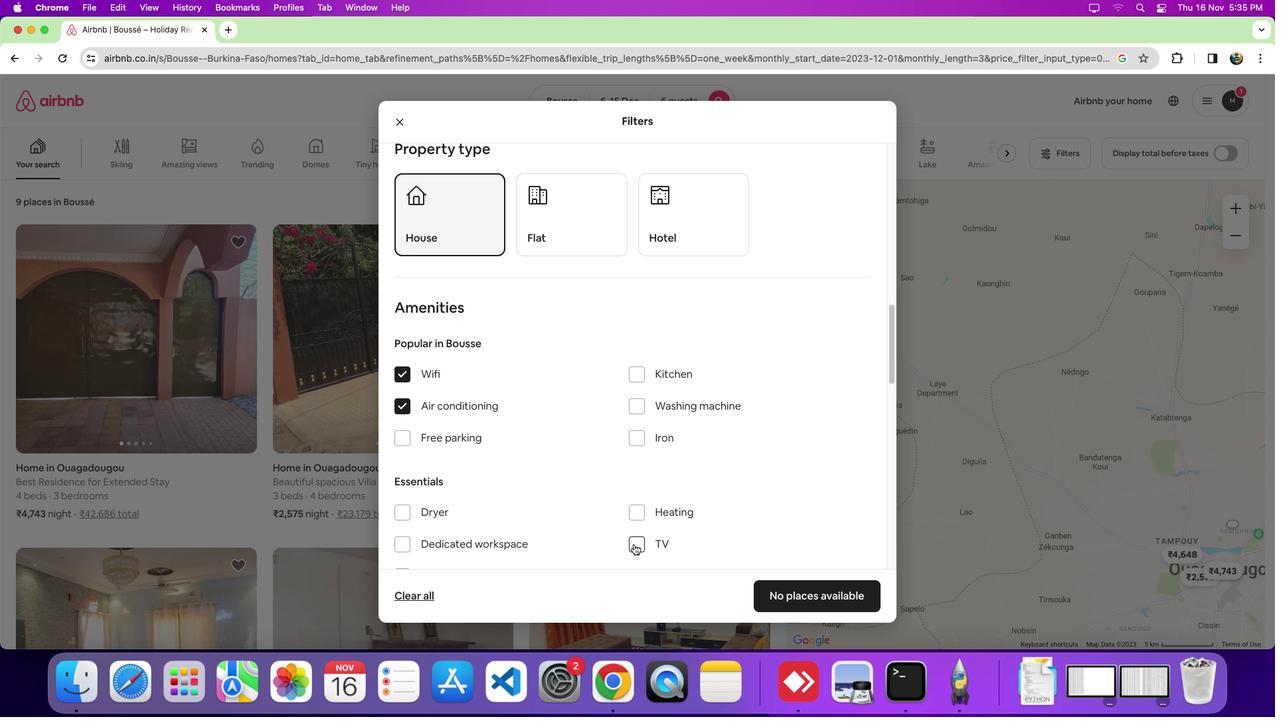 
Action: Mouse pressed left at (634, 544)
Screenshot: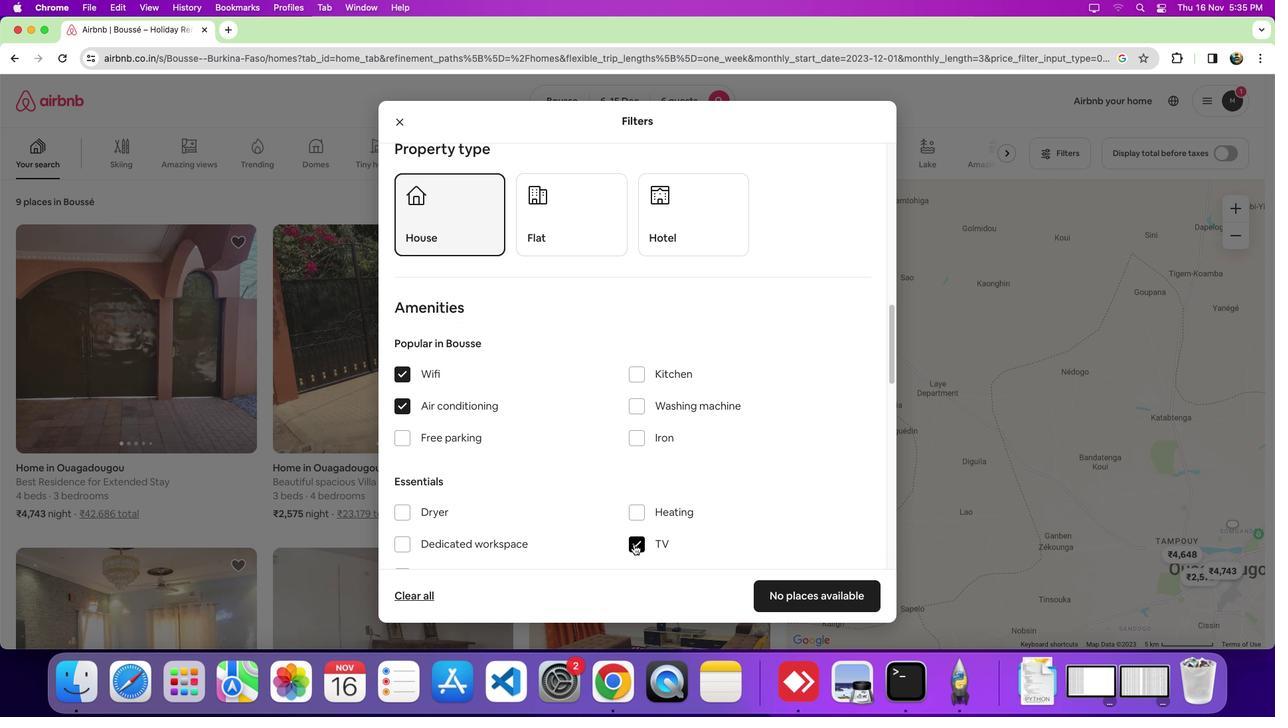 
Action: Mouse moved to (627, 491)
Screenshot: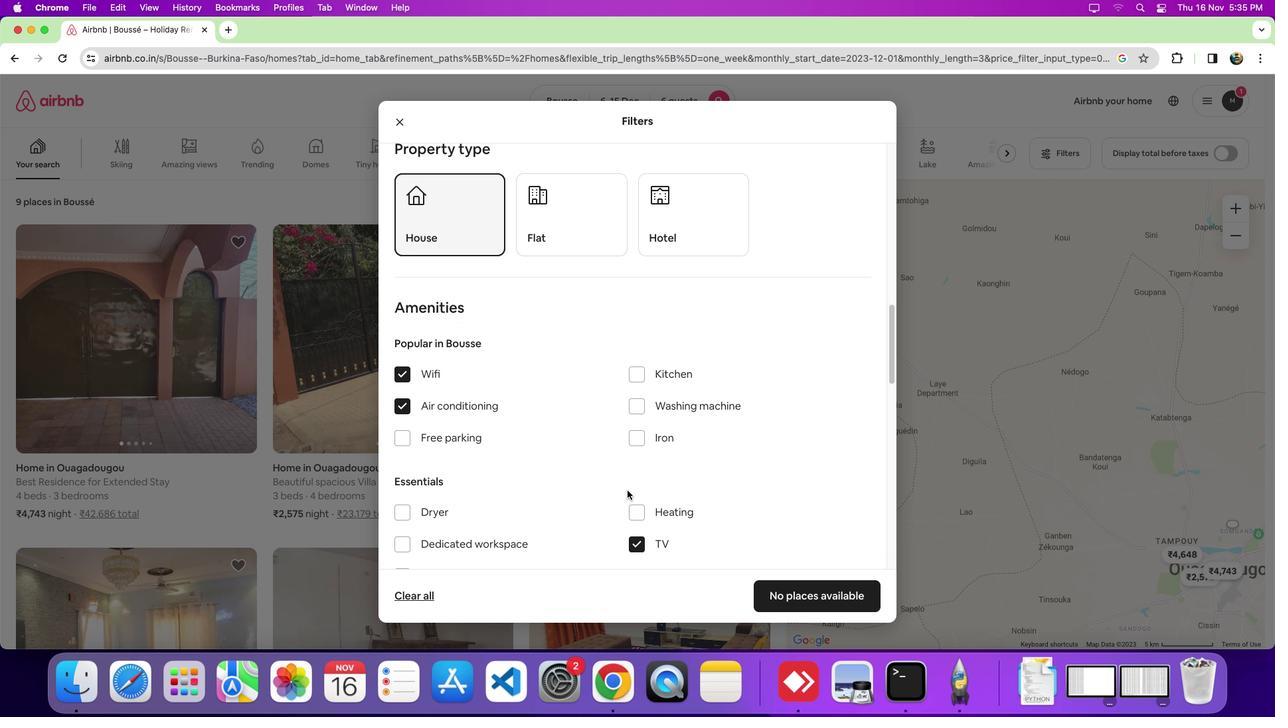 
Action: Mouse scrolled (627, 491) with delta (0, 0)
Screenshot: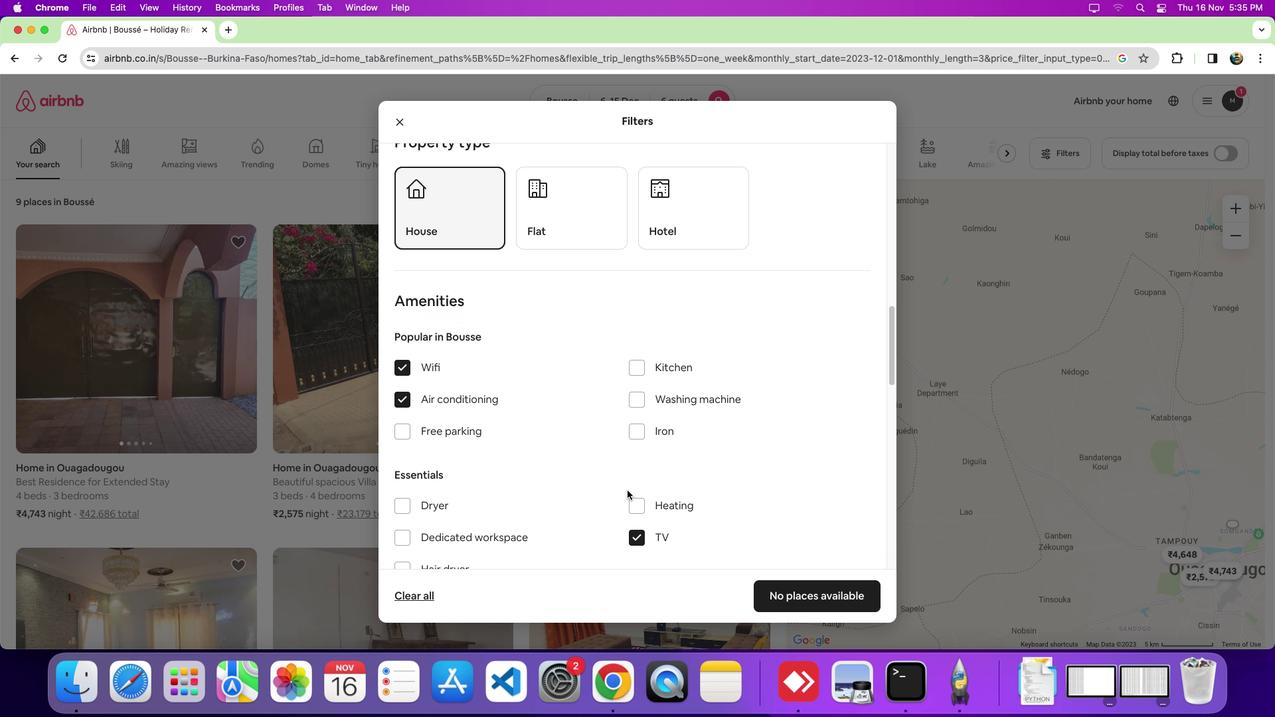 
Action: Mouse moved to (627, 490)
Screenshot: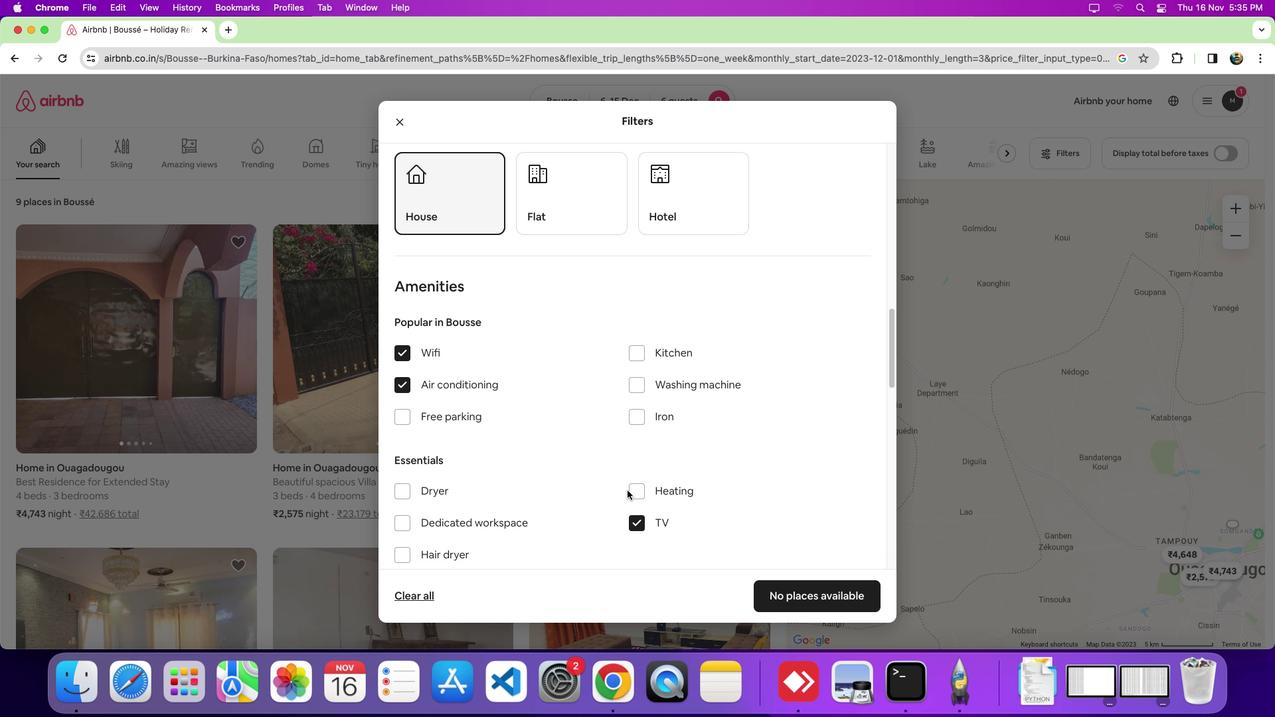 
Action: Mouse scrolled (627, 490) with delta (0, 0)
Screenshot: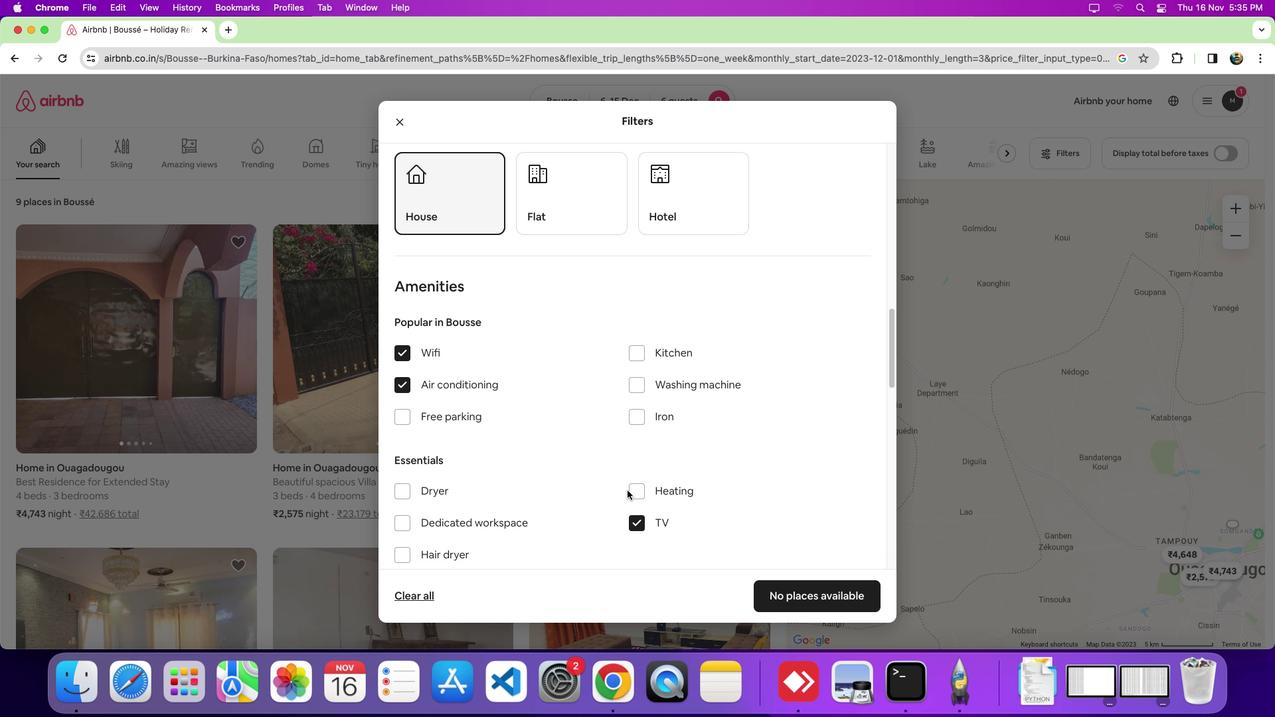 
Action: Mouse scrolled (627, 490) with delta (0, 0)
Screenshot: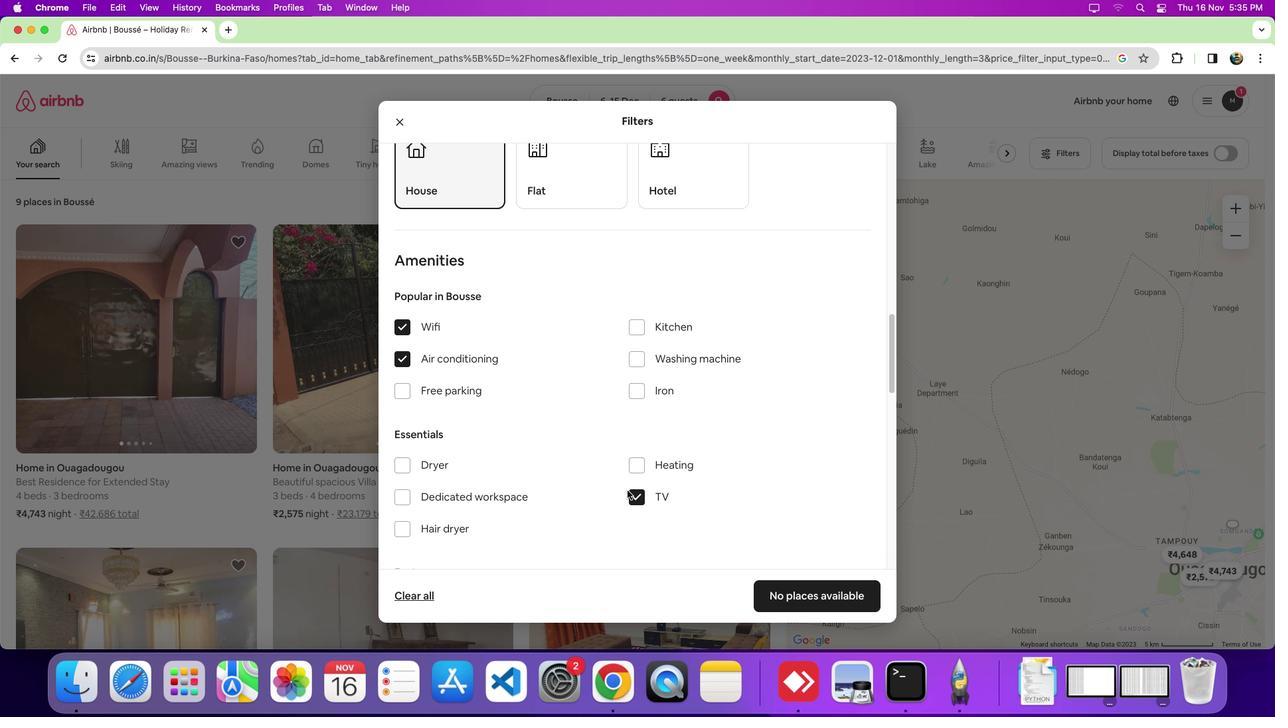 
Action: Mouse moved to (532, 469)
Screenshot: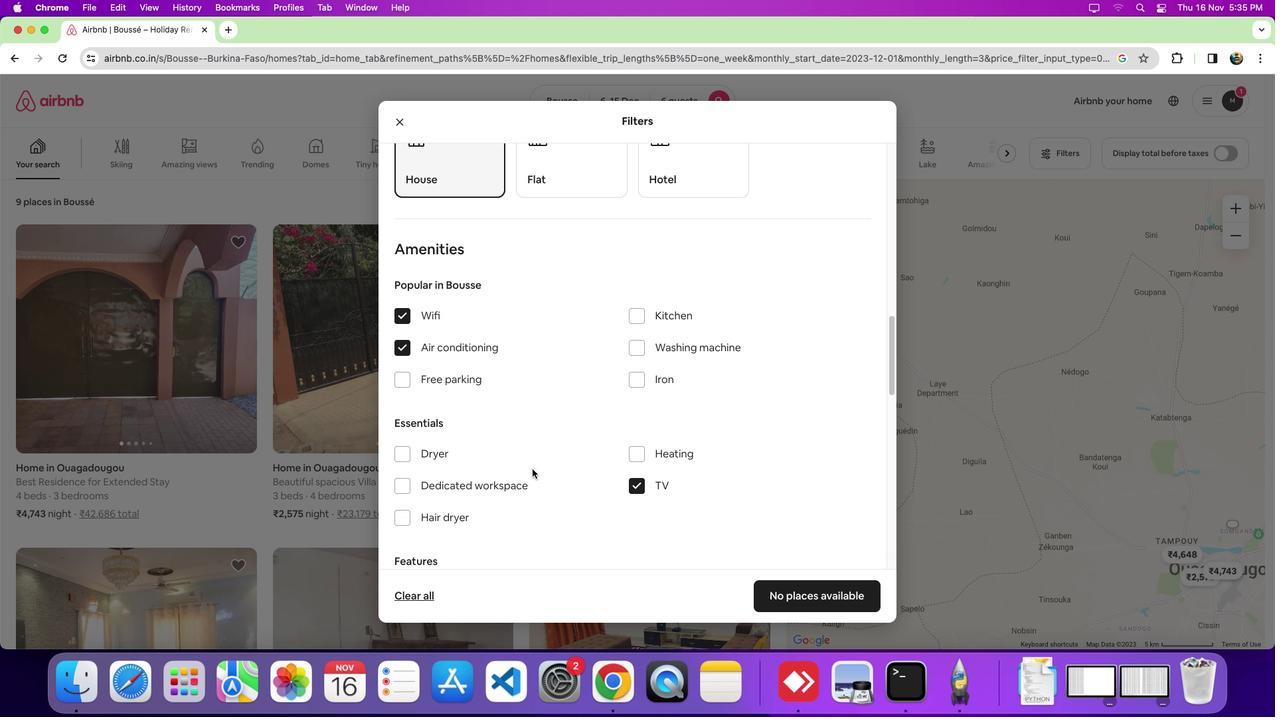 
Action: Mouse scrolled (532, 469) with delta (0, 0)
Screenshot: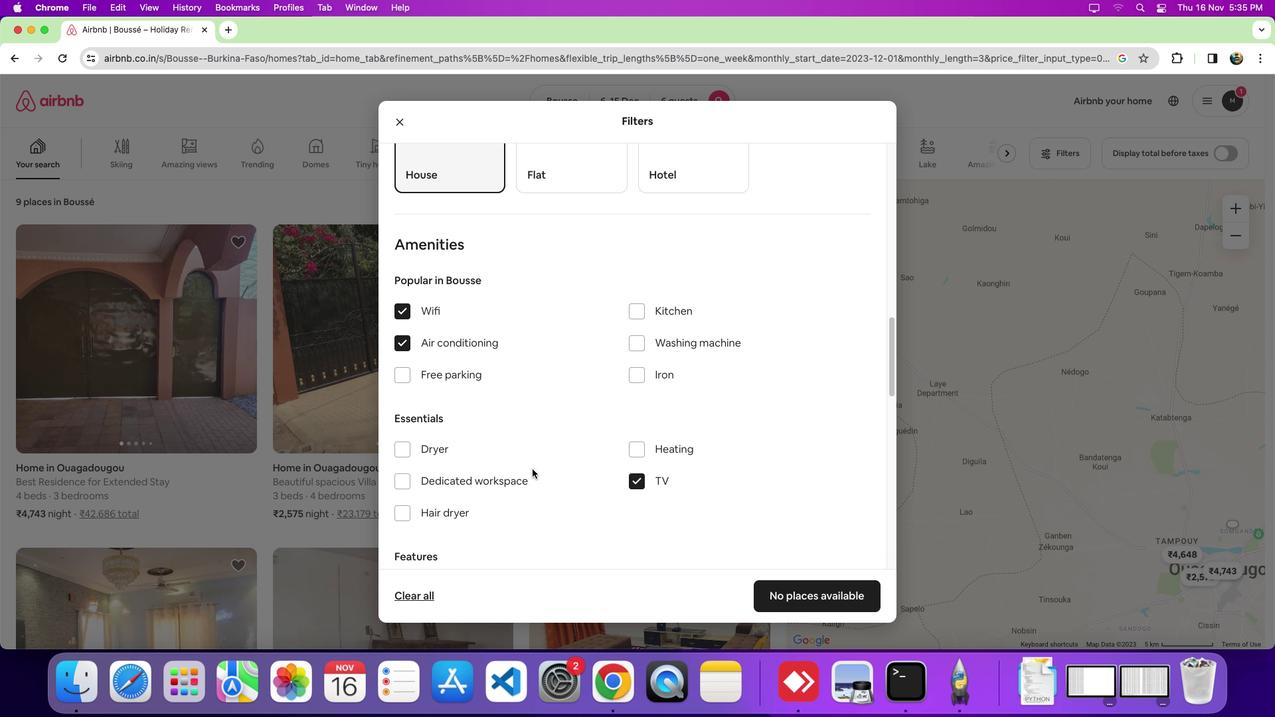 
Action: Mouse scrolled (532, 469) with delta (0, 0)
Screenshot: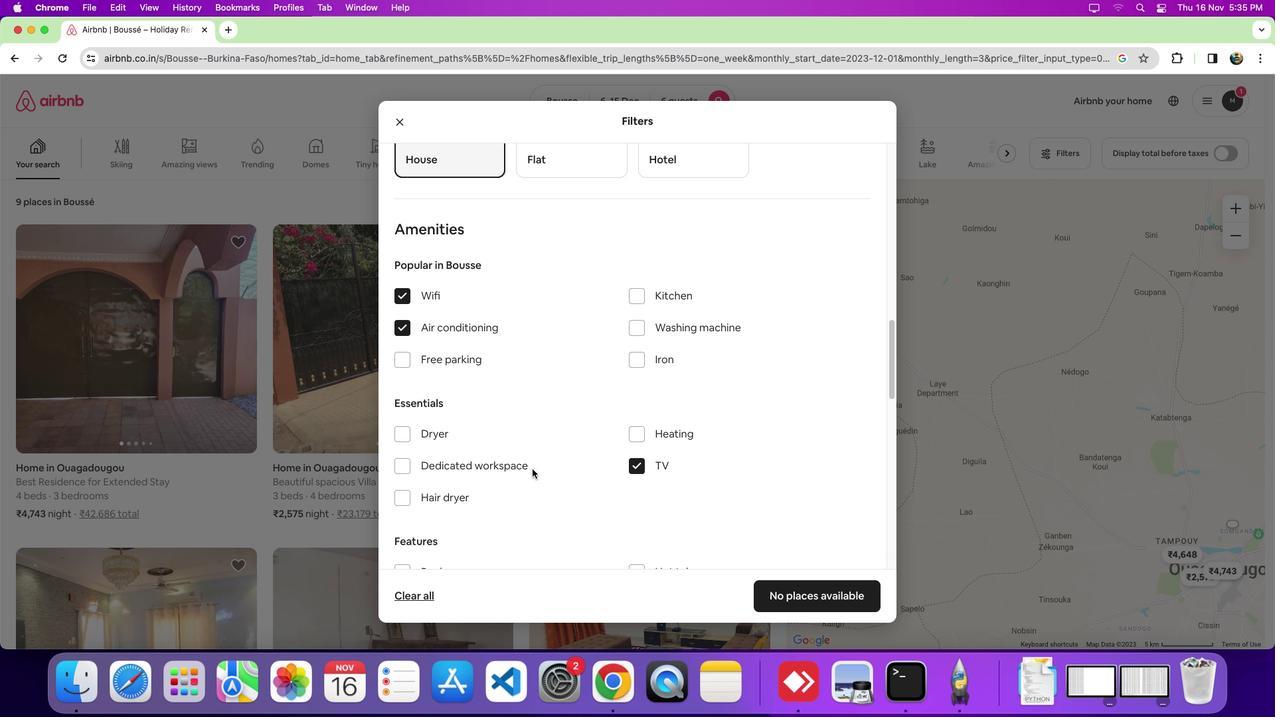 
Action: Mouse scrolled (532, 469) with delta (0, 0)
Screenshot: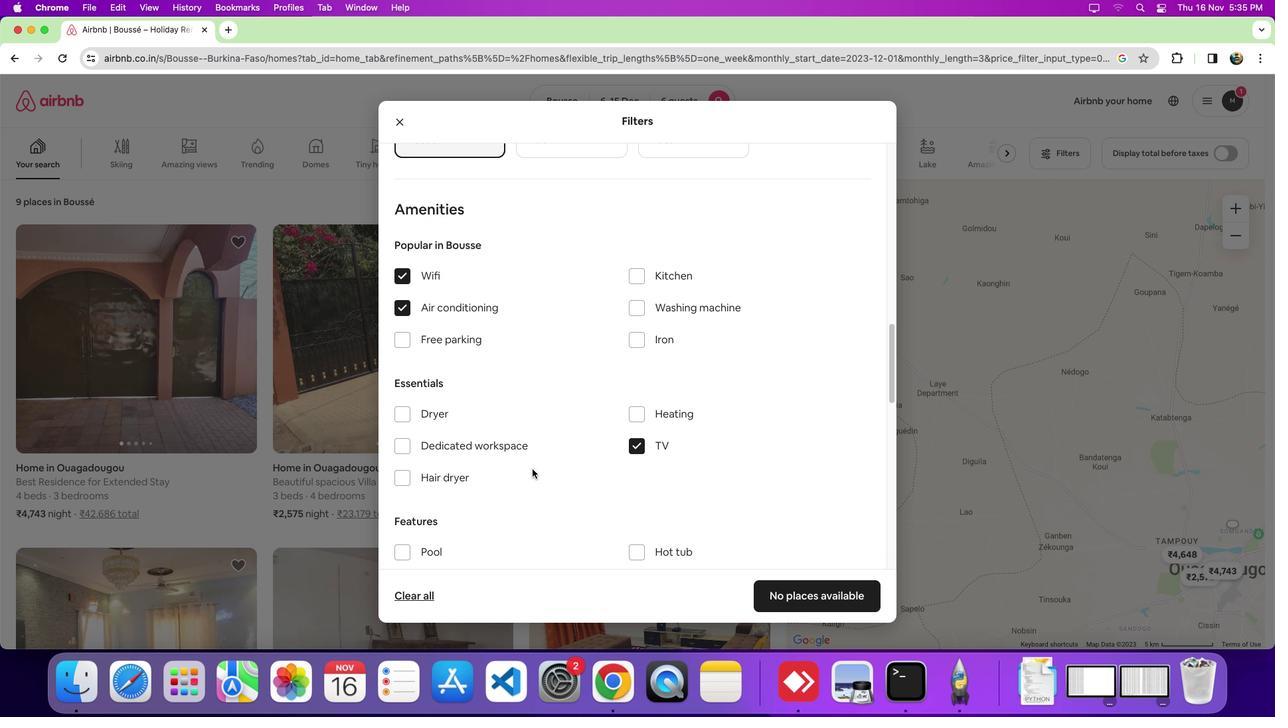
Action: Mouse scrolled (532, 469) with delta (0, 0)
Screenshot: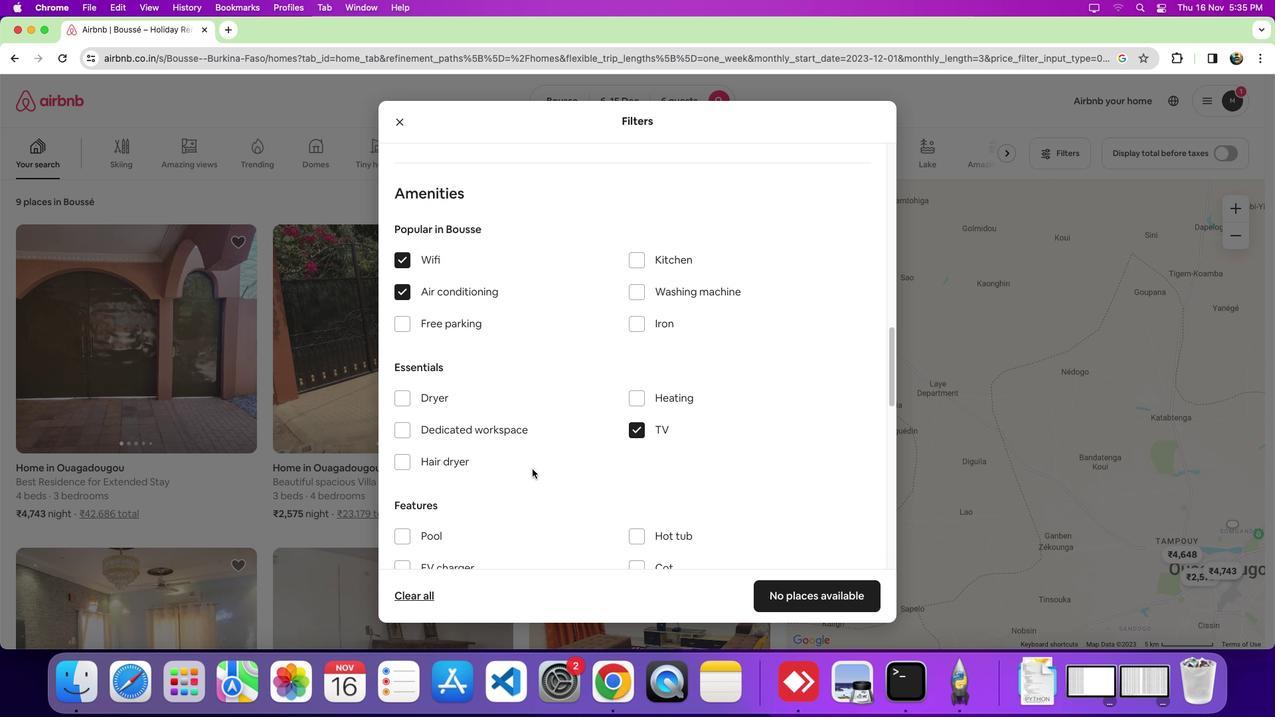 
Action: Mouse scrolled (532, 469) with delta (0, 0)
Screenshot: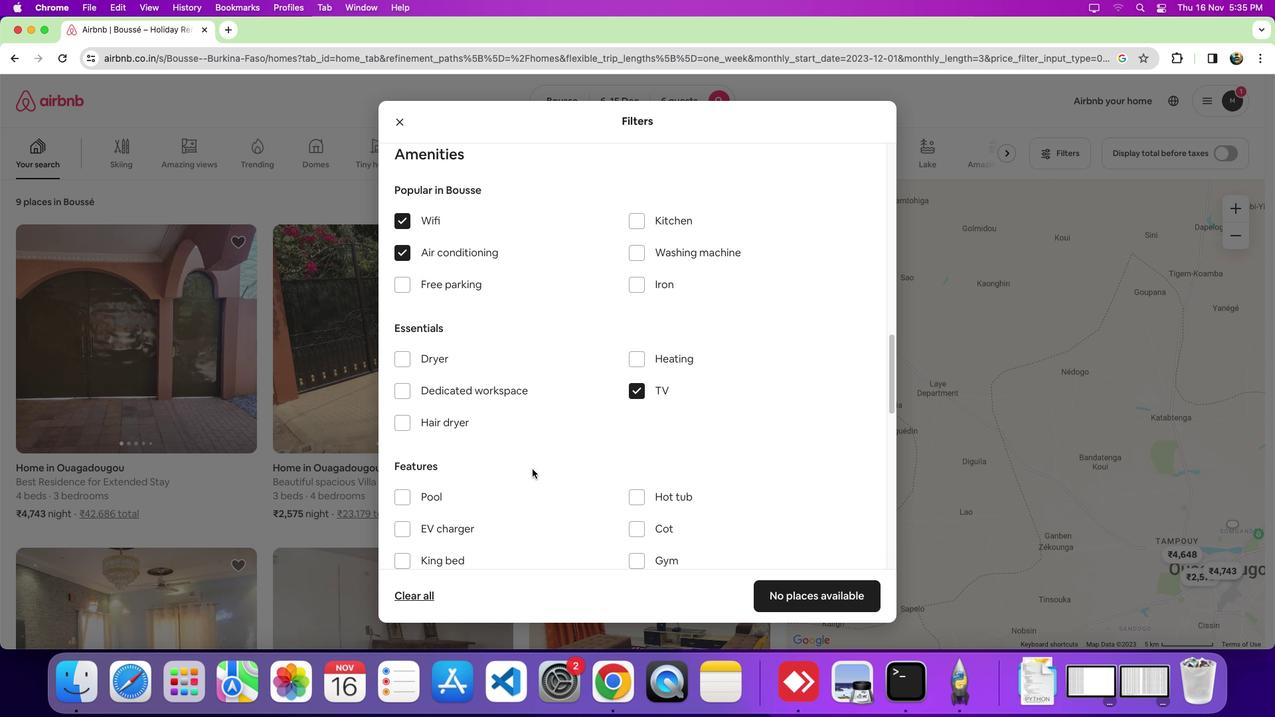 
Action: Mouse scrolled (532, 469) with delta (0, 0)
Screenshot: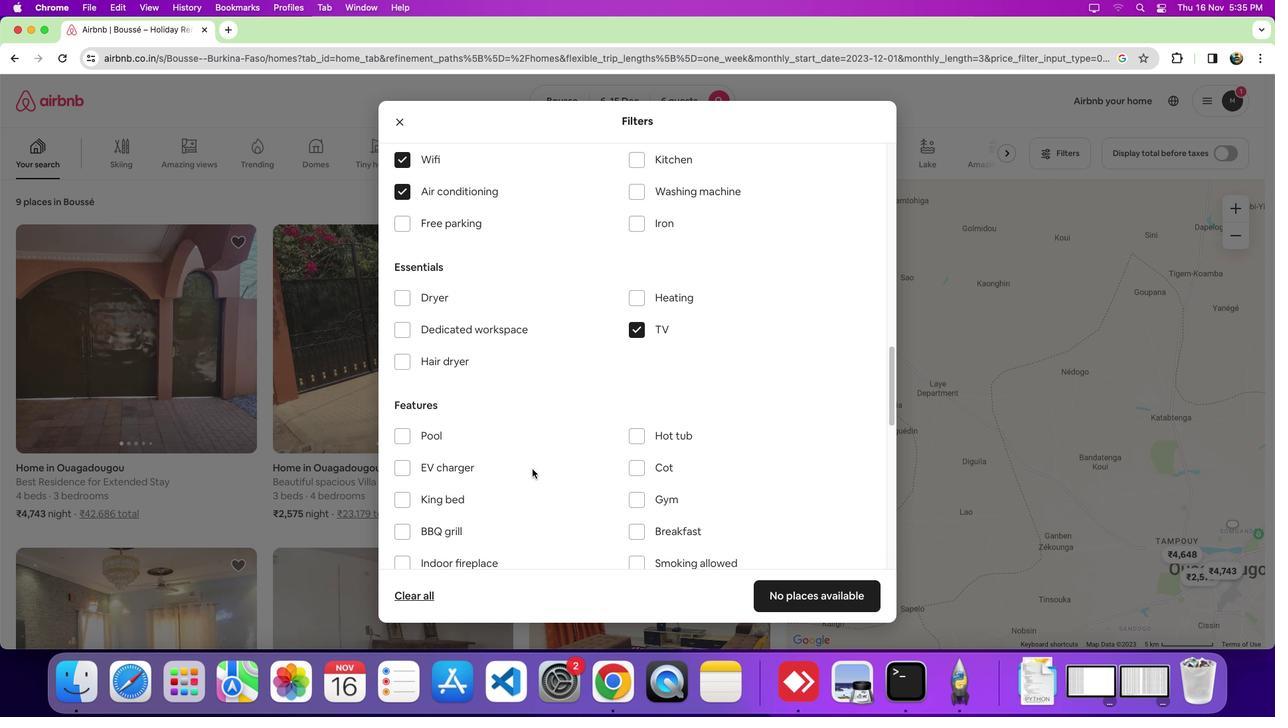 
Action: Mouse scrolled (532, 469) with delta (0, -3)
Screenshot: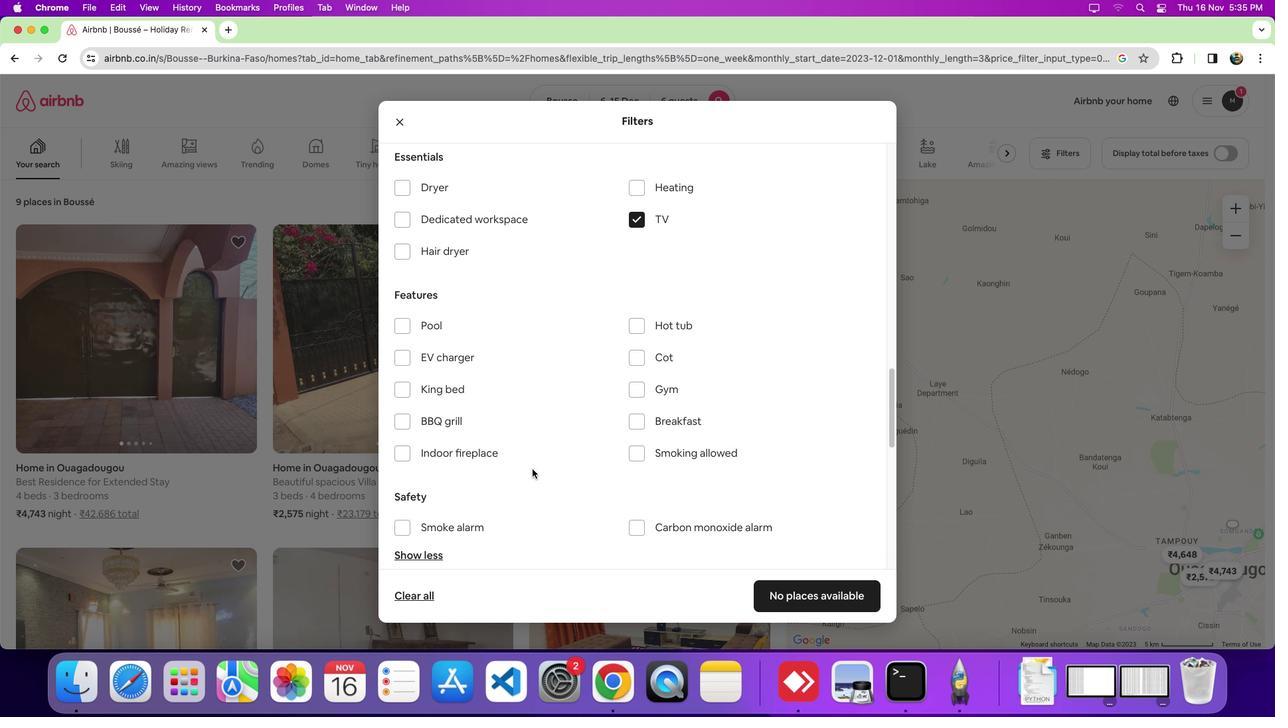 
Action: Mouse moved to (624, 386)
Screenshot: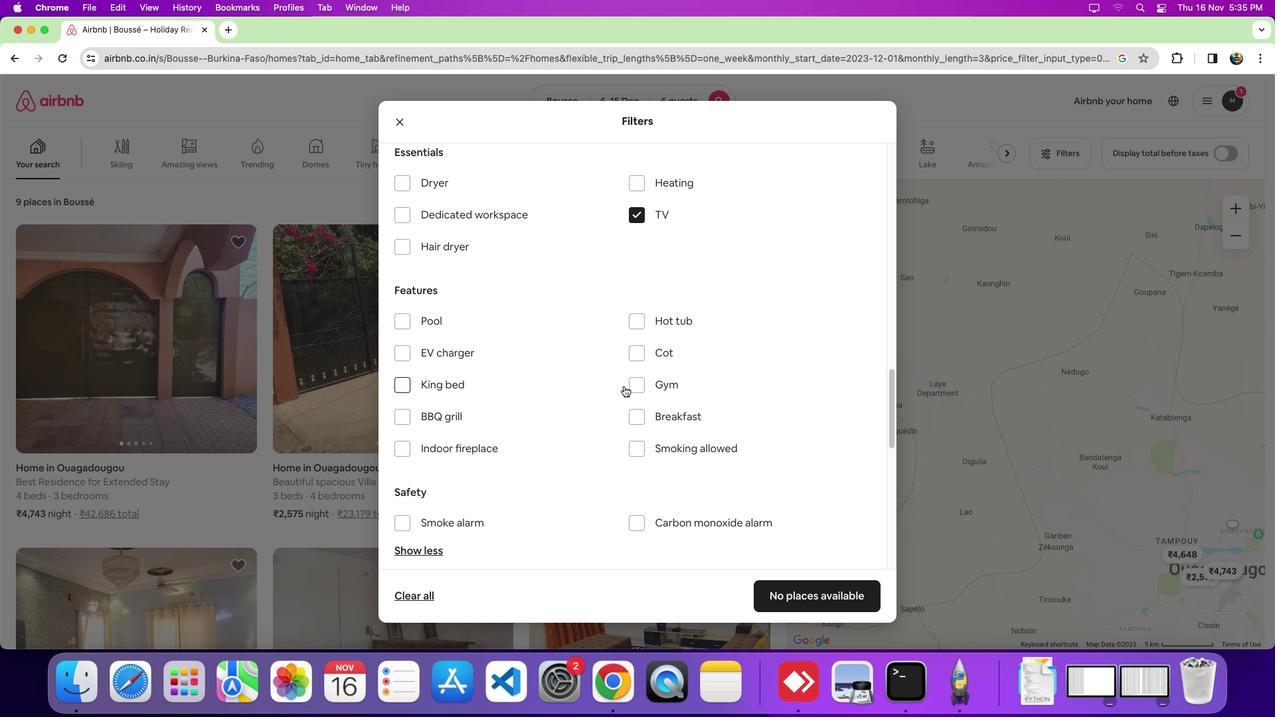 
Action: Mouse pressed left at (624, 386)
Screenshot: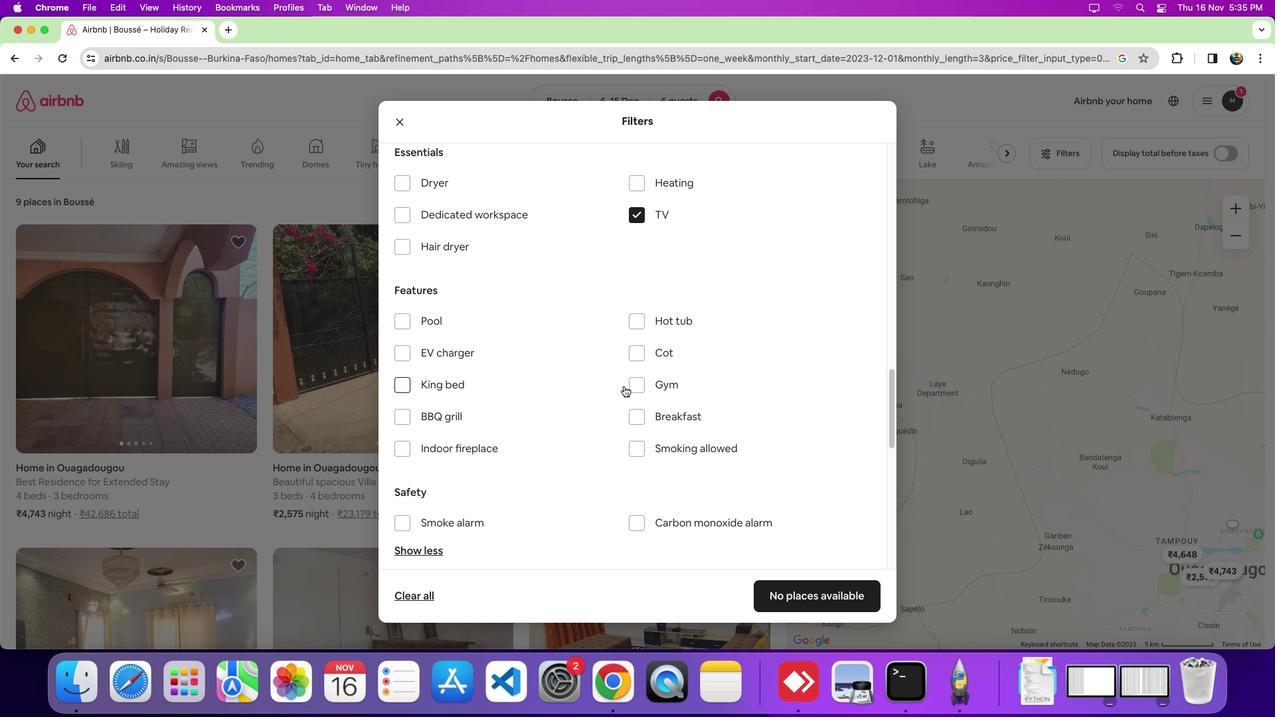 
Action: Mouse moved to (630, 388)
Screenshot: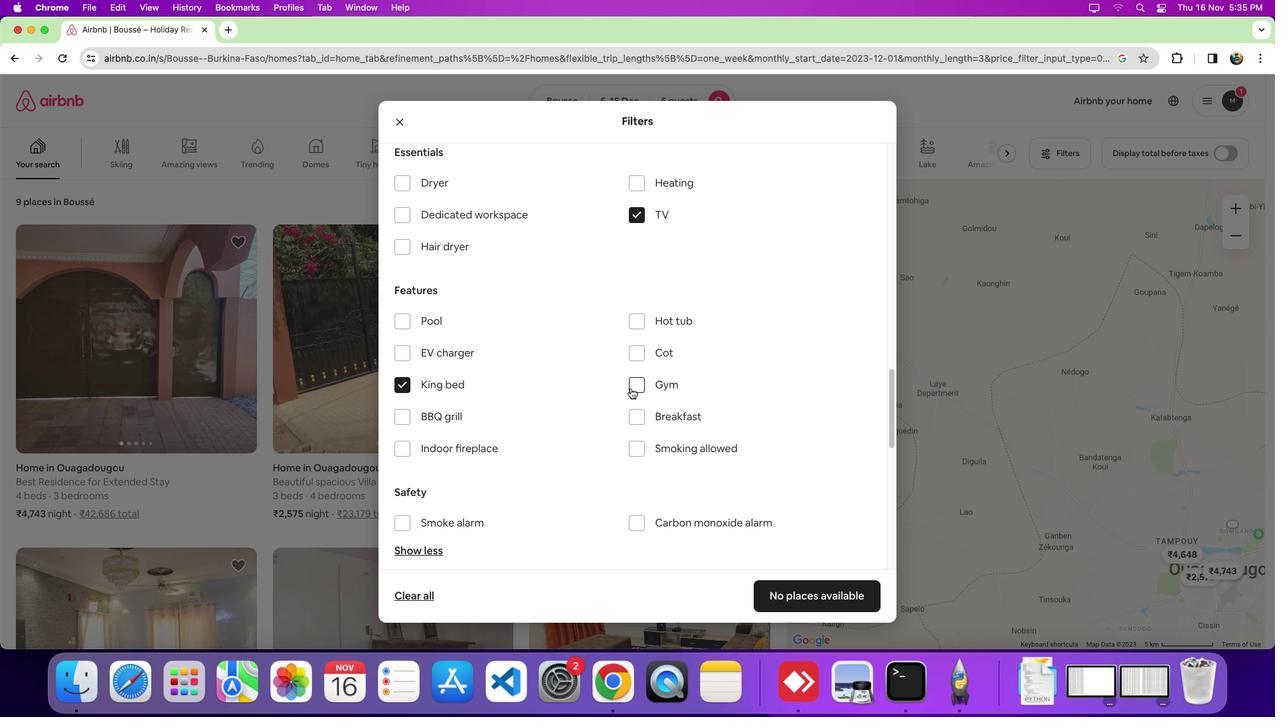 
Action: Mouse pressed left at (630, 388)
Screenshot: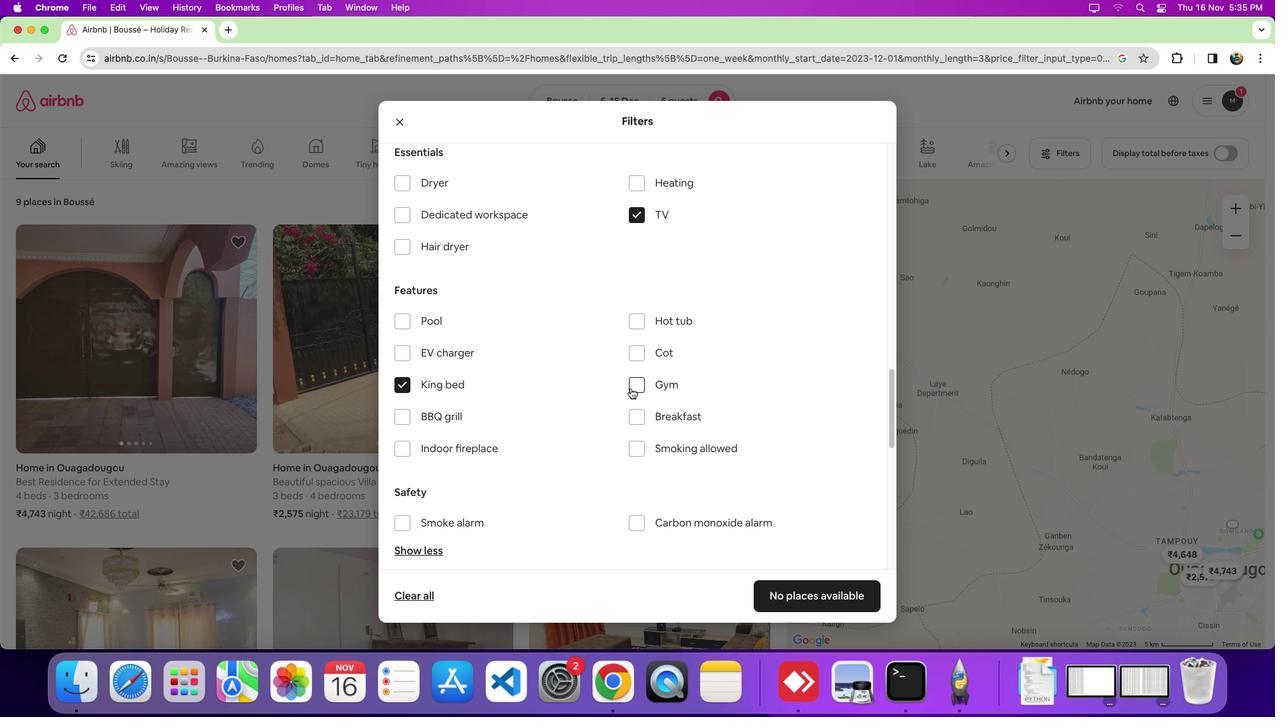 
Action: Mouse moved to (395, 384)
Screenshot: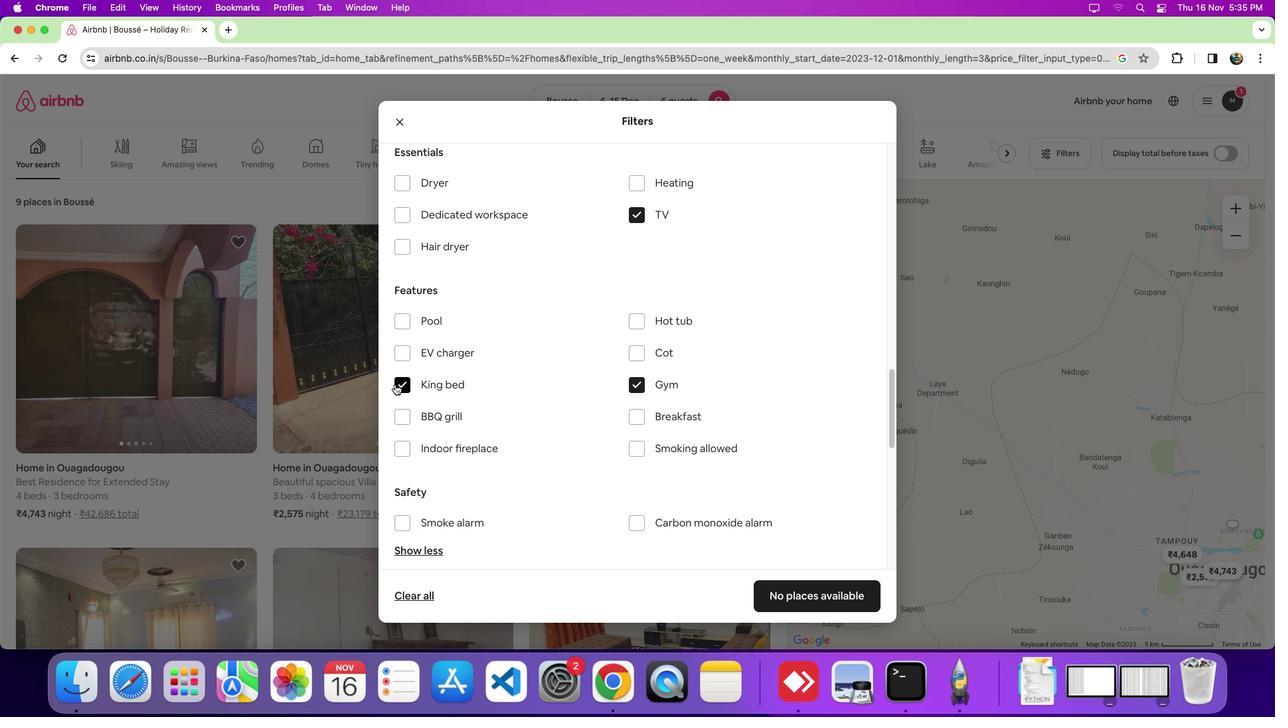 
Action: Mouse pressed left at (395, 384)
Screenshot: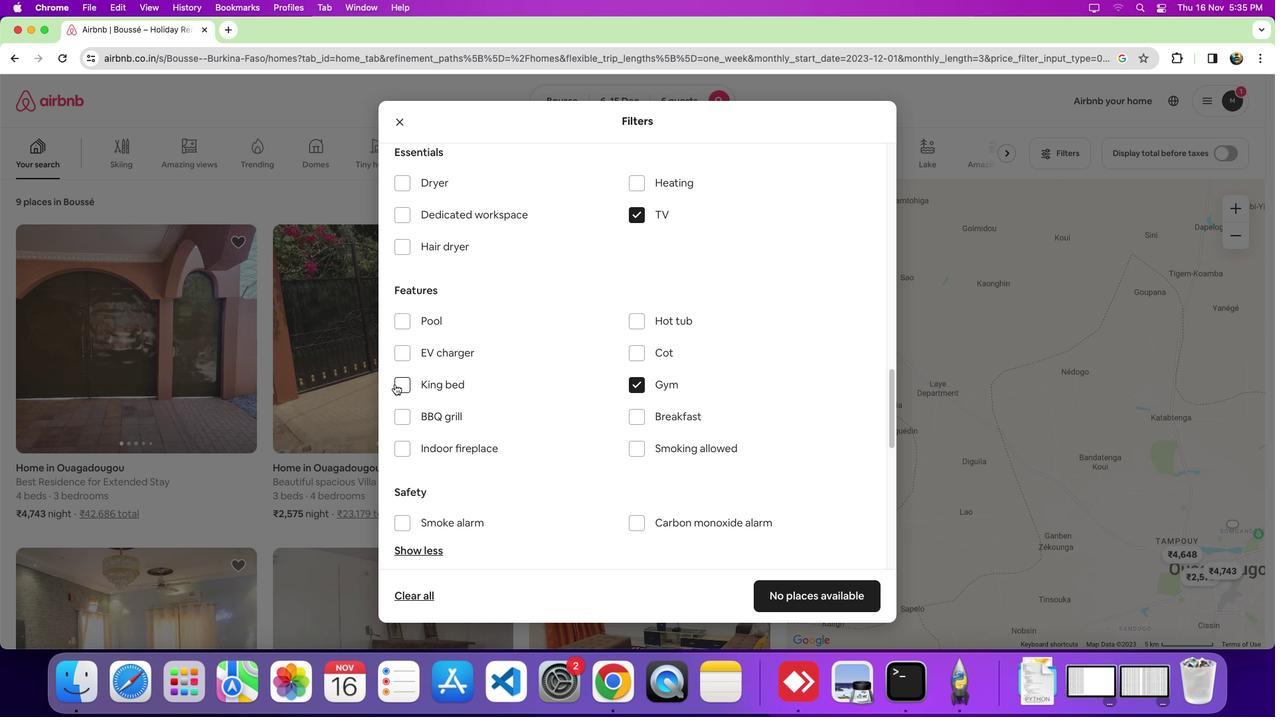 
Action: Mouse moved to (728, 390)
Screenshot: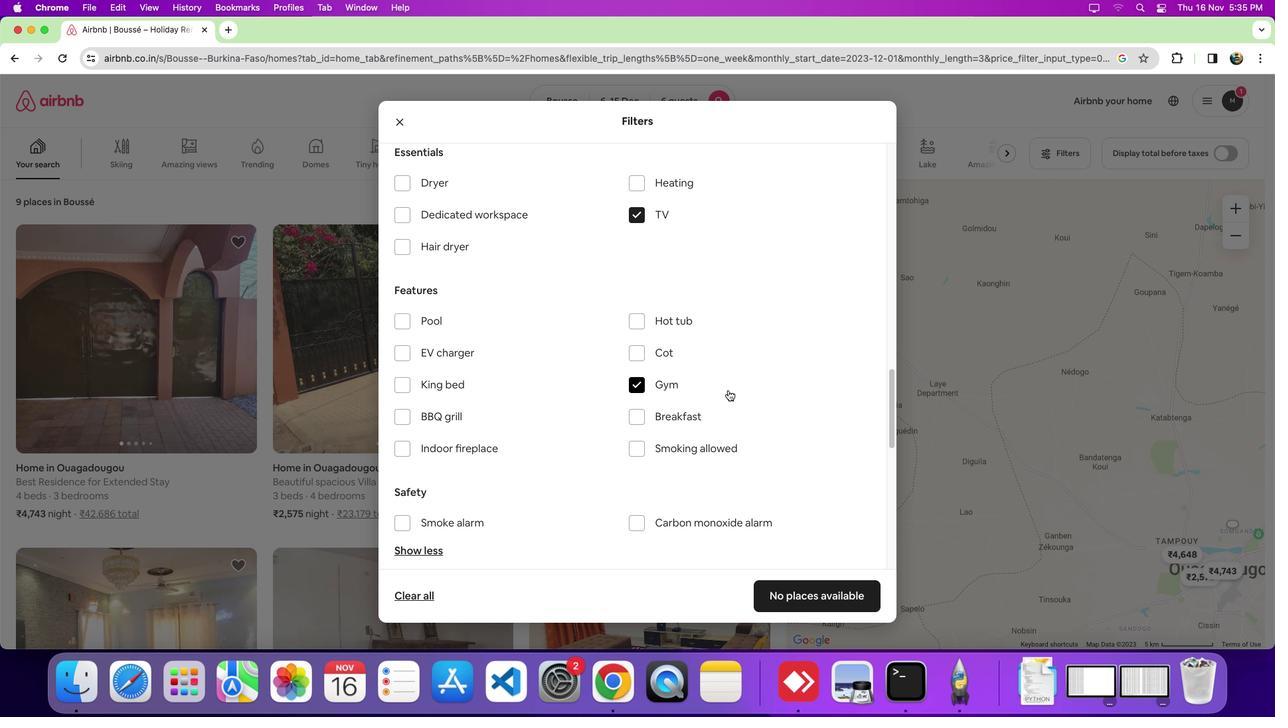 
Action: Mouse scrolled (728, 390) with delta (0, 0)
Screenshot: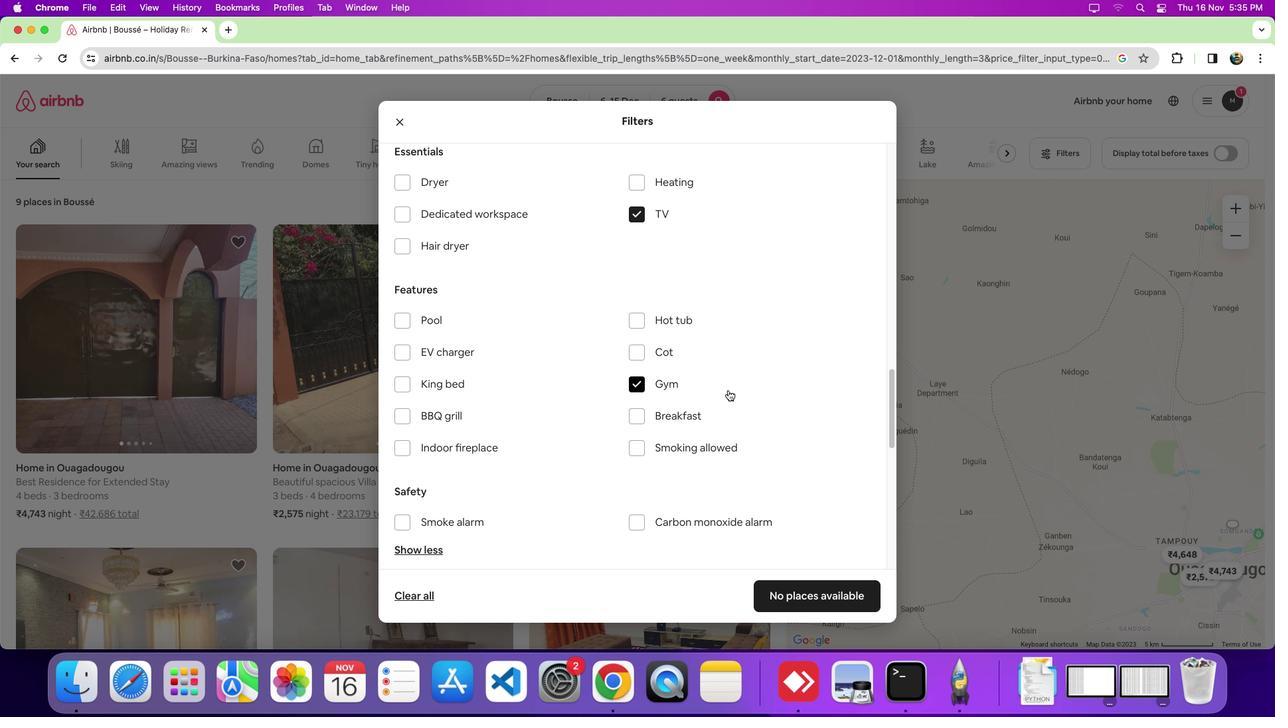 
Action: Mouse scrolled (728, 390) with delta (0, 0)
Screenshot: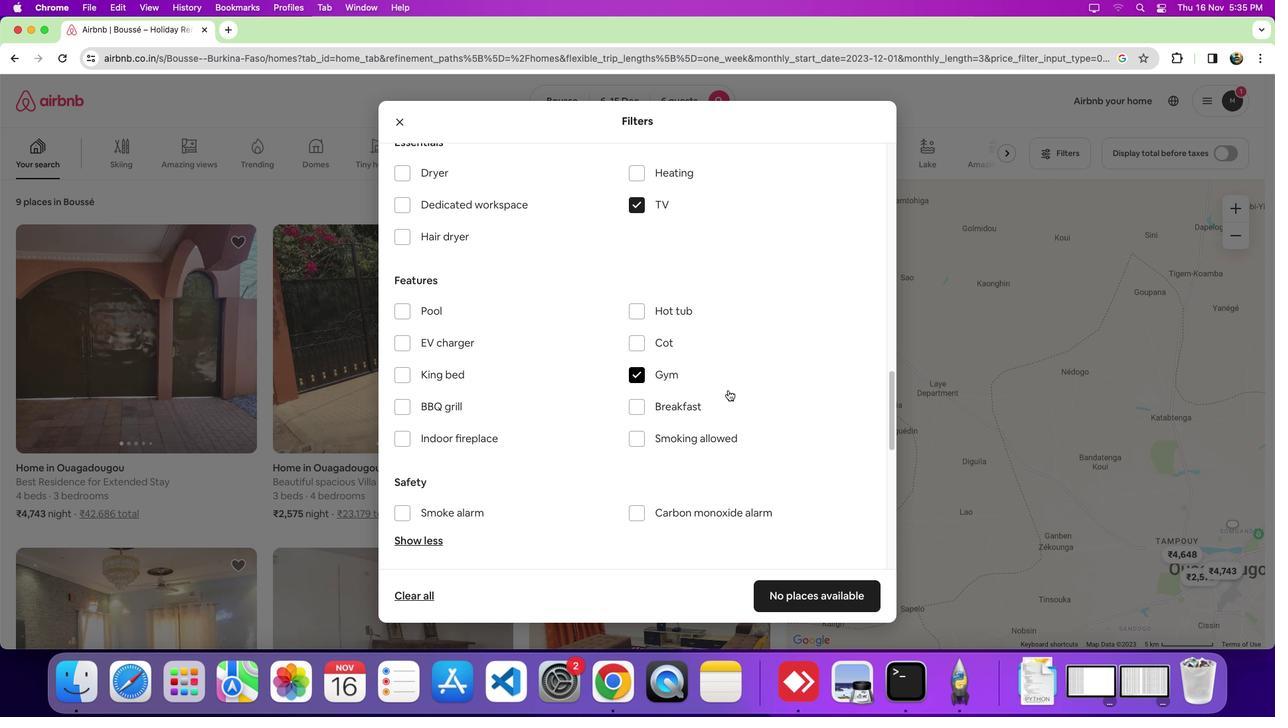 
Action: Mouse moved to (719, 394)
Screenshot: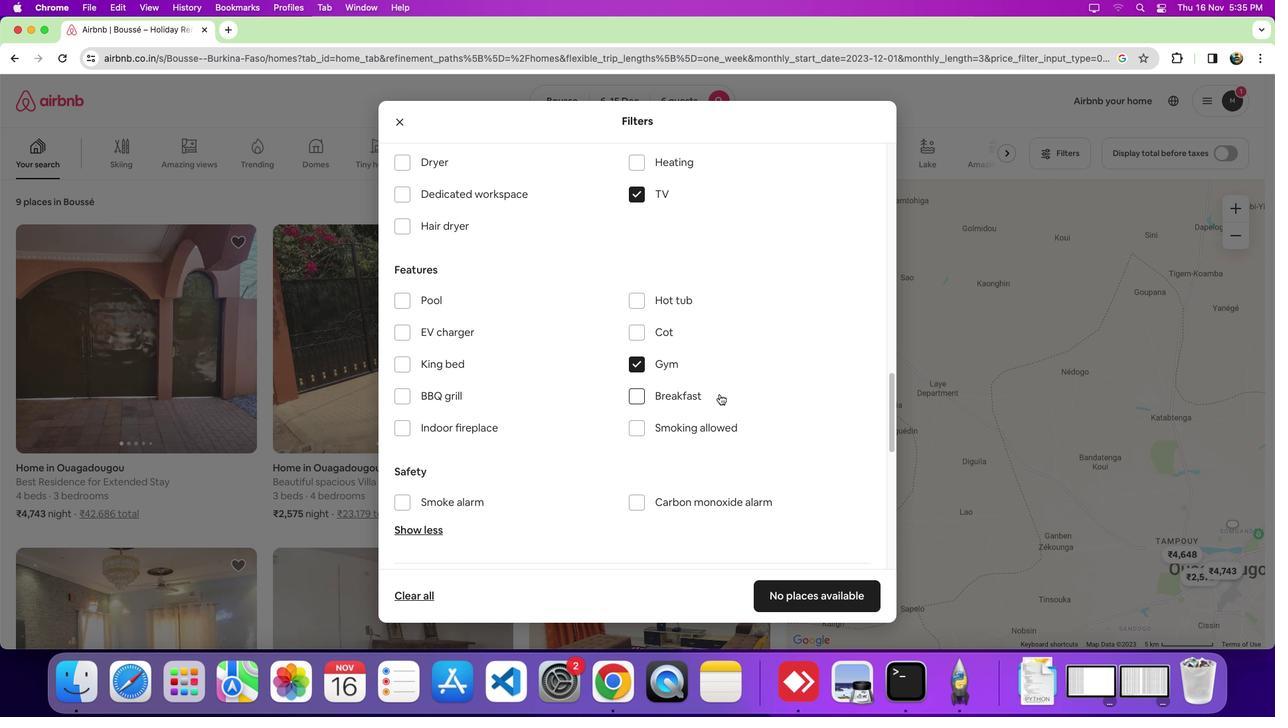 
Action: Mouse scrolled (719, 394) with delta (0, 0)
Screenshot: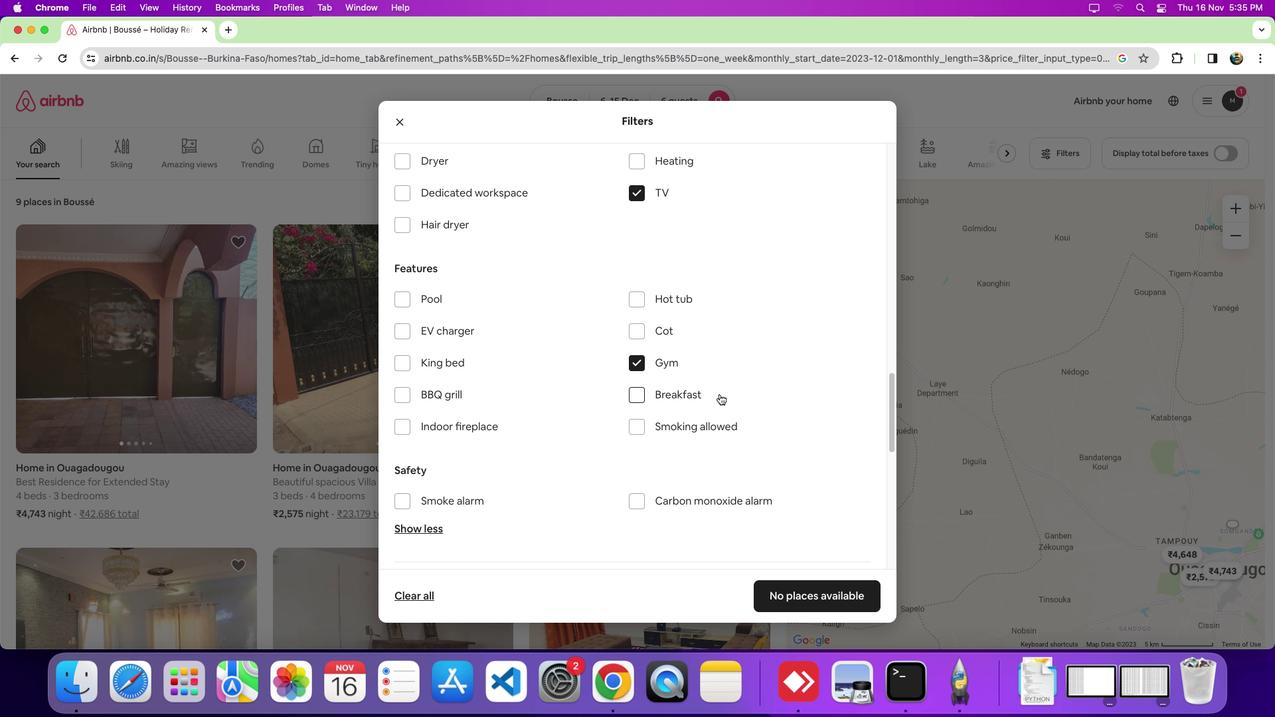 
Action: Mouse moved to (635, 400)
Screenshot: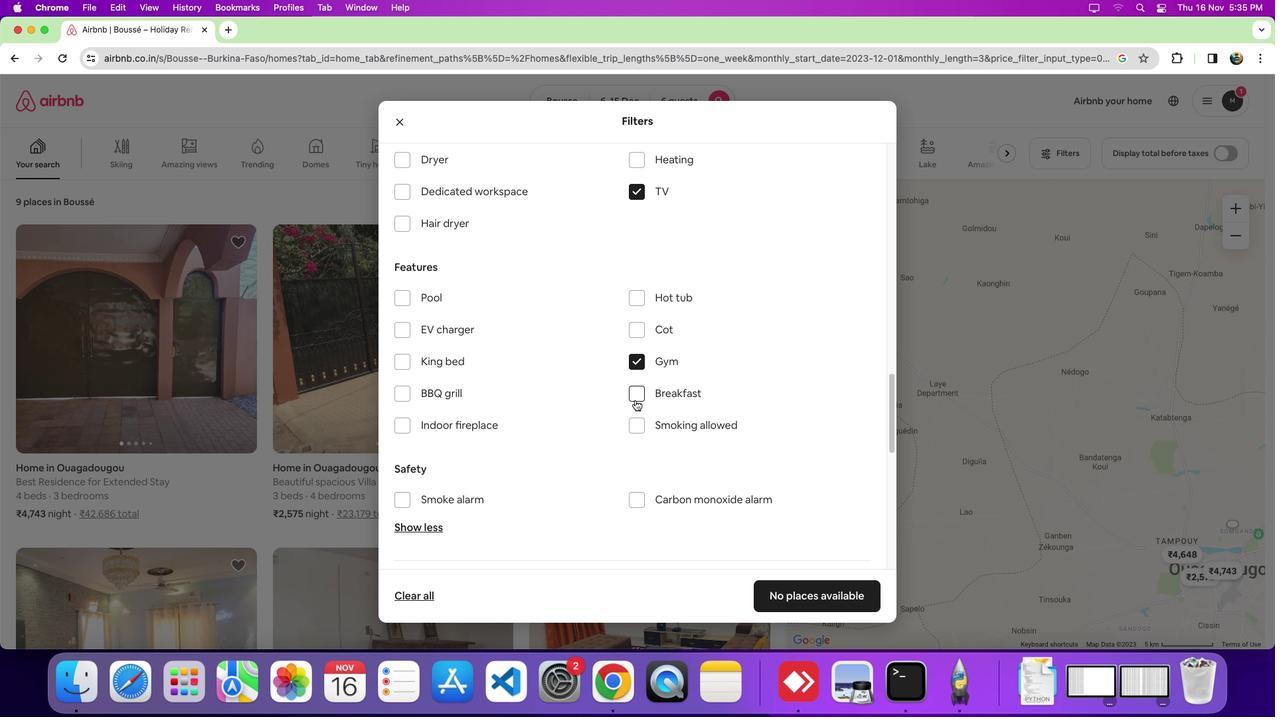 
Action: Mouse pressed left at (635, 400)
Screenshot: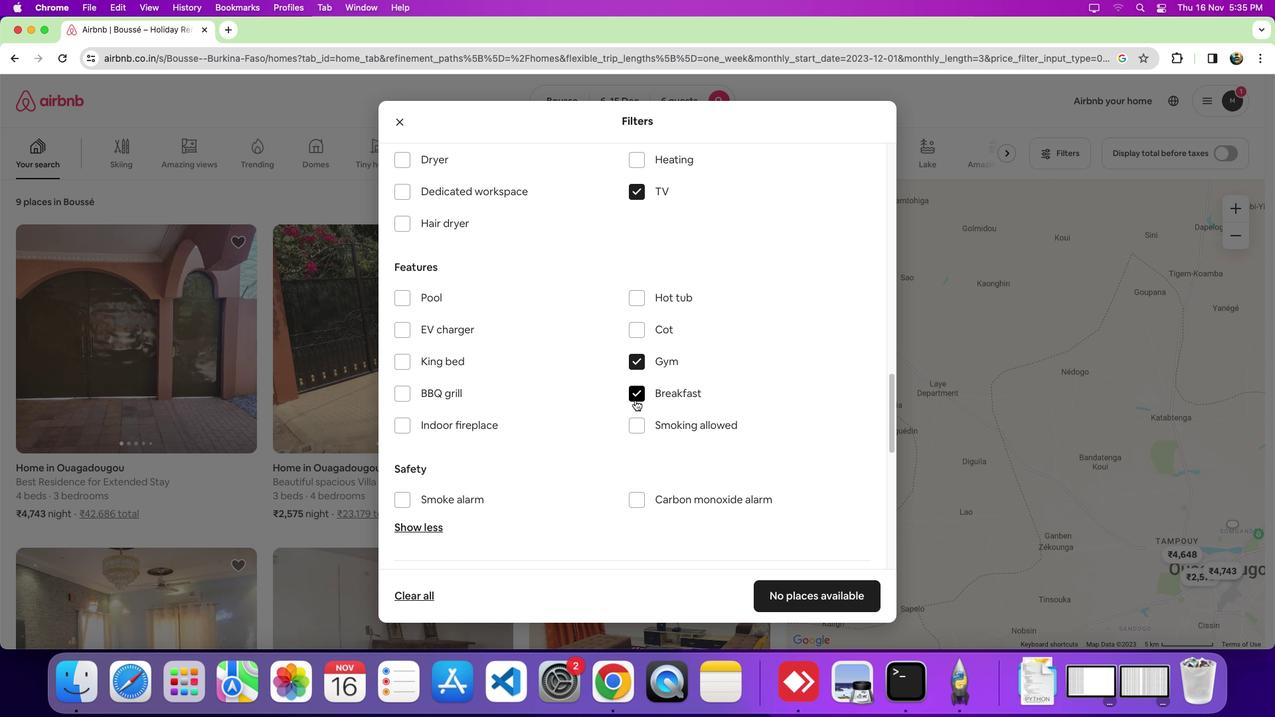 
Action: Mouse moved to (402, 297)
Screenshot: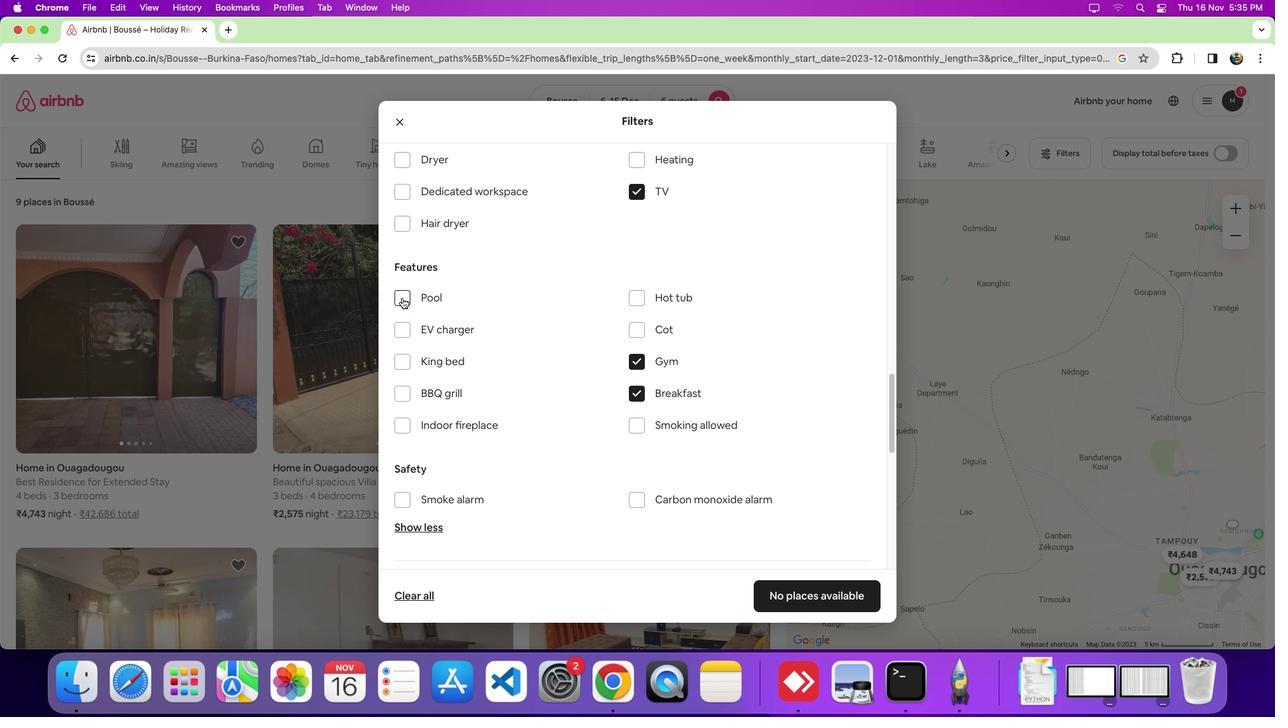 
Action: Mouse pressed left at (402, 297)
Screenshot: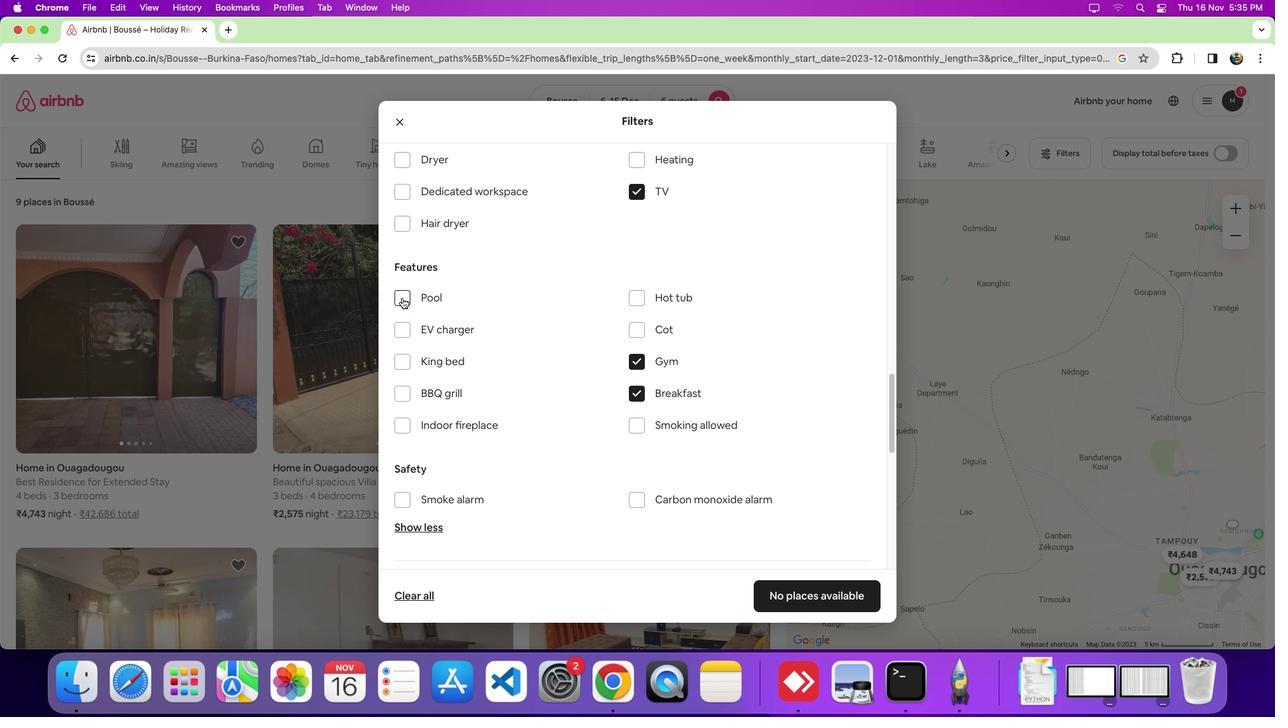 
Action: Mouse moved to (736, 427)
Screenshot: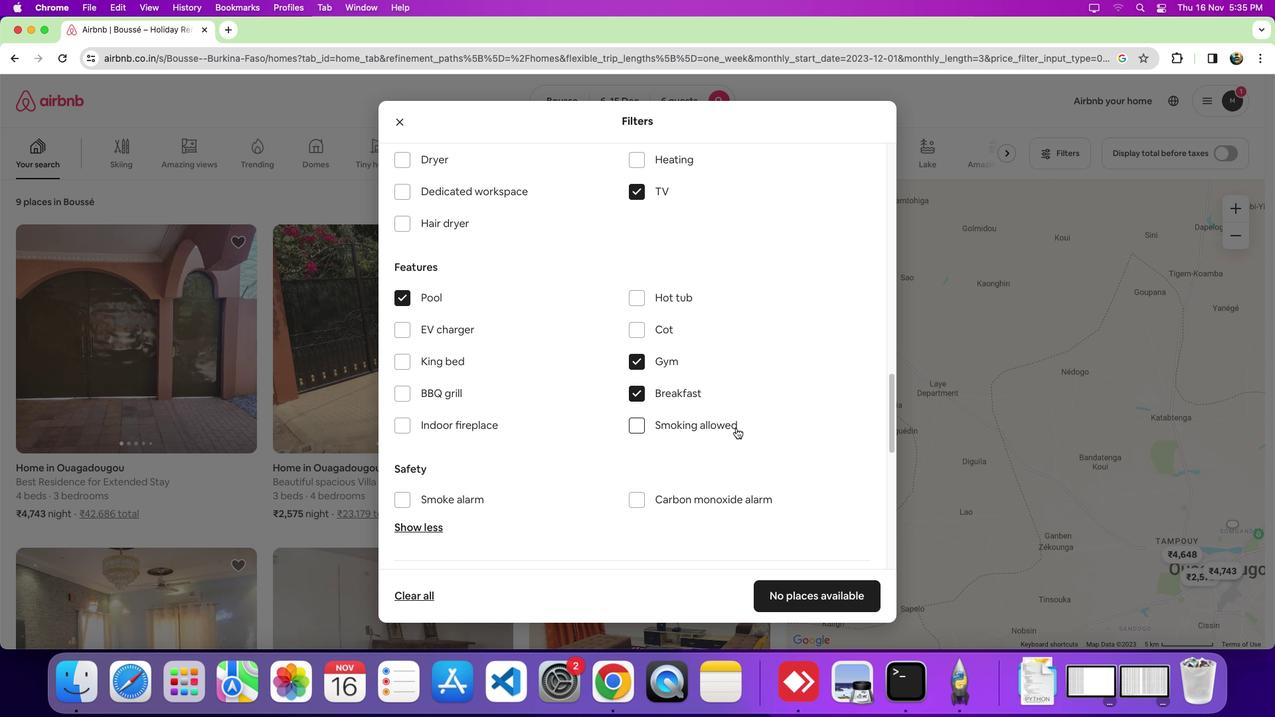 
Action: Mouse scrolled (736, 427) with delta (0, 0)
Screenshot: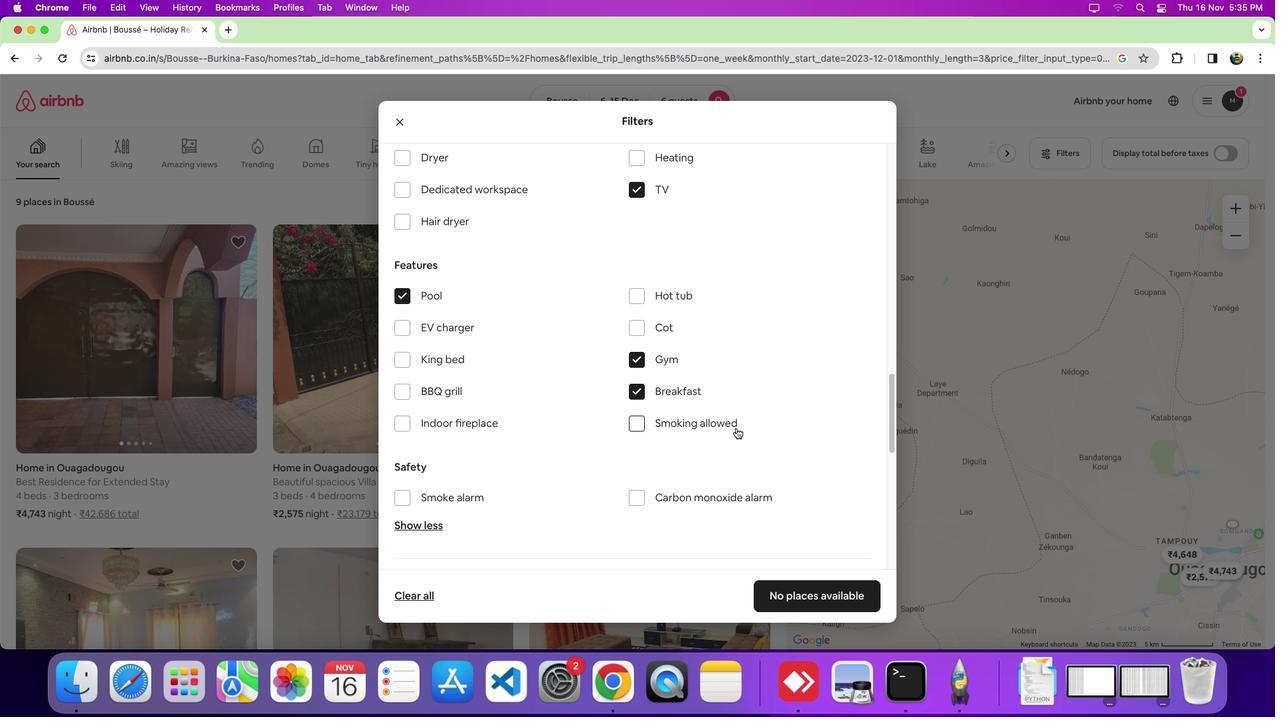 
Action: Mouse scrolled (736, 427) with delta (0, 0)
Screenshot: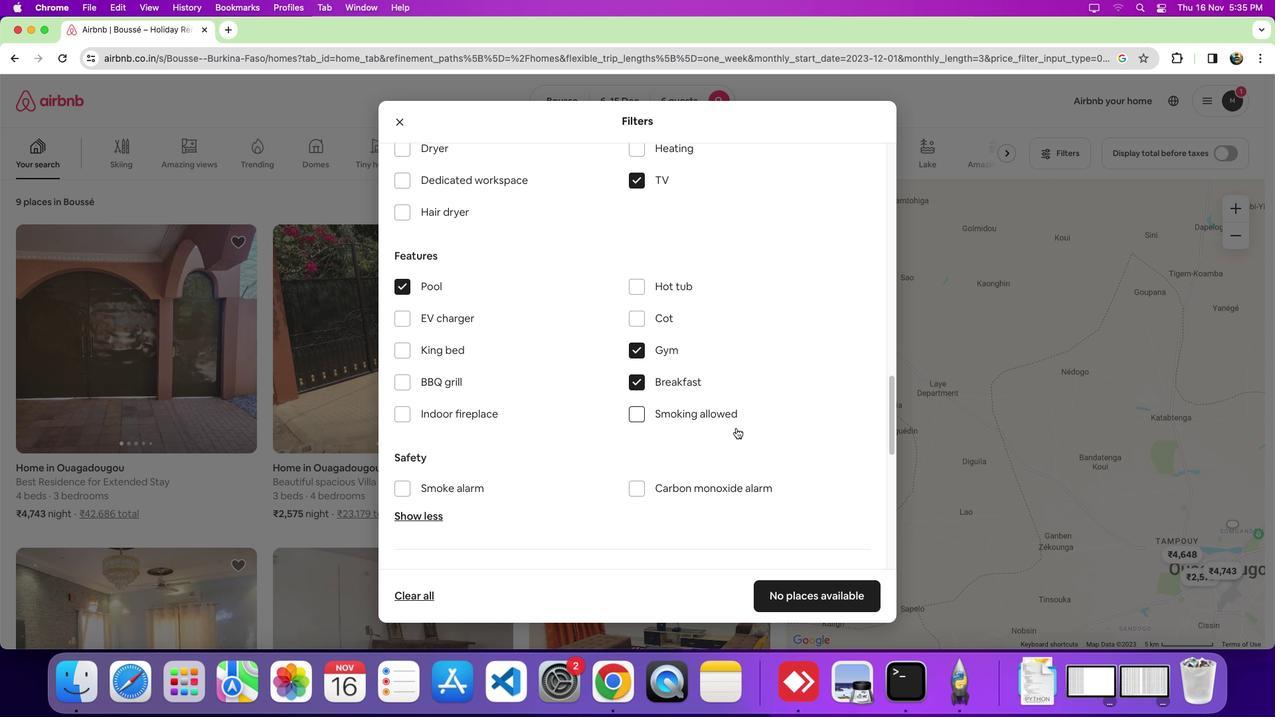 
Action: Mouse moved to (750, 431)
Screenshot: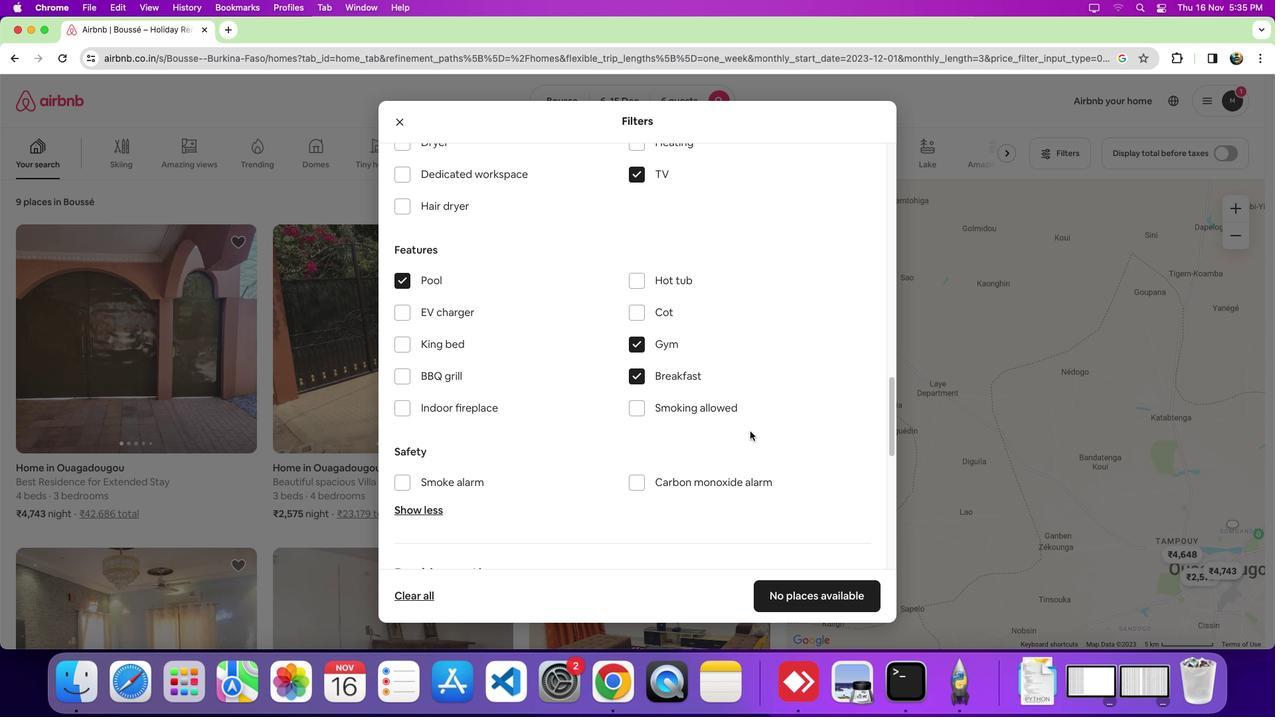 
Action: Mouse scrolled (750, 431) with delta (0, 0)
Screenshot: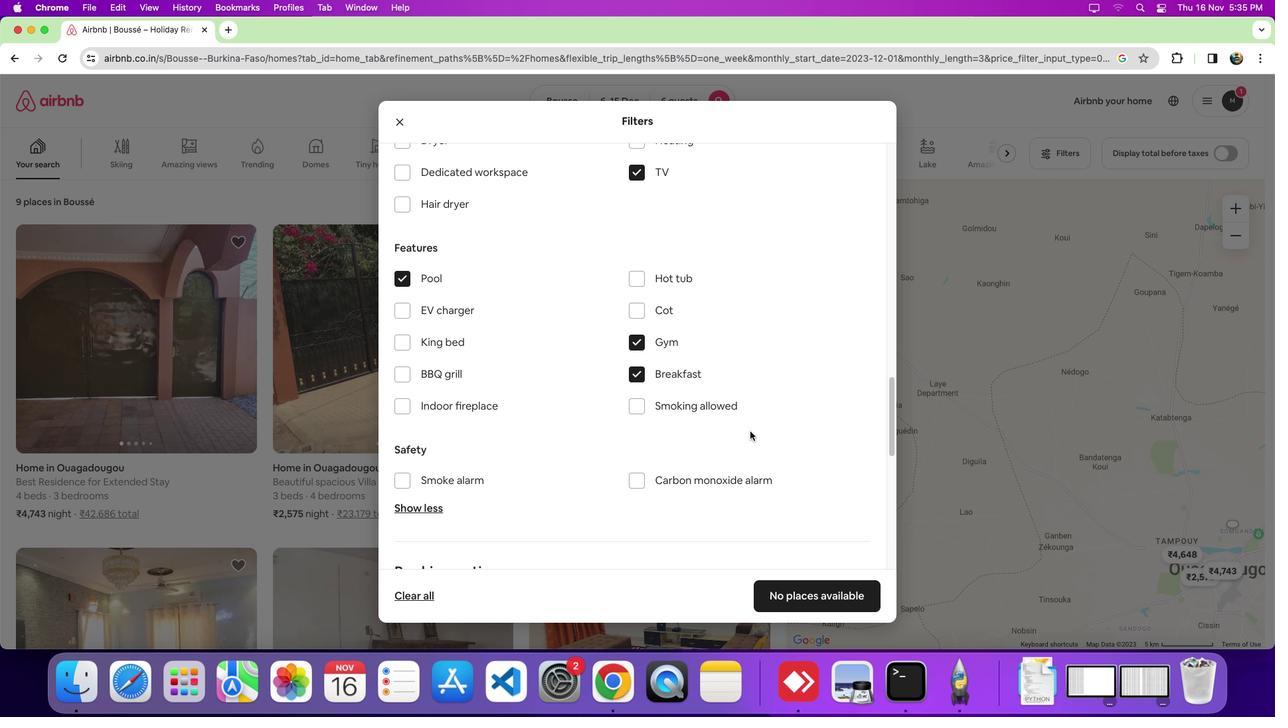 
Action: Mouse scrolled (750, 431) with delta (0, 0)
Screenshot: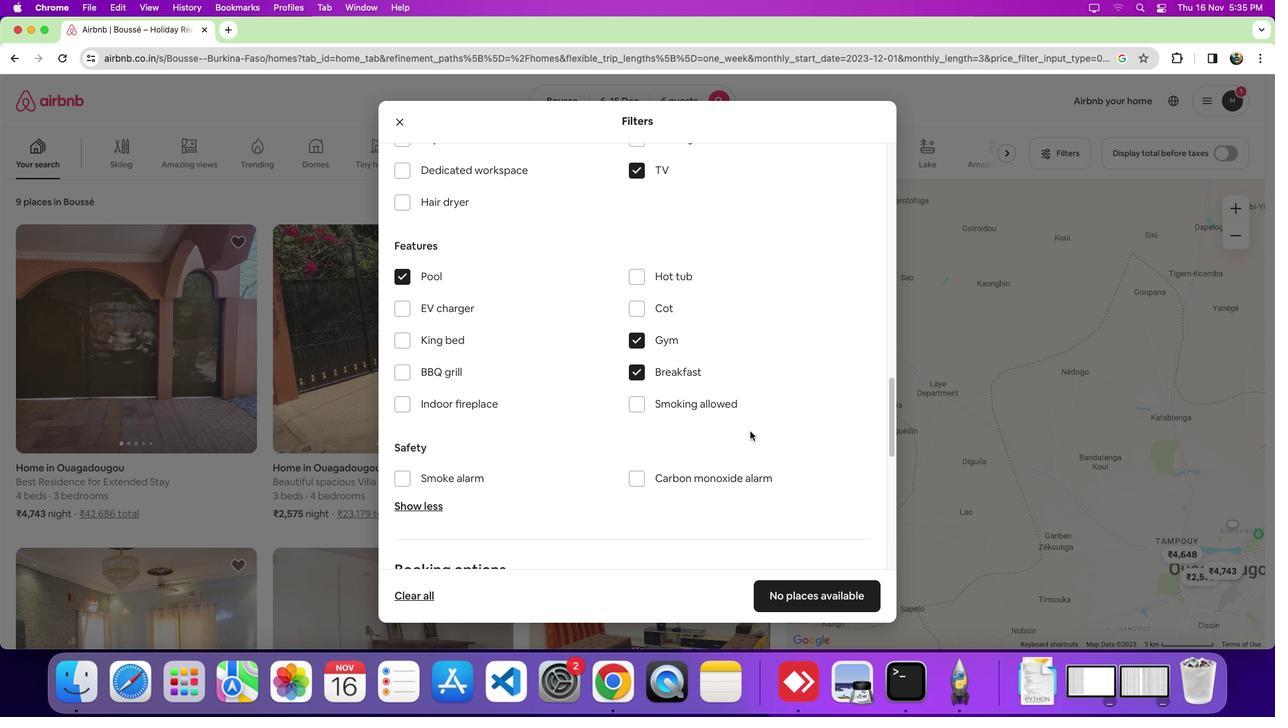 
Action: Mouse moved to (752, 435)
Screenshot: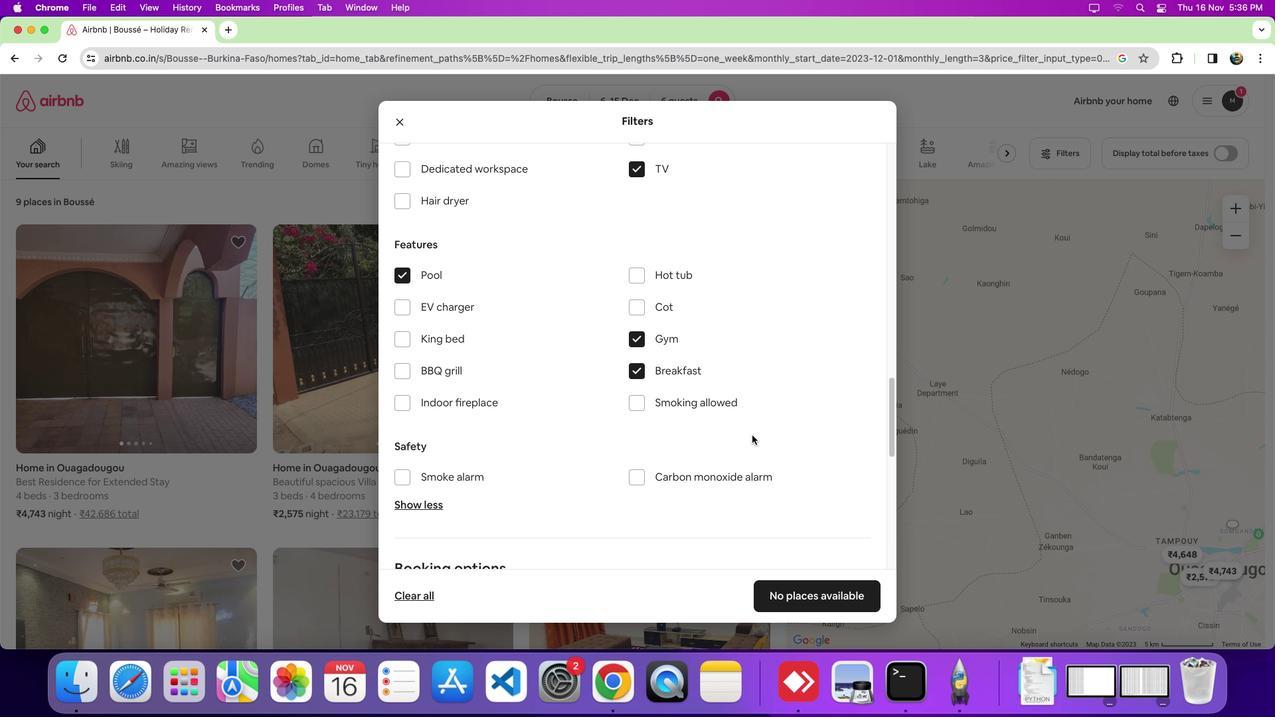 
Action: Mouse scrolled (752, 435) with delta (0, 0)
Screenshot: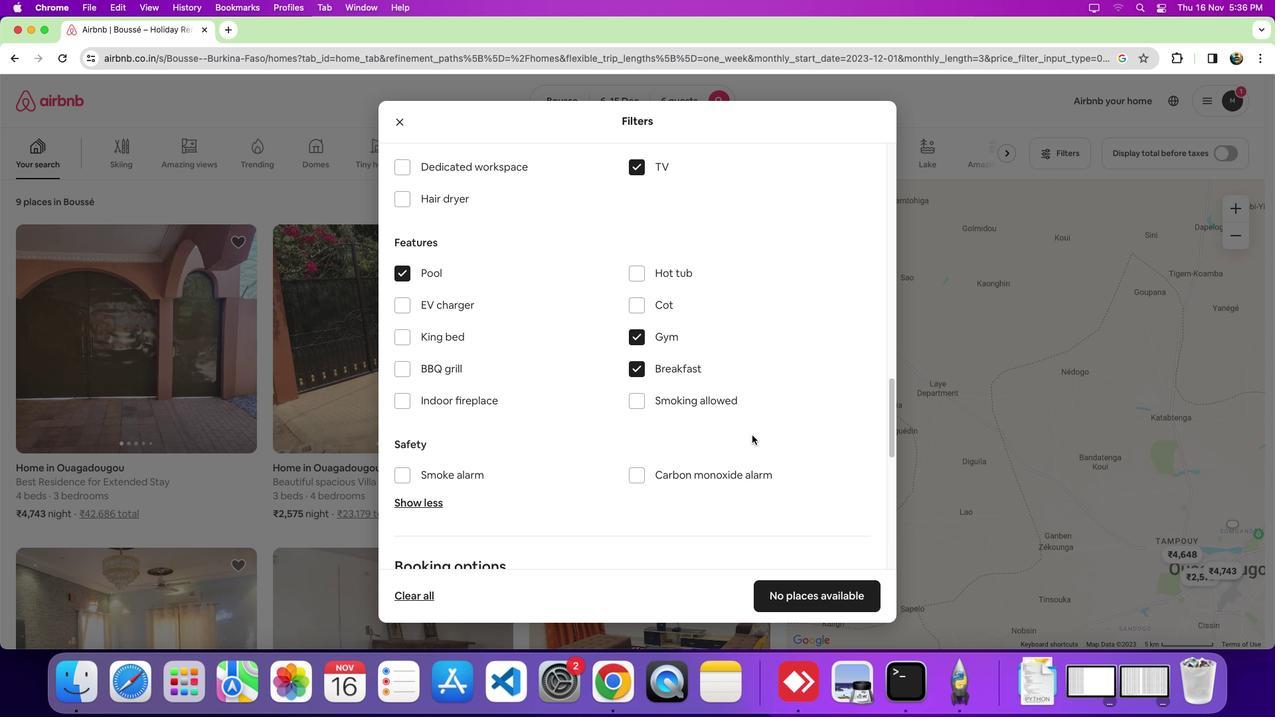 
Action: Mouse scrolled (752, 435) with delta (0, 0)
Screenshot: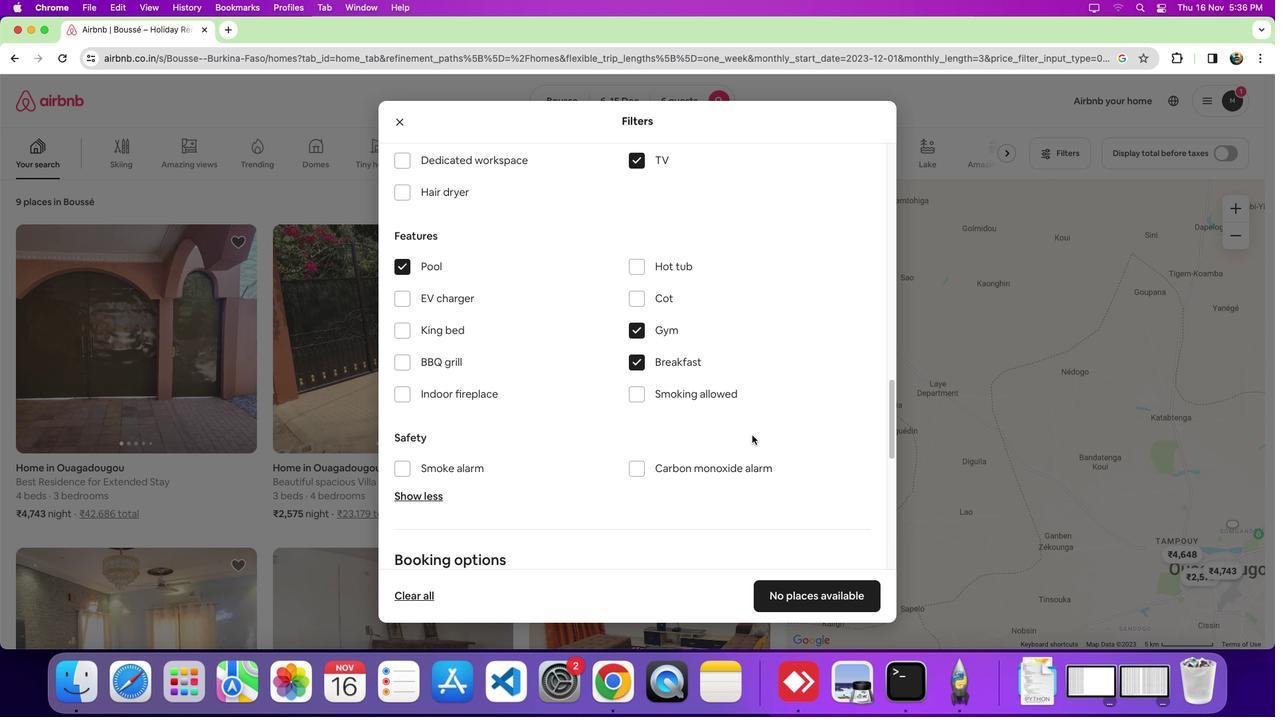 
Action: Mouse moved to (811, 596)
Screenshot: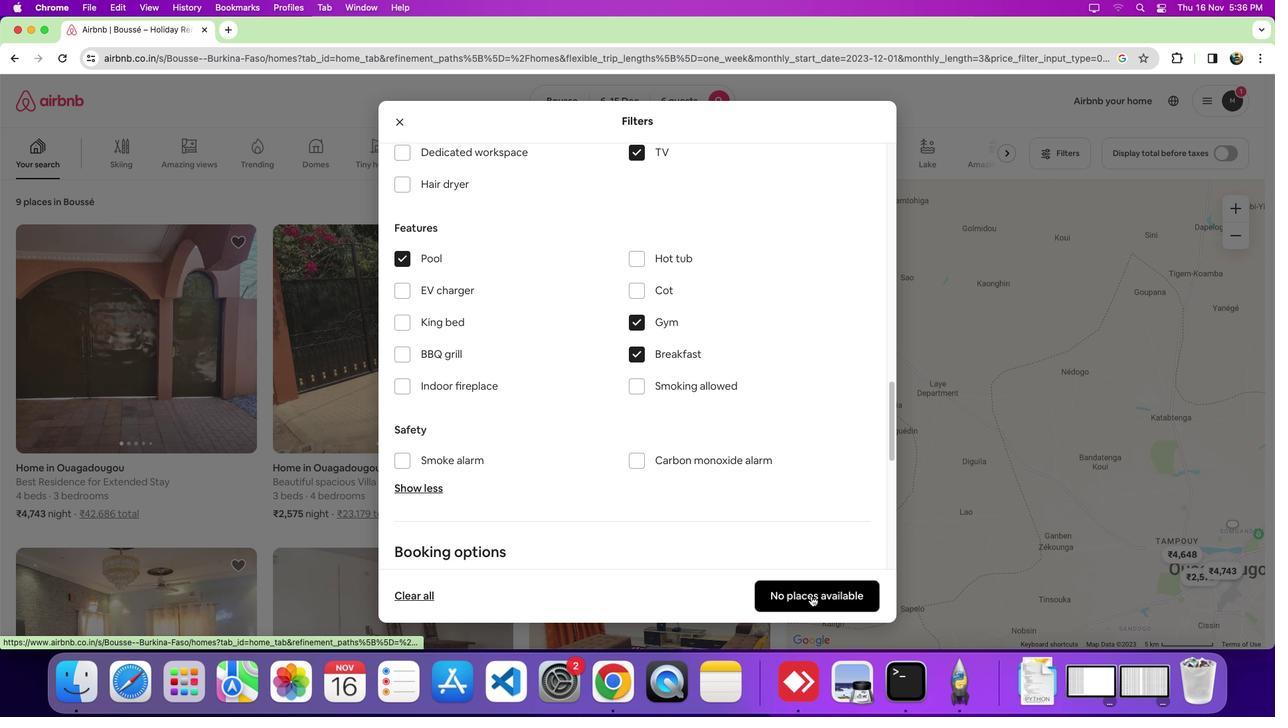 
Action: Mouse pressed left at (811, 596)
Screenshot: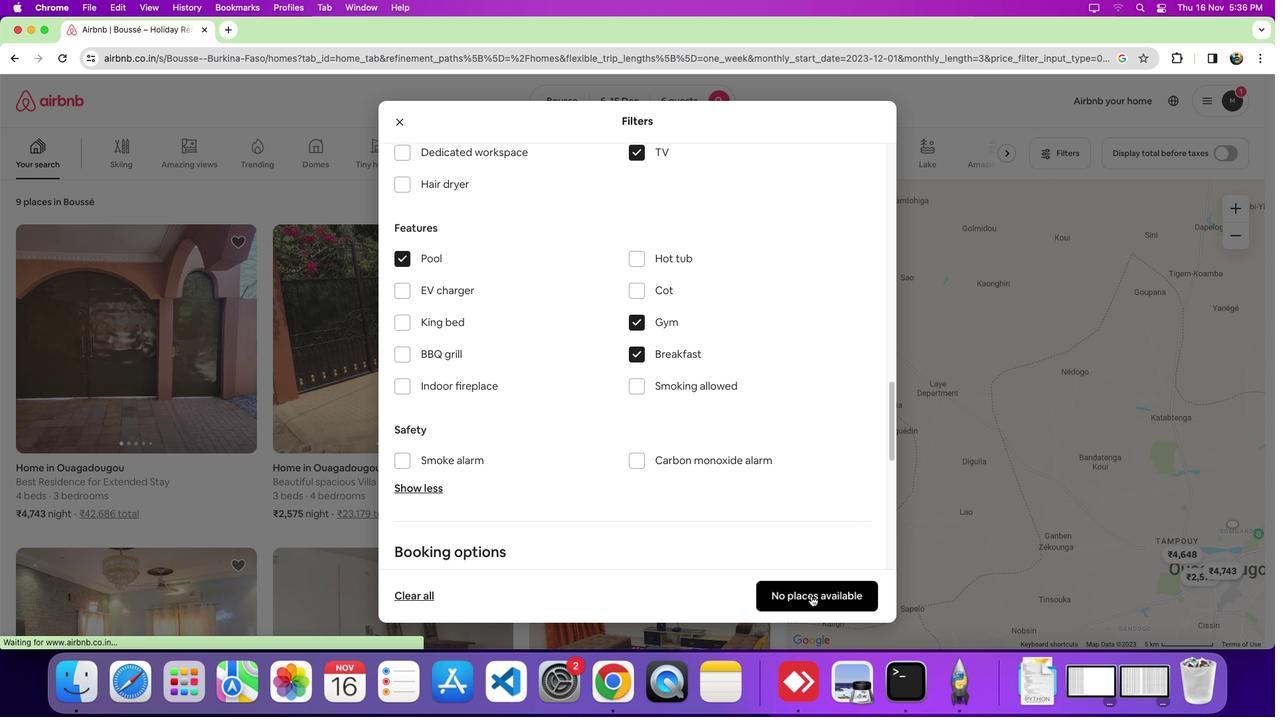 
Action: Mouse moved to (610, 417)
Screenshot: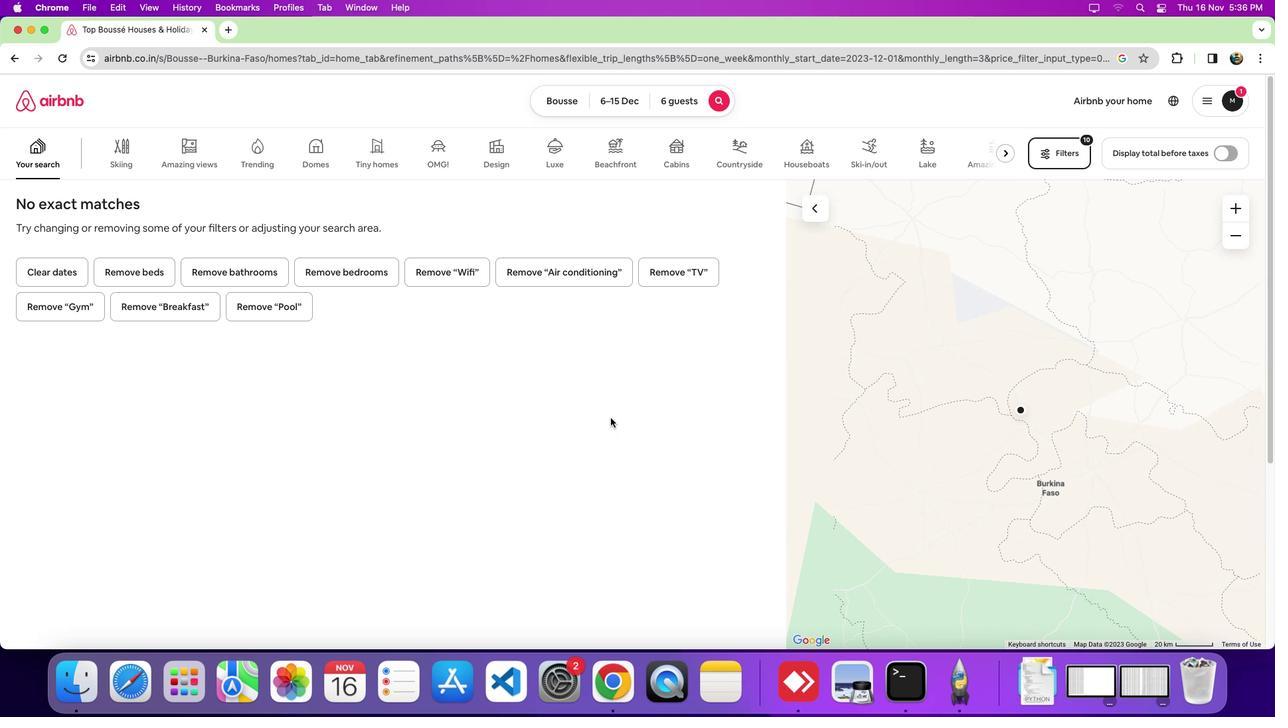 
Action: Mouse pressed left at (610, 417)
Screenshot: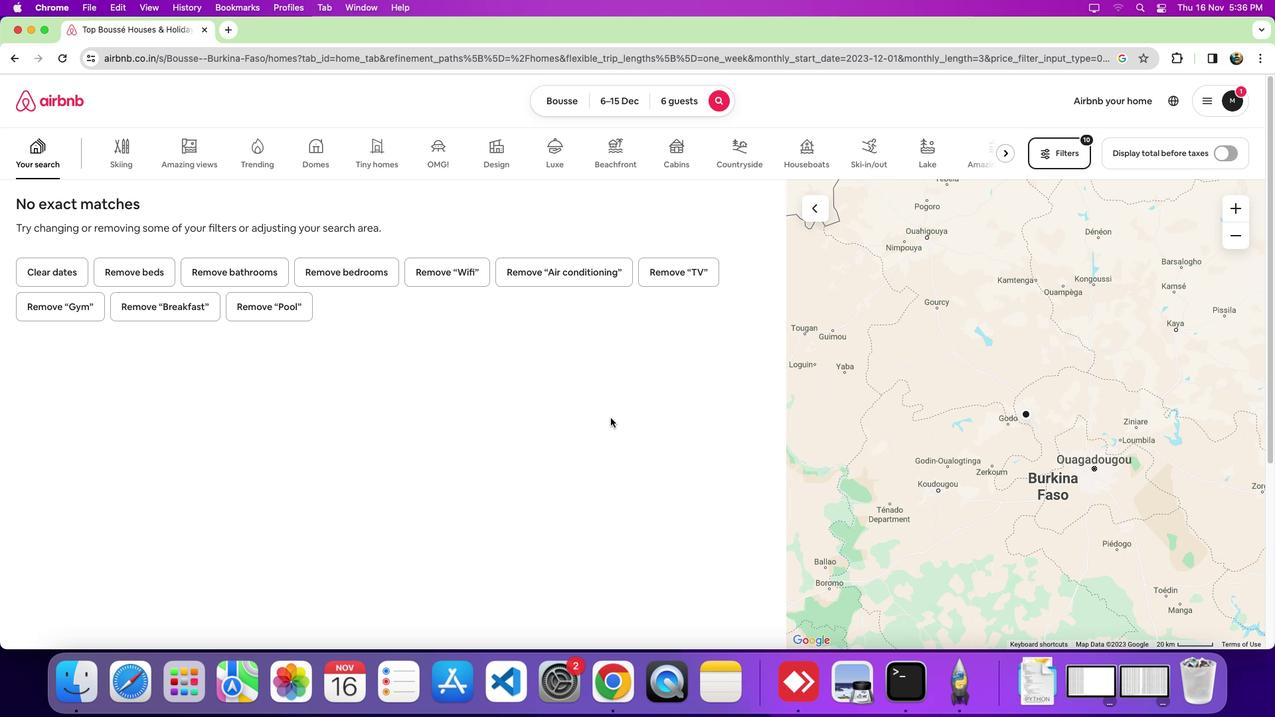 
Action: Mouse moved to (709, 353)
Screenshot: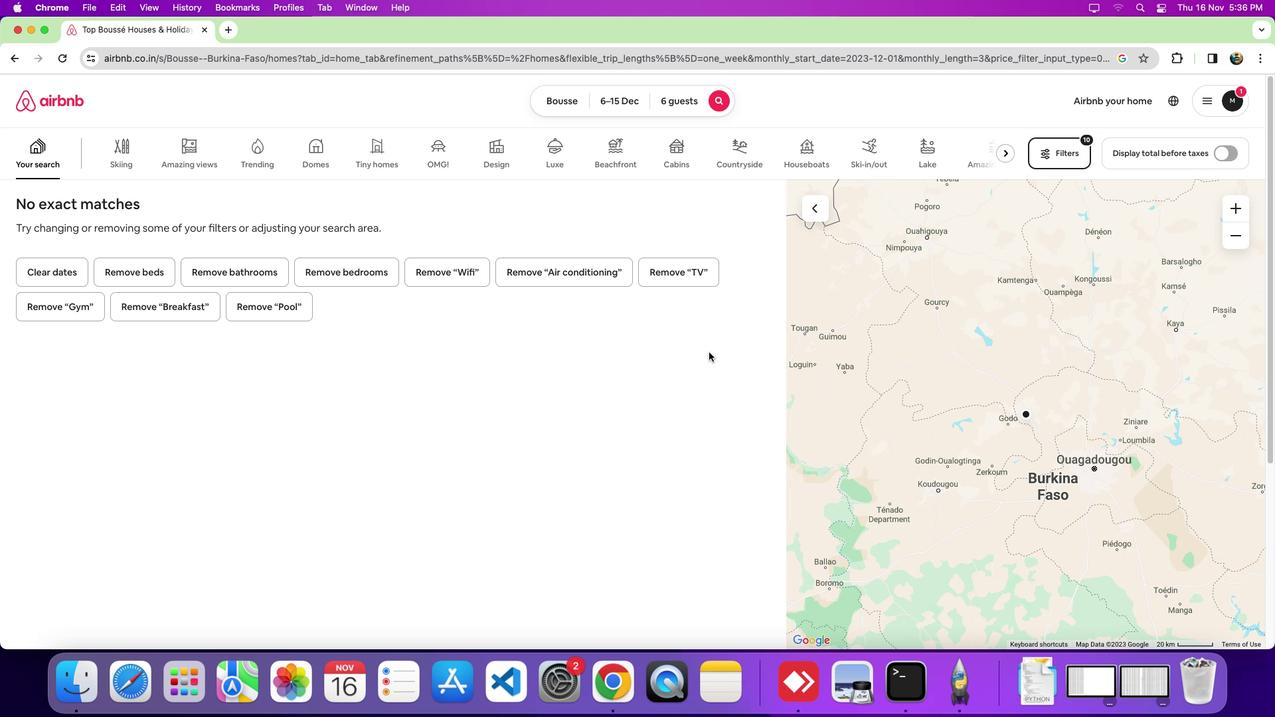 
